 Task: Look for Airbnb properties in Chinju, South Korea from 20th December, 2023 to 25th December, 2023 for 7 adults. Place can be entire room or shared room with 4 bedrooms having 7 beds and 4 bathrooms. Property type can be house. Amenities needed are: wifi, TV, free parkinig on premises, gym, breakfast.
Action: Mouse moved to (428, 112)
Screenshot: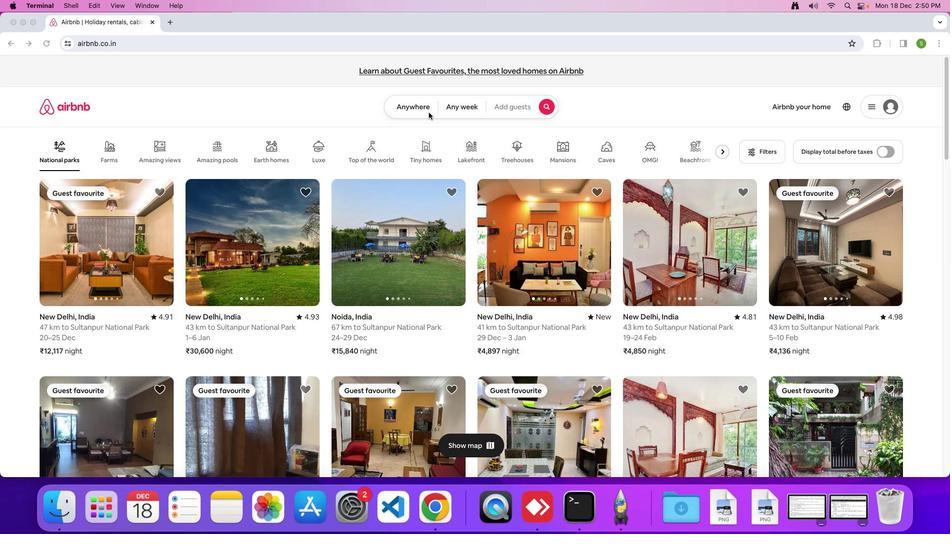 
Action: Mouse pressed left at (428, 112)
Screenshot: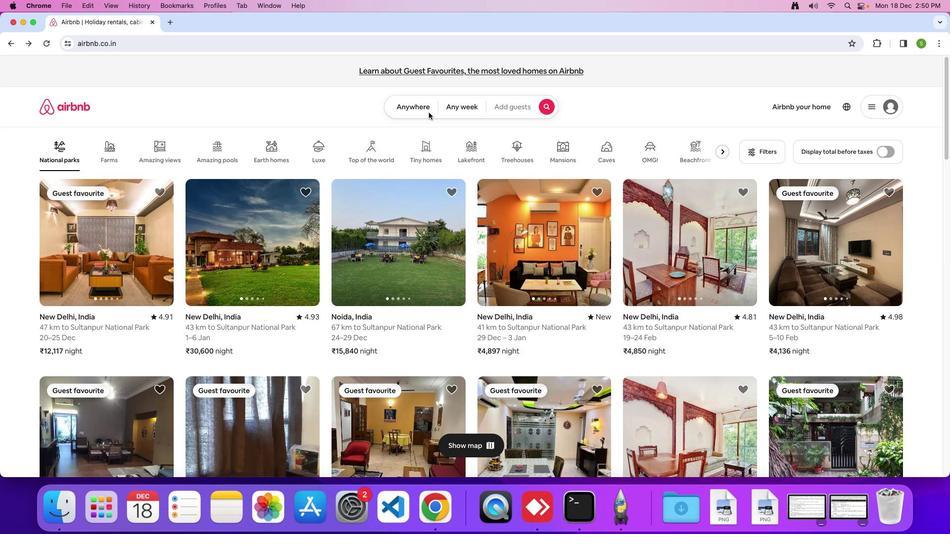 
Action: Mouse moved to (408, 108)
Screenshot: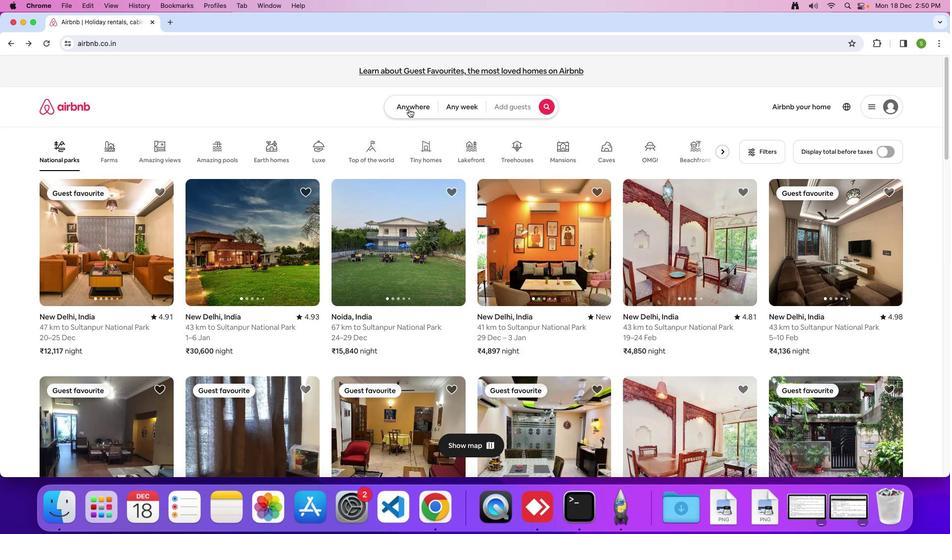 
Action: Mouse pressed left at (408, 108)
Screenshot: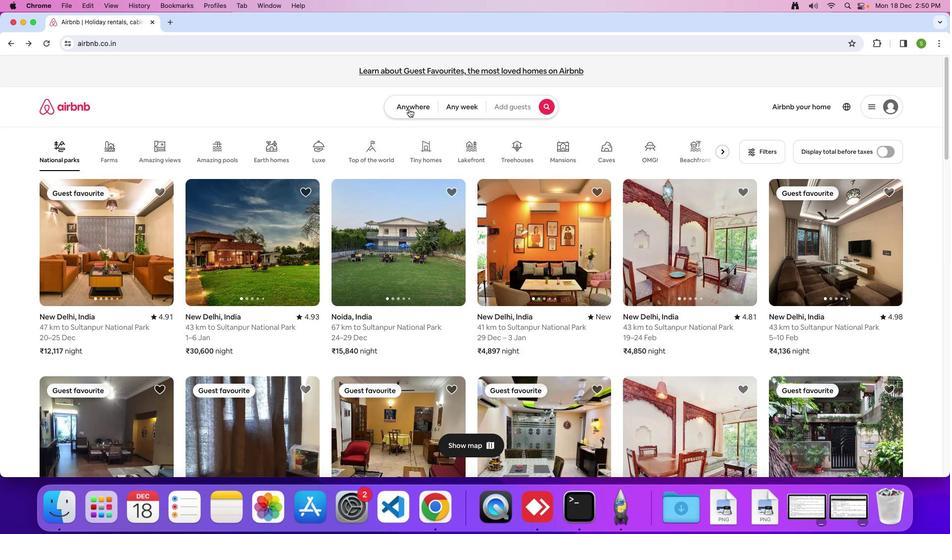 
Action: Mouse moved to (351, 143)
Screenshot: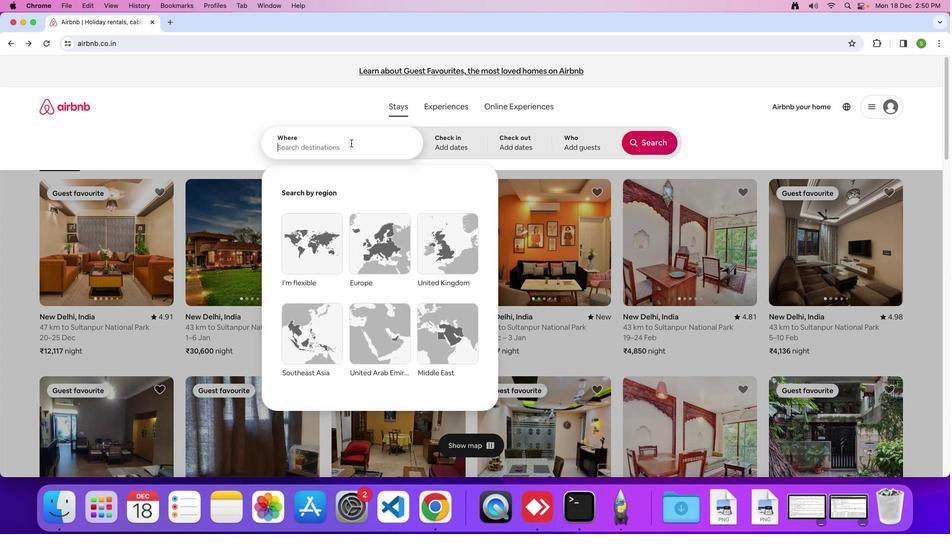 
Action: Mouse pressed left at (351, 143)
Screenshot: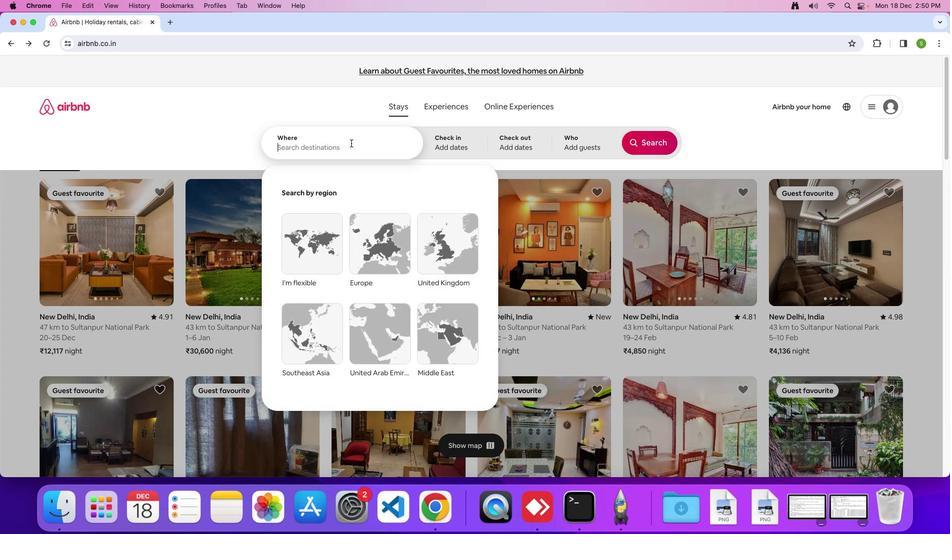 
Action: Key pressed 'C'Key.caps_lock'h''i''n''j''u'','Key.spaceKey.shift'S''o''u''t''h'Key.spaceKey.shift'K''o''r''e''a'Key.enter
Screenshot: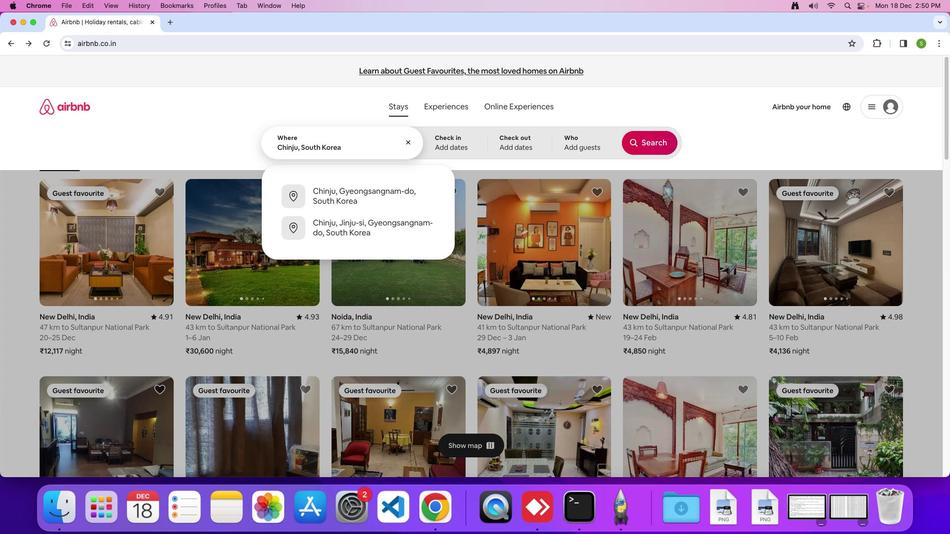 
Action: Mouse moved to (368, 334)
Screenshot: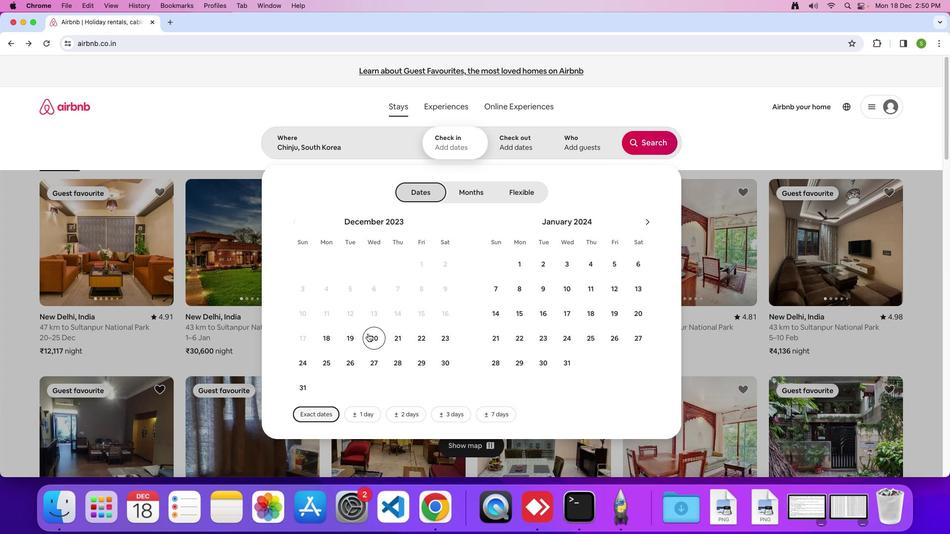 
Action: Mouse pressed left at (368, 334)
Screenshot: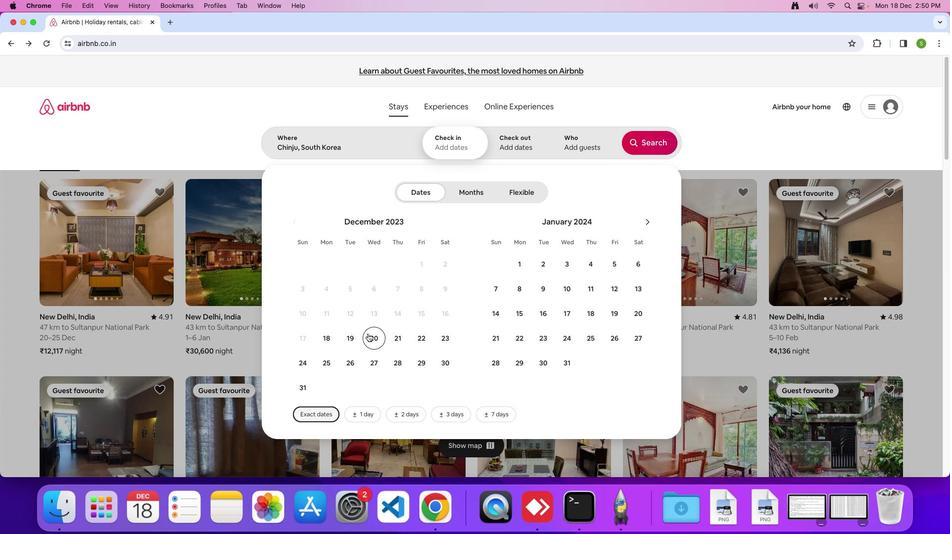
Action: Mouse moved to (327, 367)
Screenshot: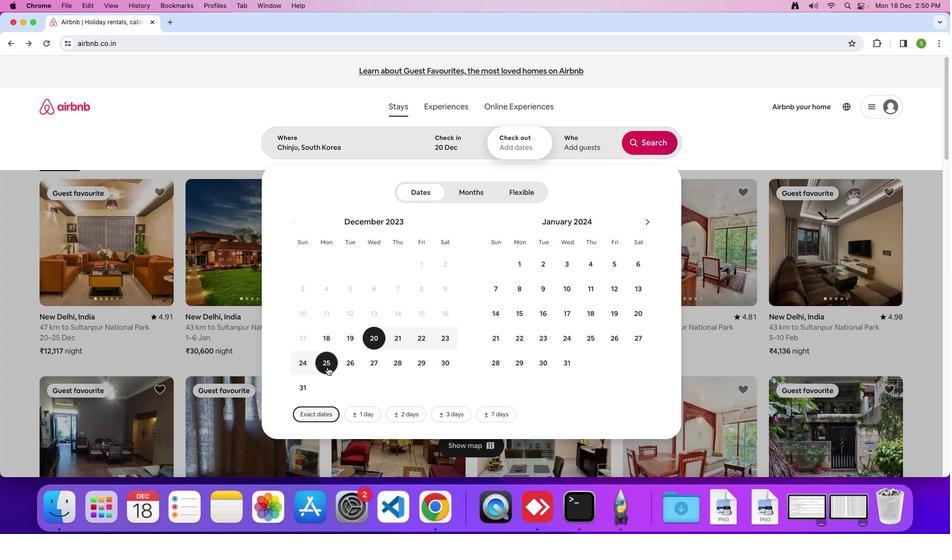 
Action: Mouse pressed left at (327, 367)
Screenshot: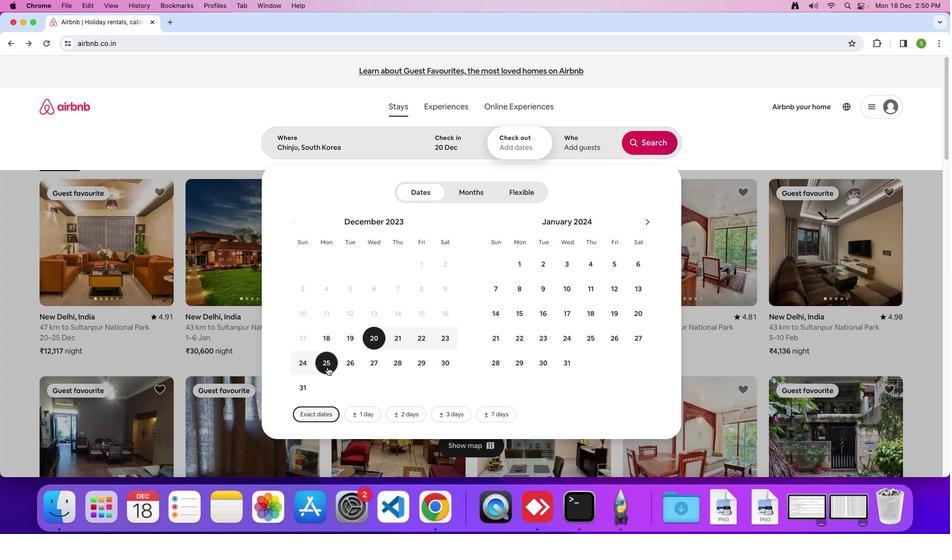 
Action: Mouse moved to (576, 153)
Screenshot: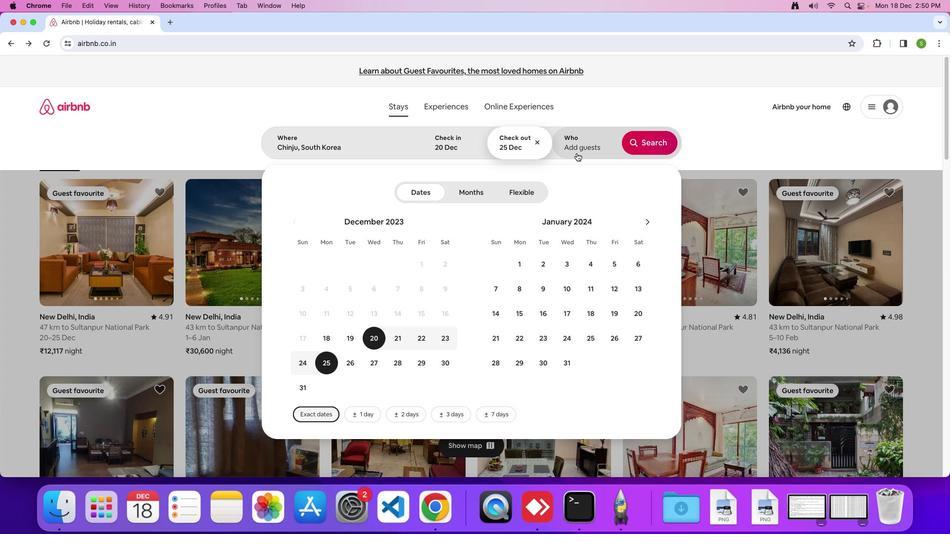 
Action: Mouse pressed left at (576, 153)
Screenshot: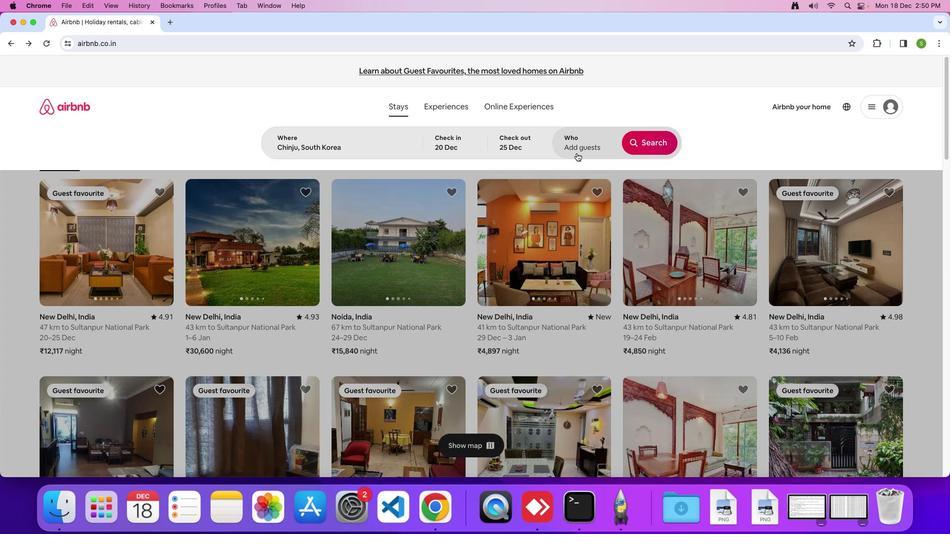 
Action: Mouse moved to (653, 197)
Screenshot: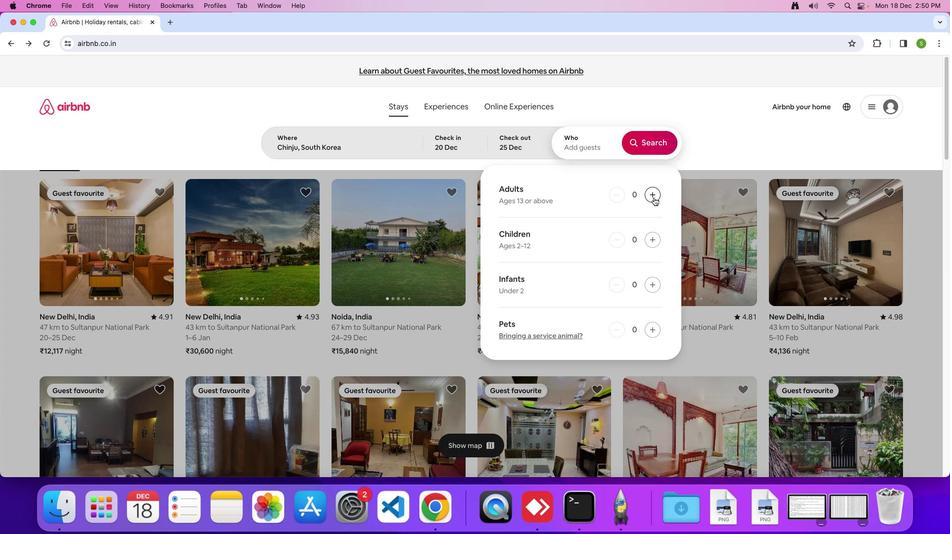 
Action: Mouse pressed left at (653, 197)
Screenshot: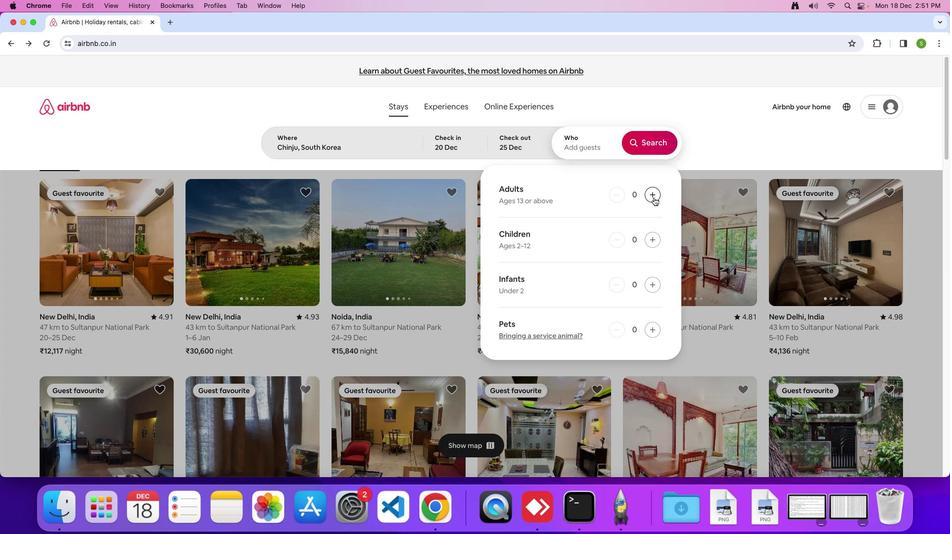 
Action: Mouse moved to (654, 197)
Screenshot: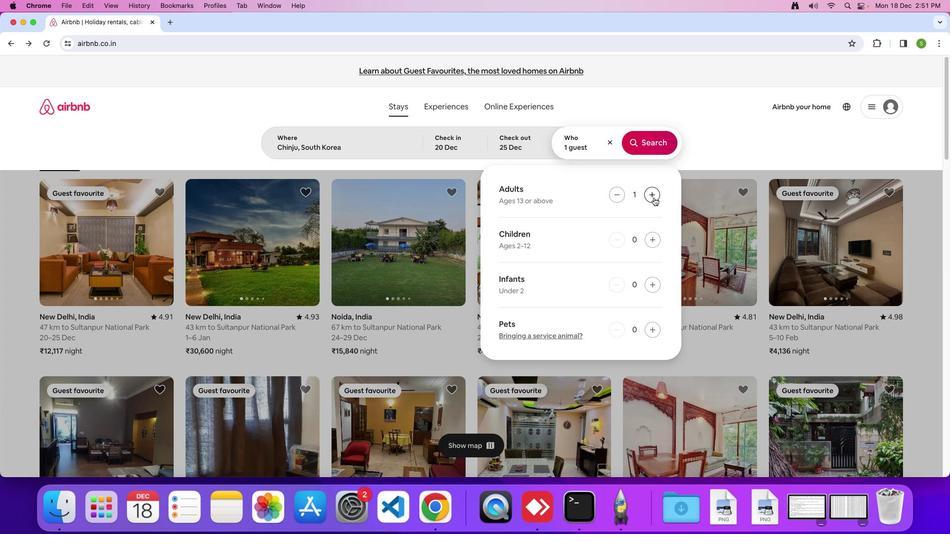 
Action: Mouse pressed left at (654, 197)
Screenshot: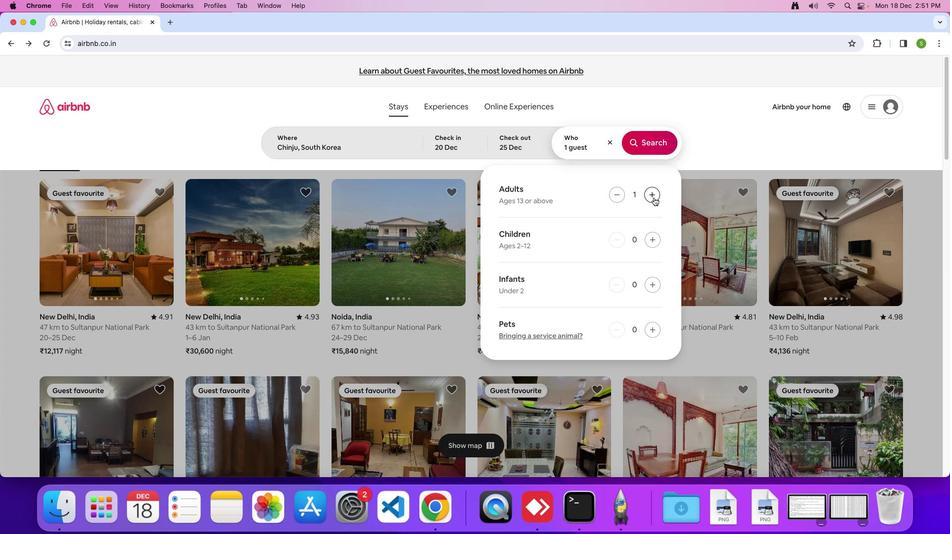 
Action: Mouse pressed left at (654, 197)
Screenshot: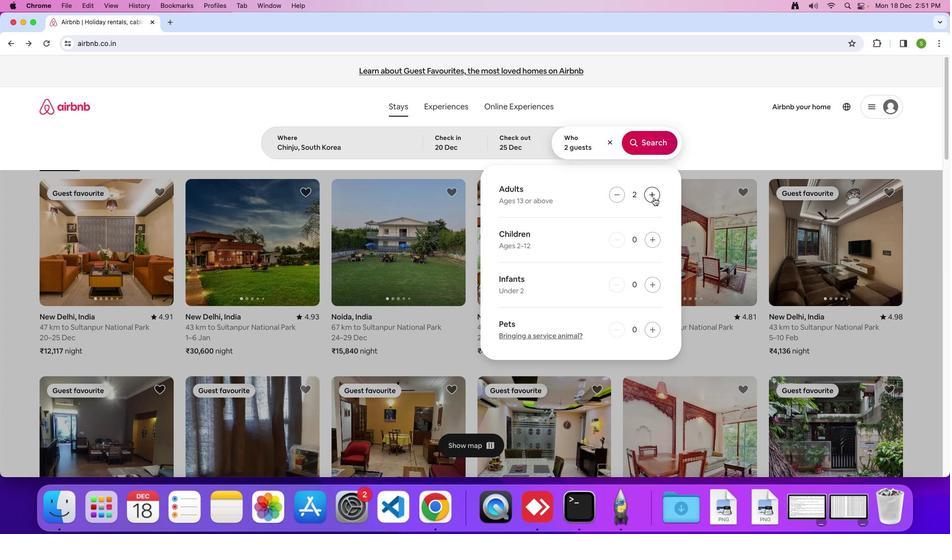 
Action: Mouse pressed left at (654, 197)
Screenshot: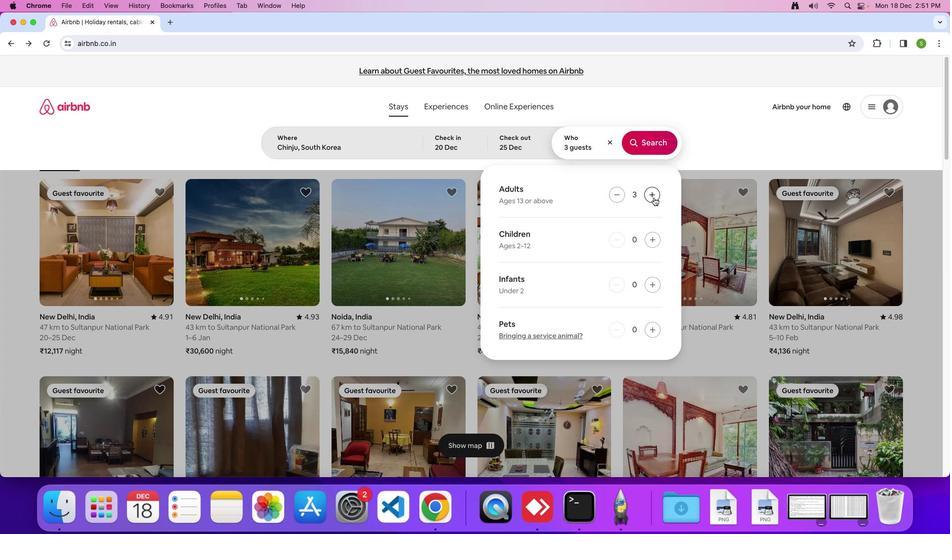 
Action: Mouse pressed left at (654, 197)
Screenshot: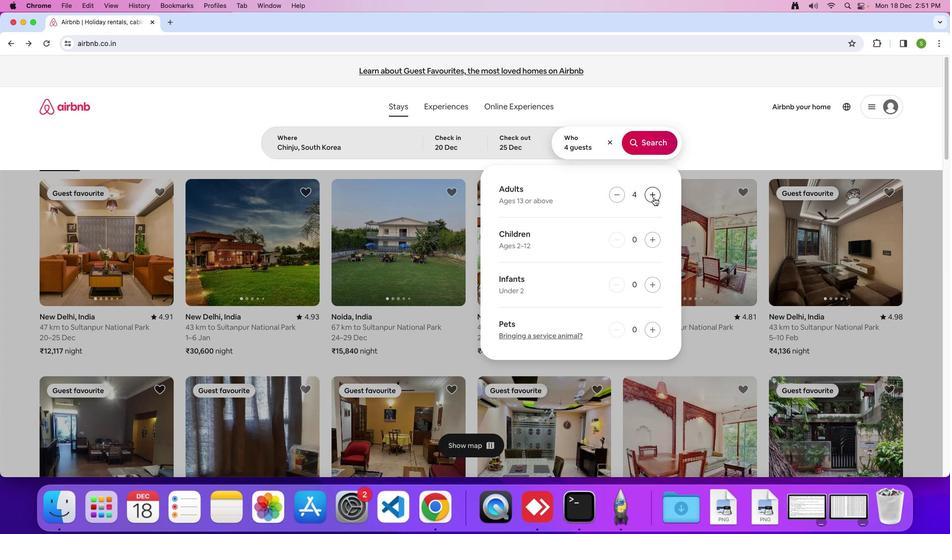 
Action: Mouse pressed left at (654, 197)
Screenshot: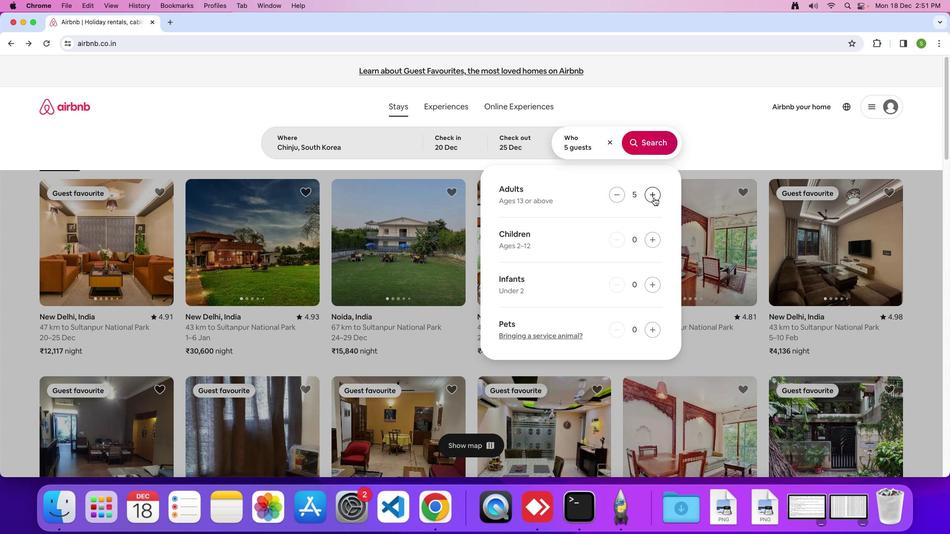 
Action: Mouse pressed left at (654, 197)
Screenshot: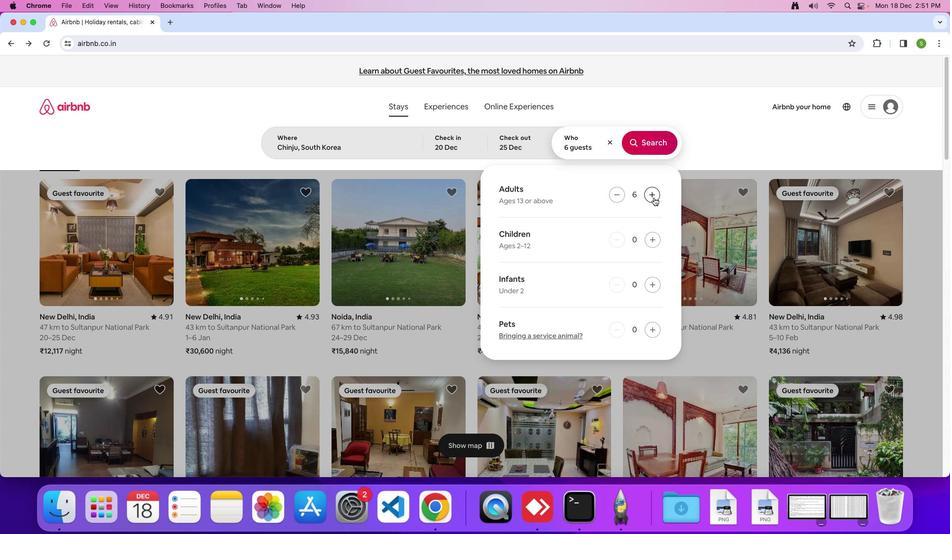 
Action: Mouse moved to (661, 136)
Screenshot: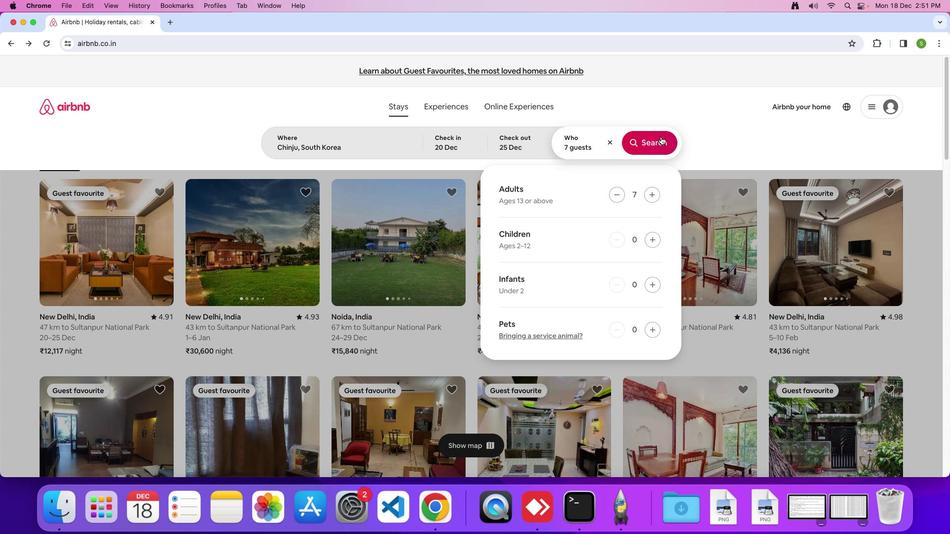 
Action: Mouse pressed left at (661, 136)
Screenshot: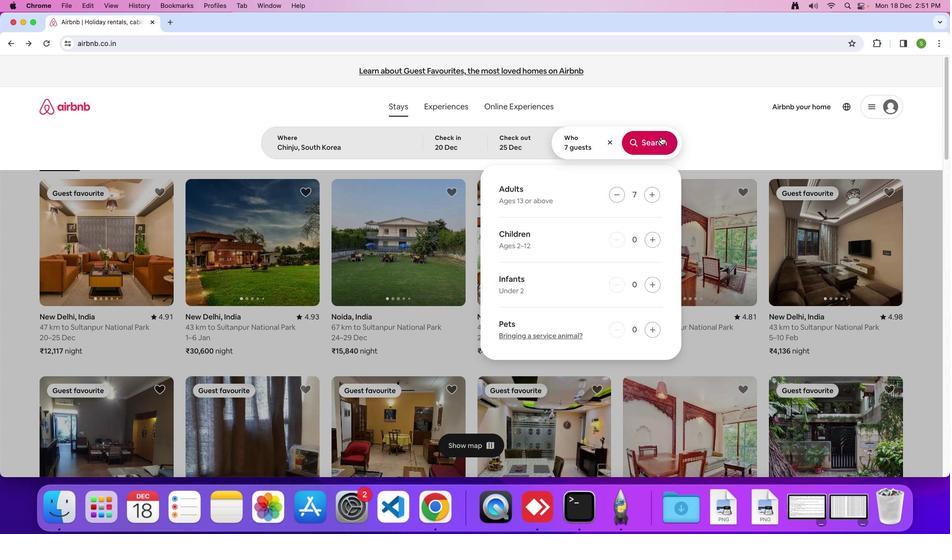 
Action: Mouse moved to (803, 114)
Screenshot: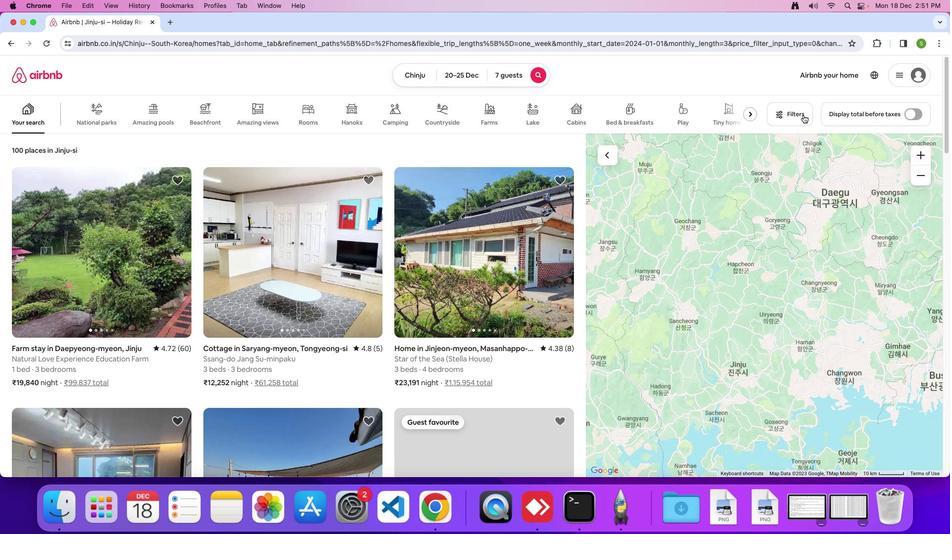 
Action: Mouse pressed left at (803, 114)
Screenshot: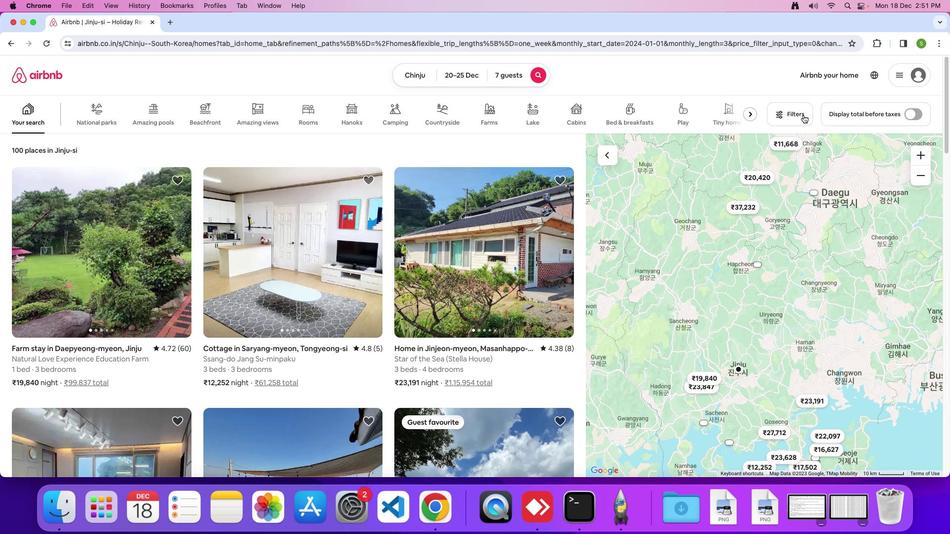 
Action: Mouse moved to (472, 312)
Screenshot: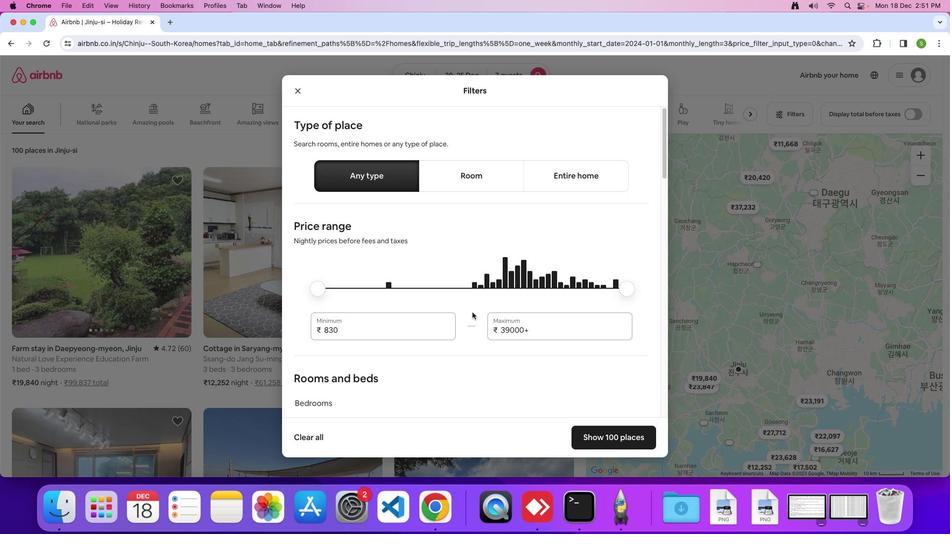 
Action: Mouse scrolled (472, 312) with delta (0, 0)
Screenshot: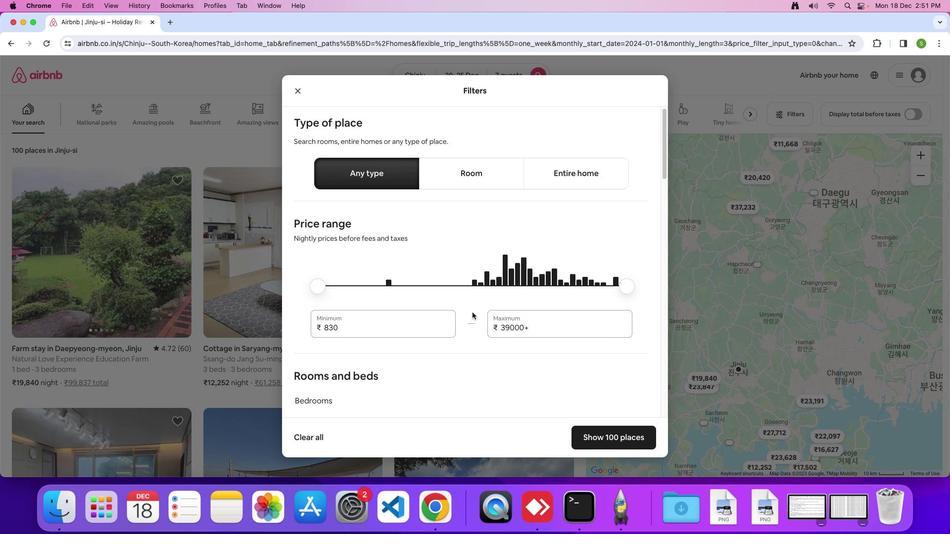 
Action: Mouse scrolled (472, 312) with delta (0, 0)
Screenshot: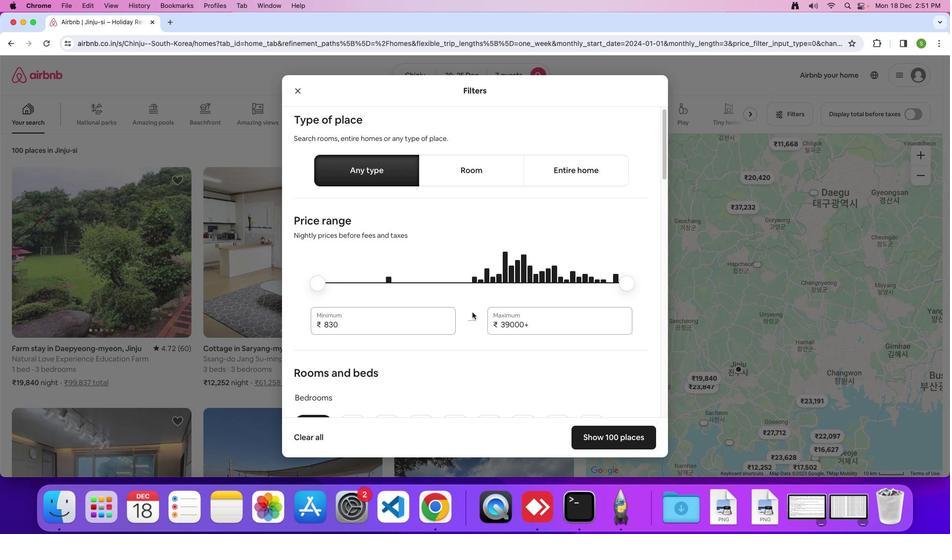 
Action: Mouse scrolled (472, 312) with delta (0, 0)
Screenshot: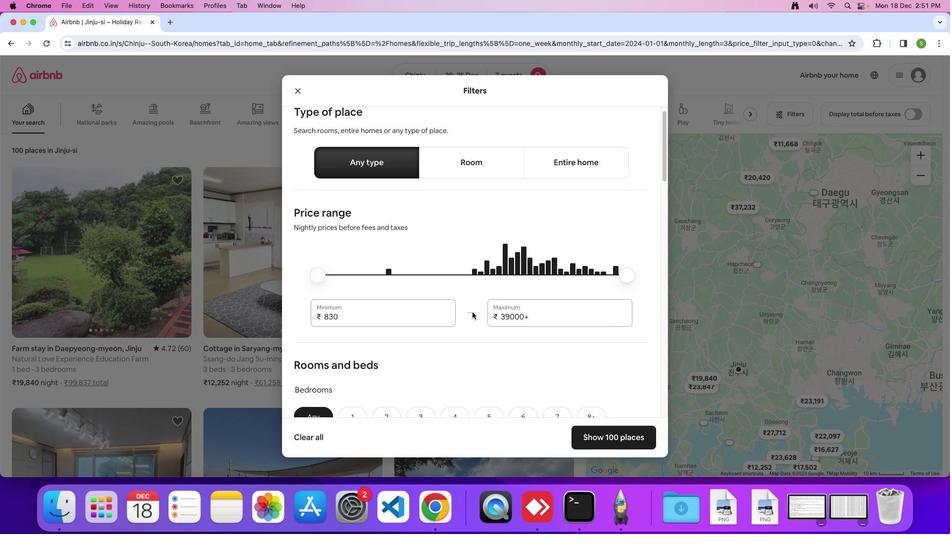
Action: Mouse scrolled (472, 312) with delta (0, 0)
Screenshot: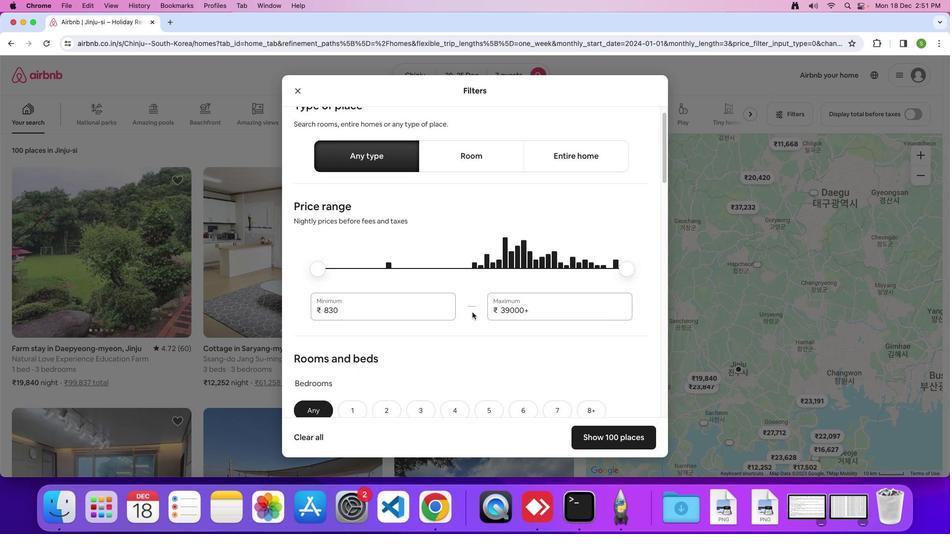 
Action: Mouse scrolled (472, 312) with delta (0, 0)
Screenshot: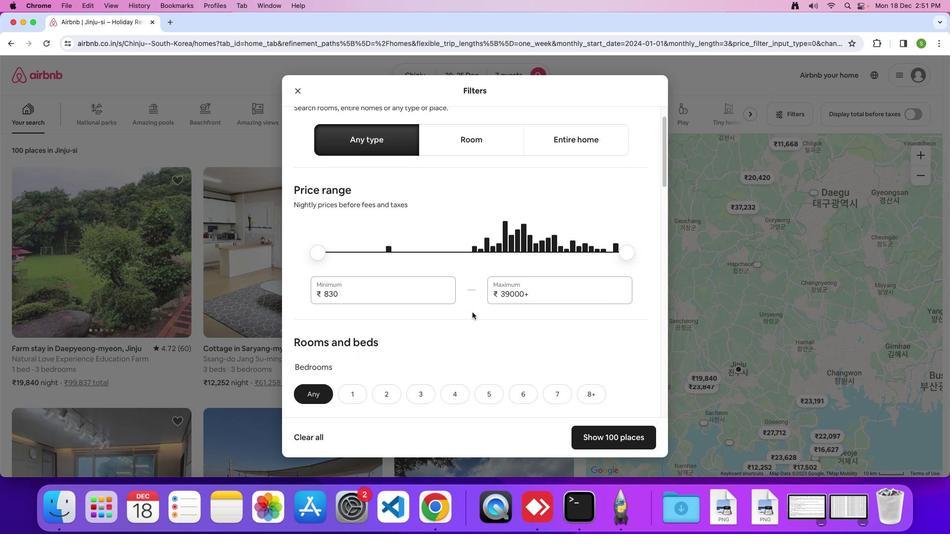 
Action: Mouse scrolled (472, 312) with delta (0, 0)
Screenshot: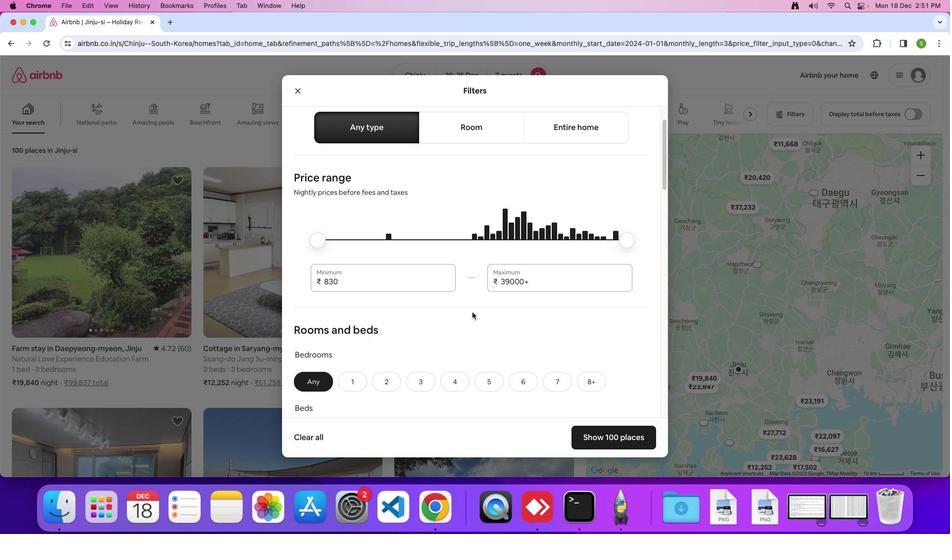 
Action: Mouse scrolled (472, 312) with delta (0, 0)
Screenshot: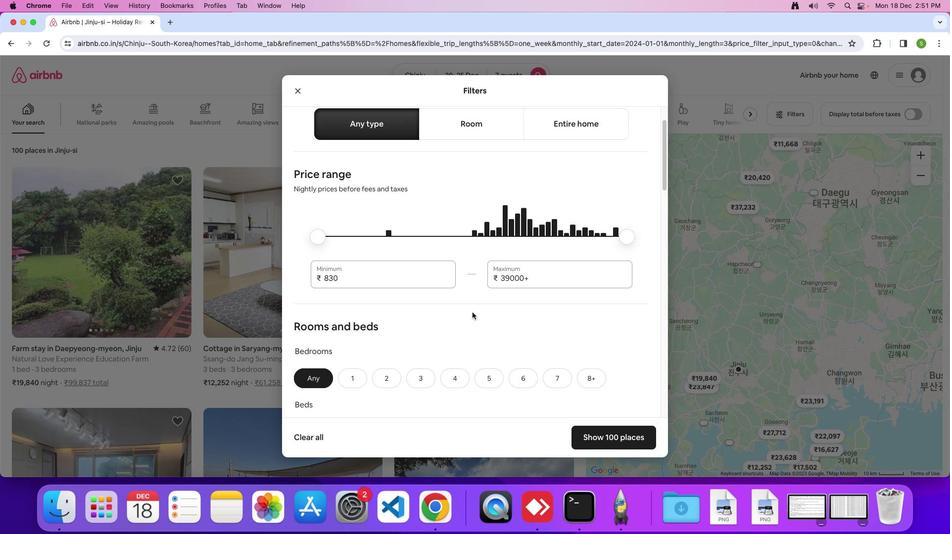 
Action: Mouse scrolled (472, 312) with delta (0, 0)
Screenshot: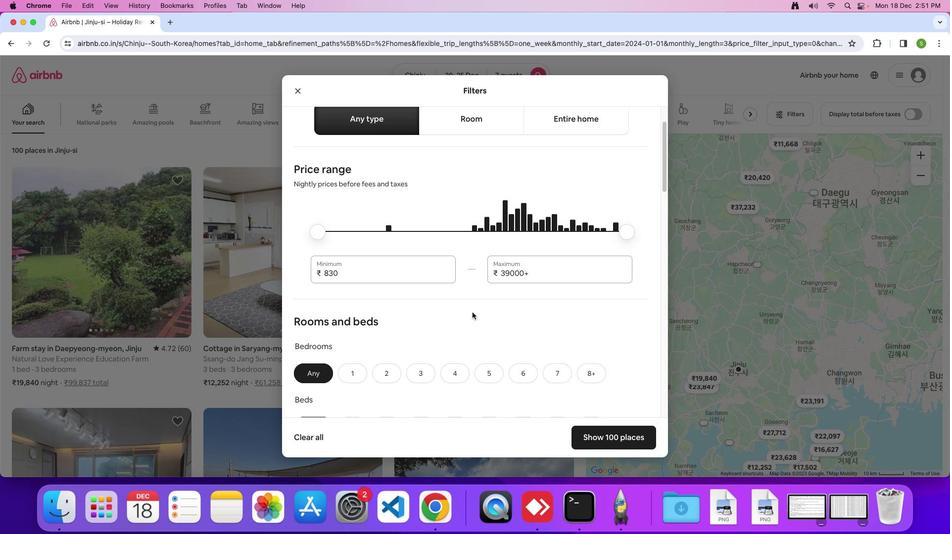 
Action: Mouse scrolled (472, 312) with delta (0, 0)
Screenshot: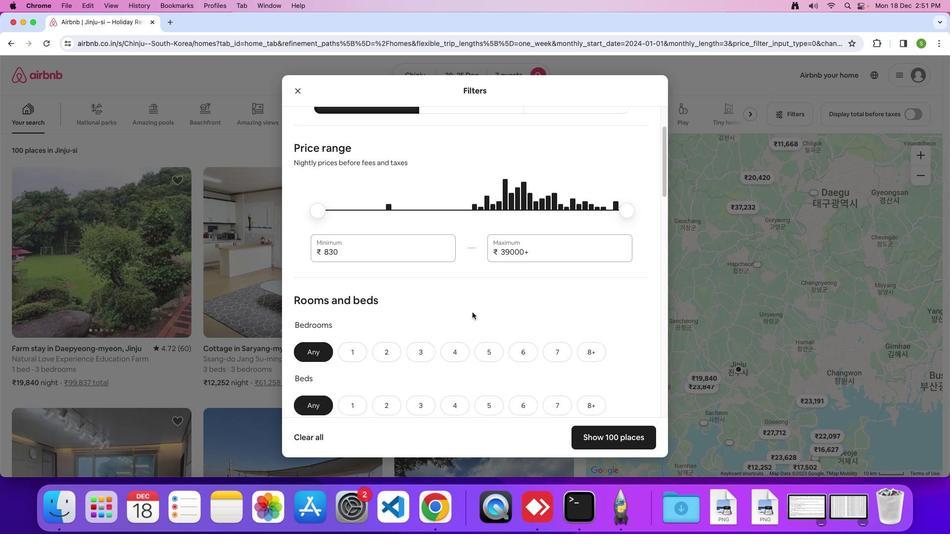 
Action: Mouse scrolled (472, 312) with delta (0, 0)
Screenshot: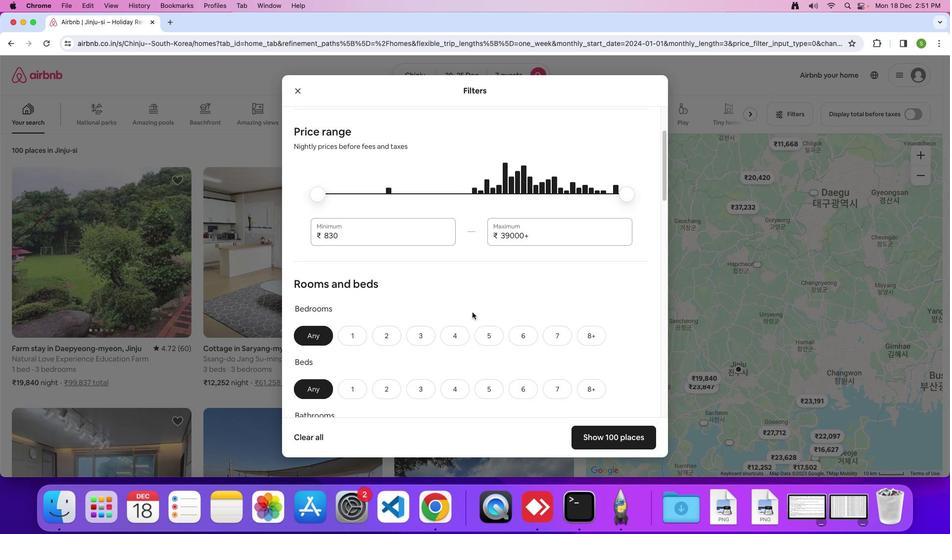 
Action: Mouse scrolled (472, 312) with delta (0, 0)
Screenshot: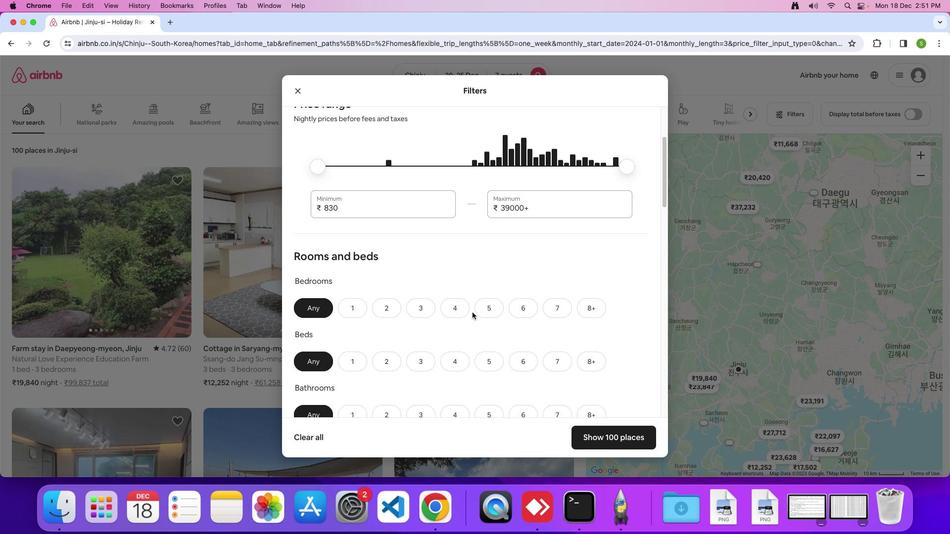 
Action: Mouse scrolled (472, 312) with delta (0, 0)
Screenshot: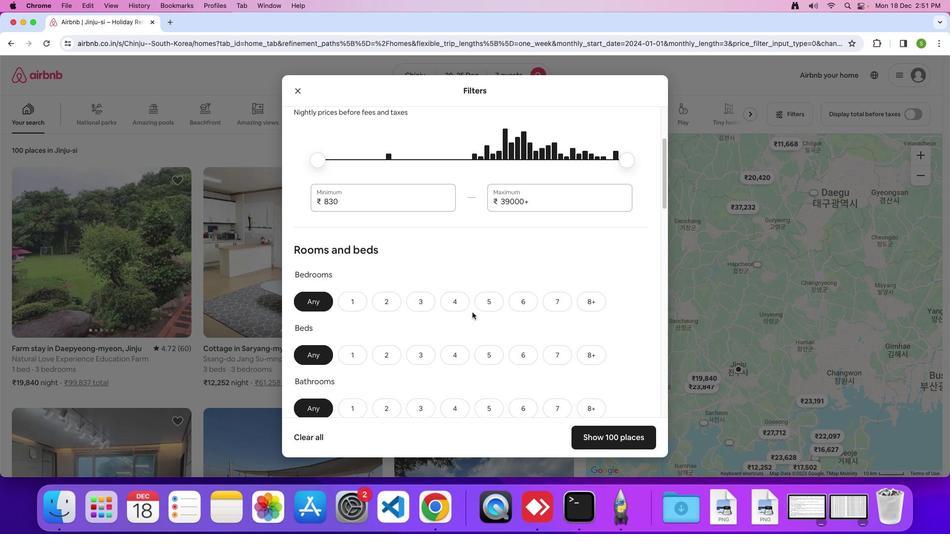 
Action: Mouse scrolled (472, 312) with delta (0, 0)
Screenshot: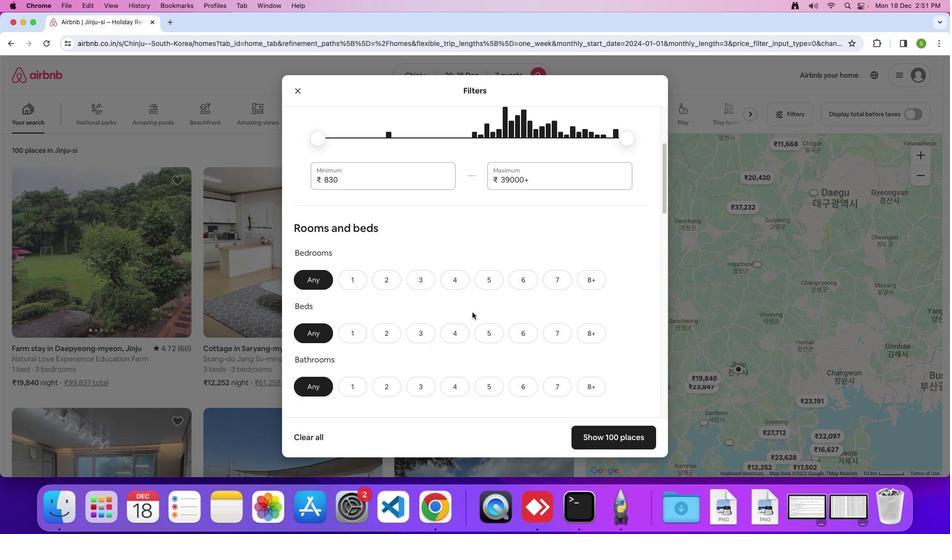 
Action: Mouse scrolled (472, 312) with delta (0, 0)
Screenshot: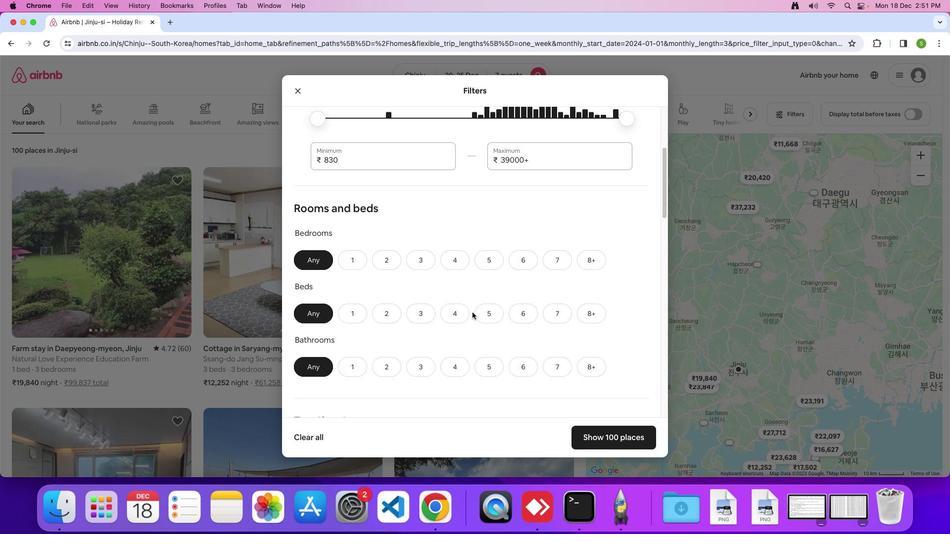 
Action: Mouse scrolled (472, 312) with delta (0, 0)
Screenshot: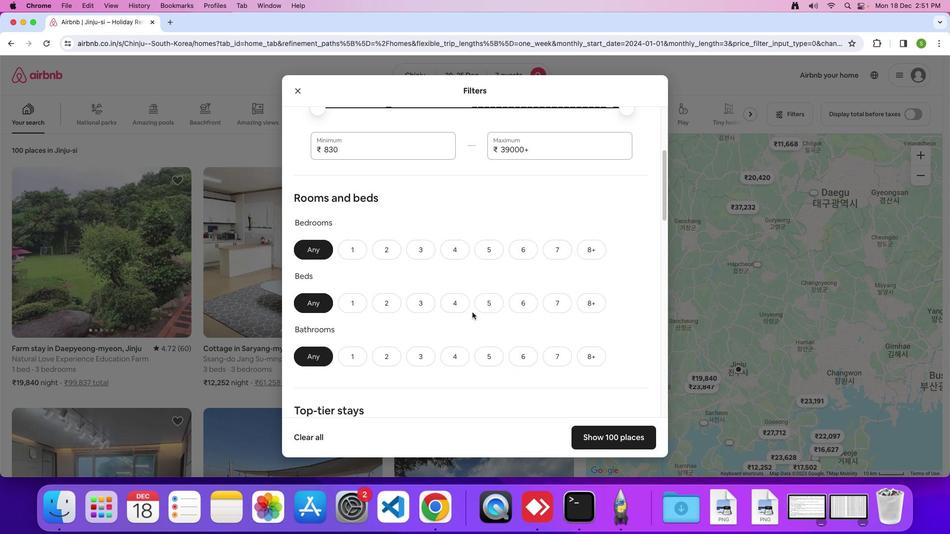 
Action: Mouse scrolled (472, 312) with delta (0, 0)
Screenshot: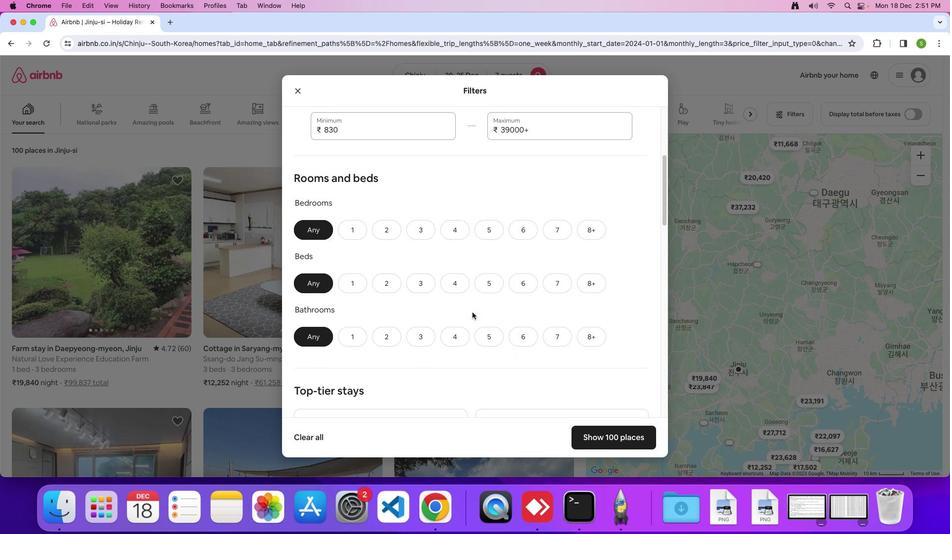 
Action: Mouse moved to (463, 221)
Screenshot: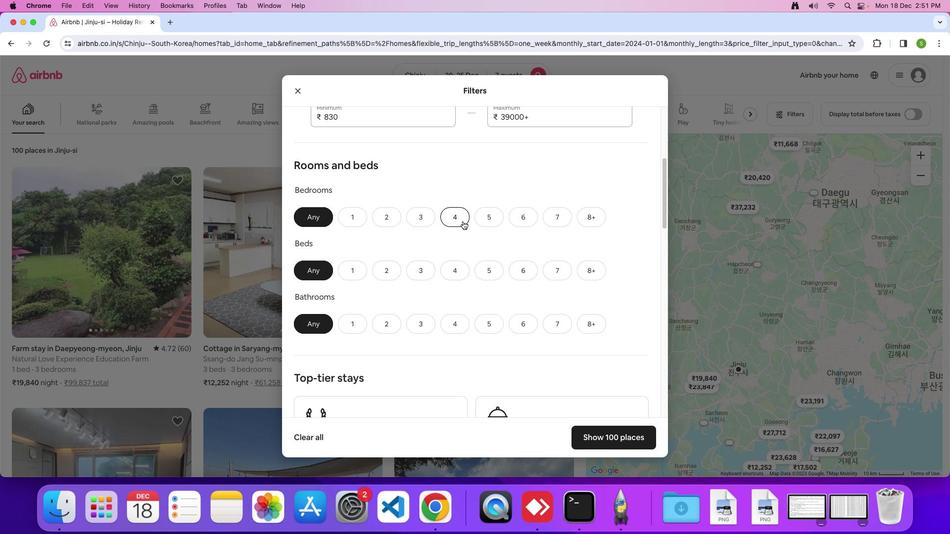
Action: Mouse pressed left at (463, 221)
Screenshot: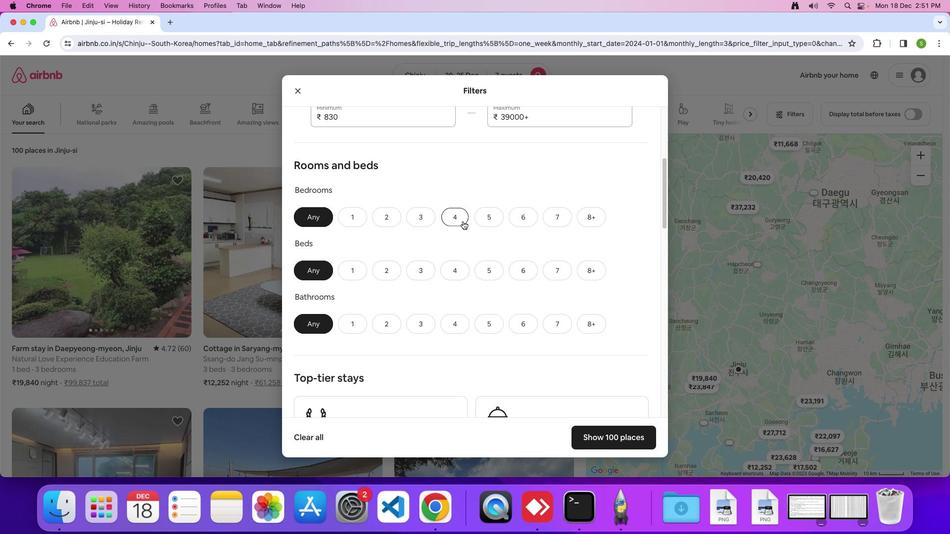 
Action: Mouse moved to (564, 274)
Screenshot: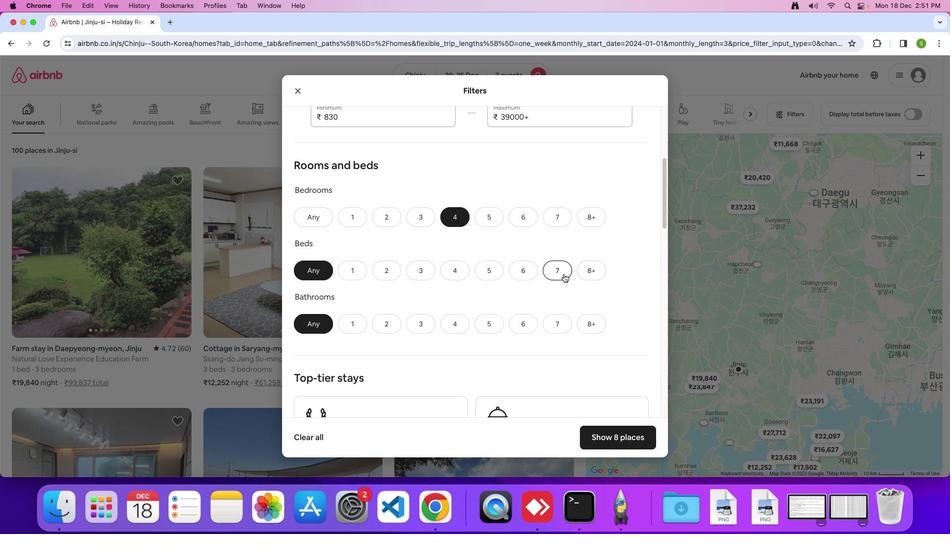 
Action: Mouse pressed left at (564, 274)
Screenshot: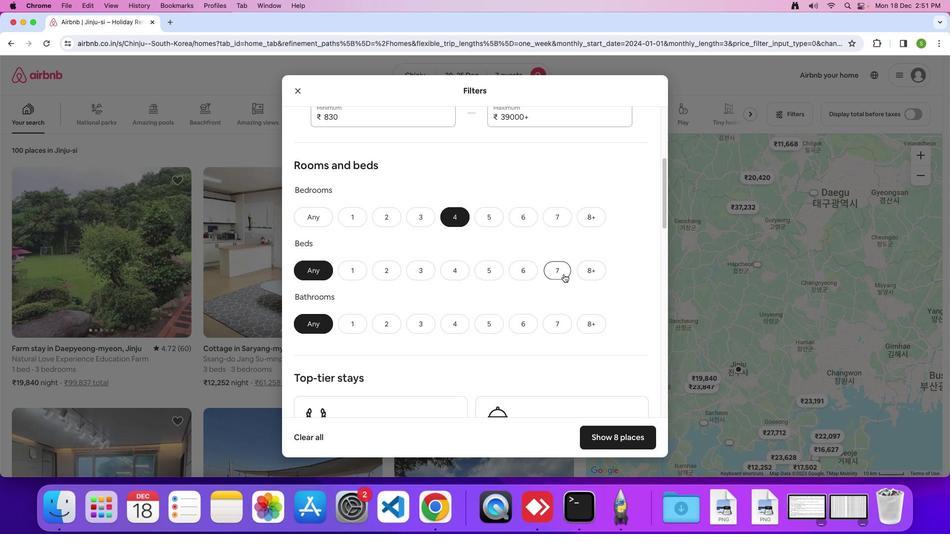 
Action: Mouse moved to (449, 323)
Screenshot: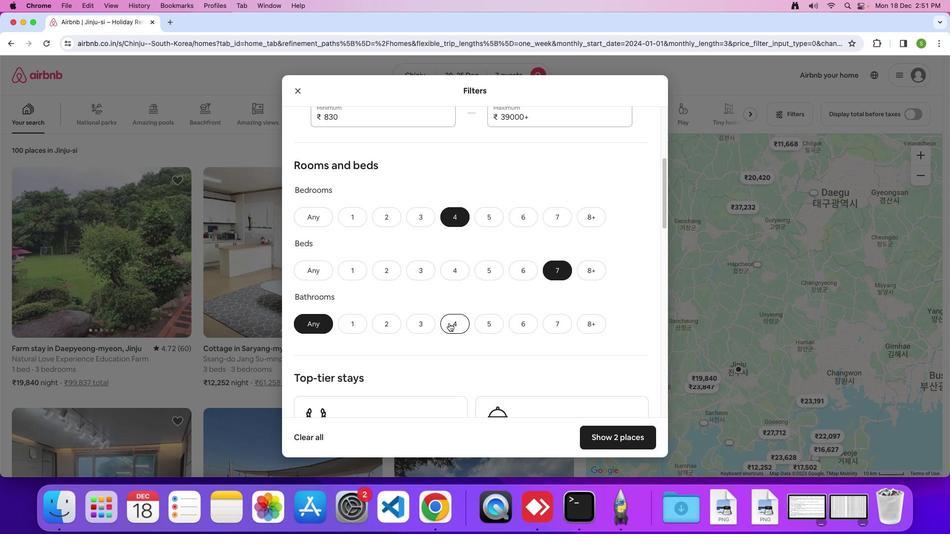 
Action: Mouse pressed left at (449, 323)
Screenshot: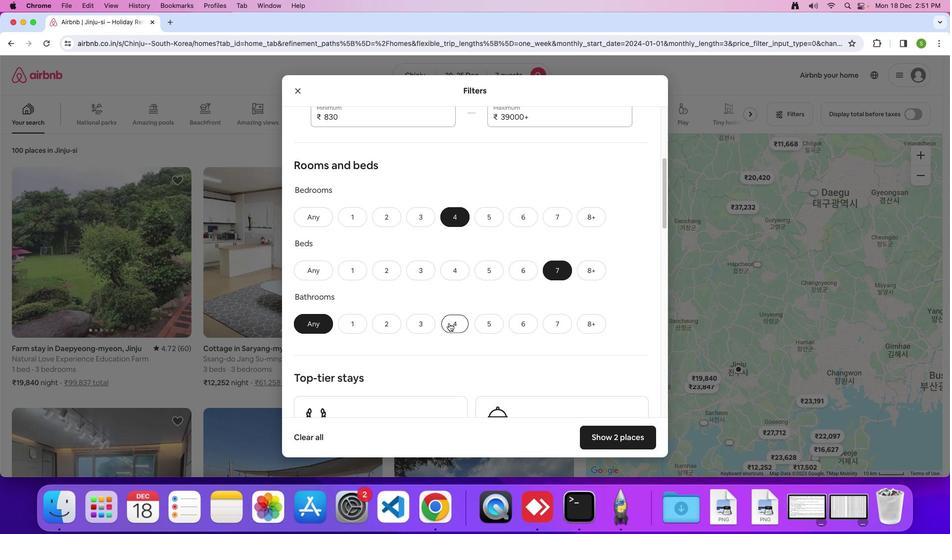 
Action: Mouse moved to (497, 300)
Screenshot: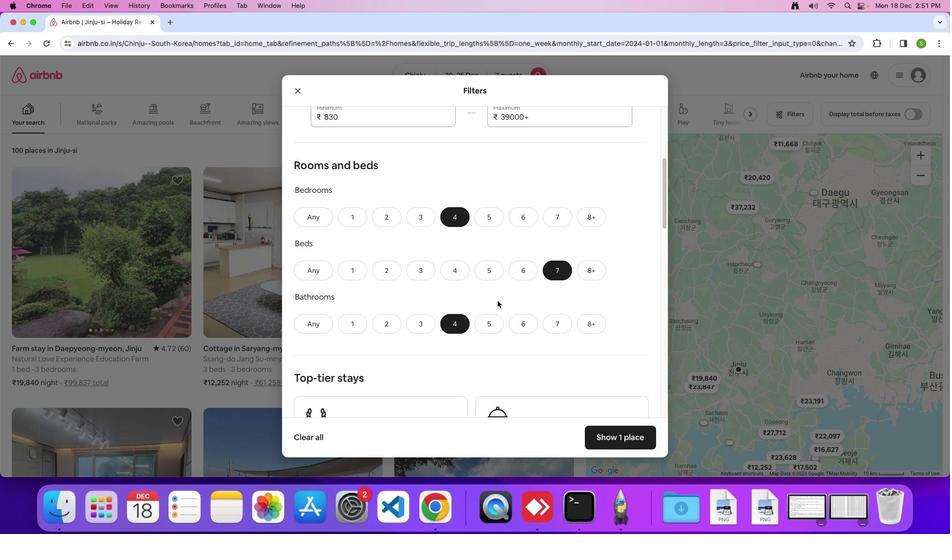 
Action: Mouse scrolled (497, 300) with delta (0, 0)
Screenshot: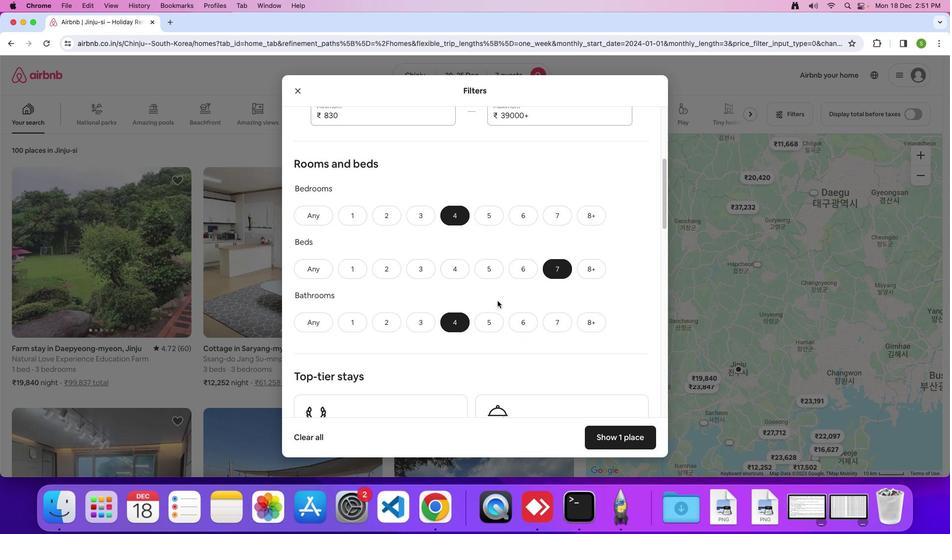 
Action: Mouse scrolled (497, 300) with delta (0, 0)
Screenshot: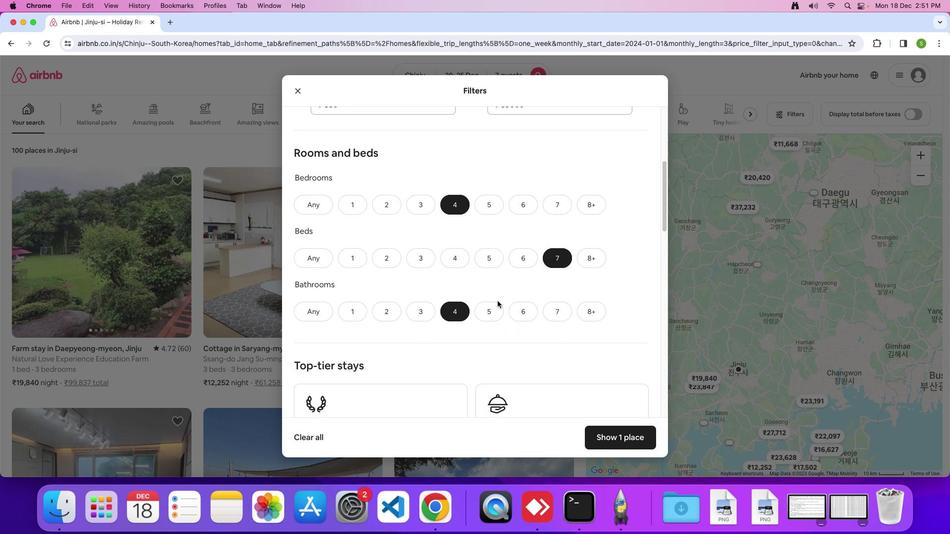 
Action: Mouse scrolled (497, 300) with delta (0, 0)
Screenshot: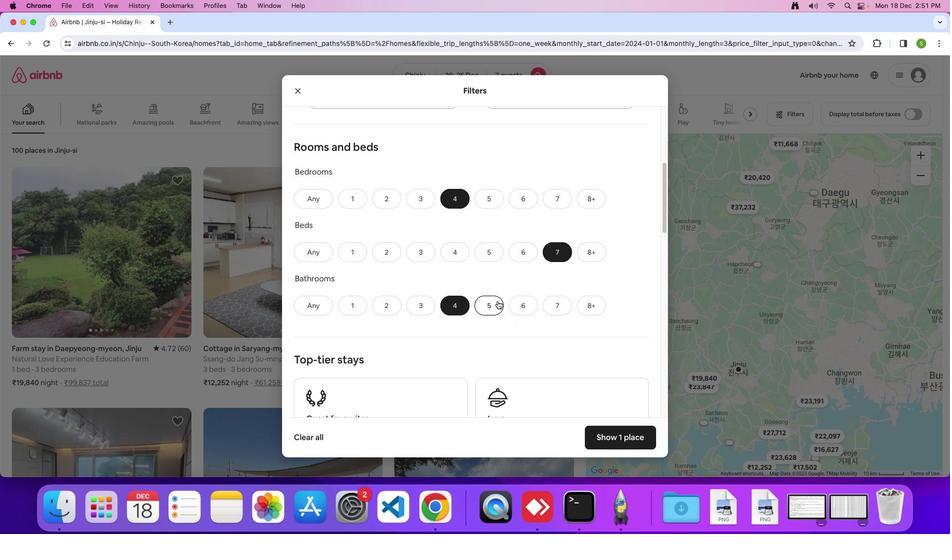 
Action: Mouse scrolled (497, 300) with delta (0, 0)
Screenshot: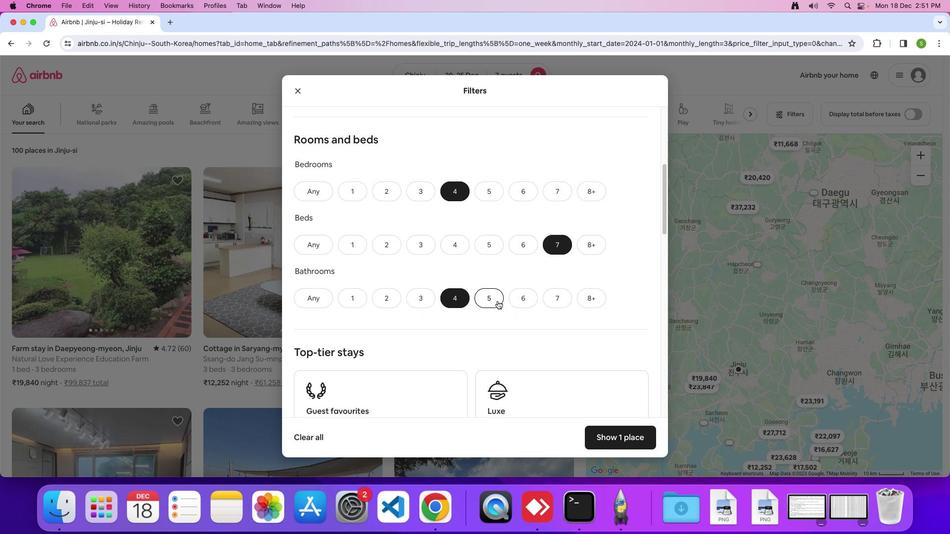 
Action: Mouse scrolled (497, 300) with delta (0, 0)
Screenshot: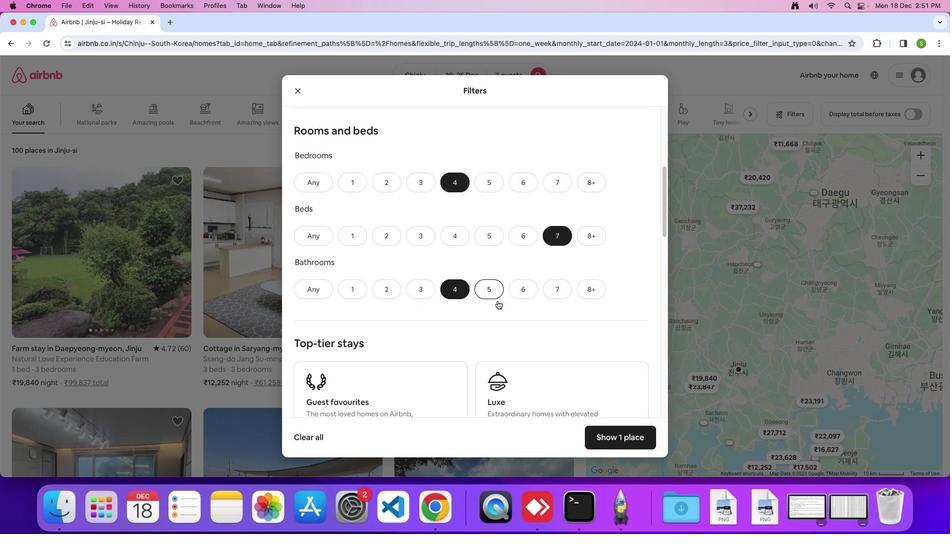 
Action: Mouse scrolled (497, 300) with delta (0, 0)
Screenshot: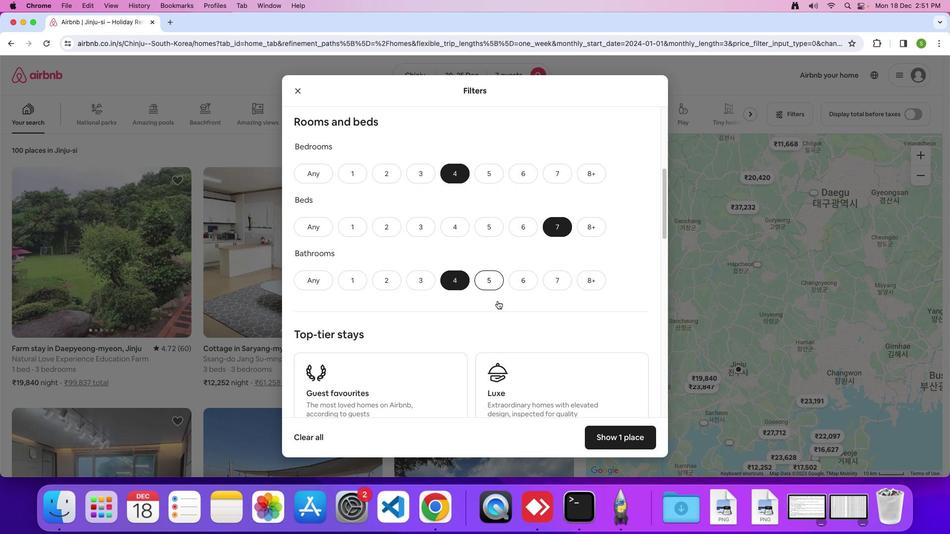 
Action: Mouse scrolled (497, 300) with delta (0, 0)
Screenshot: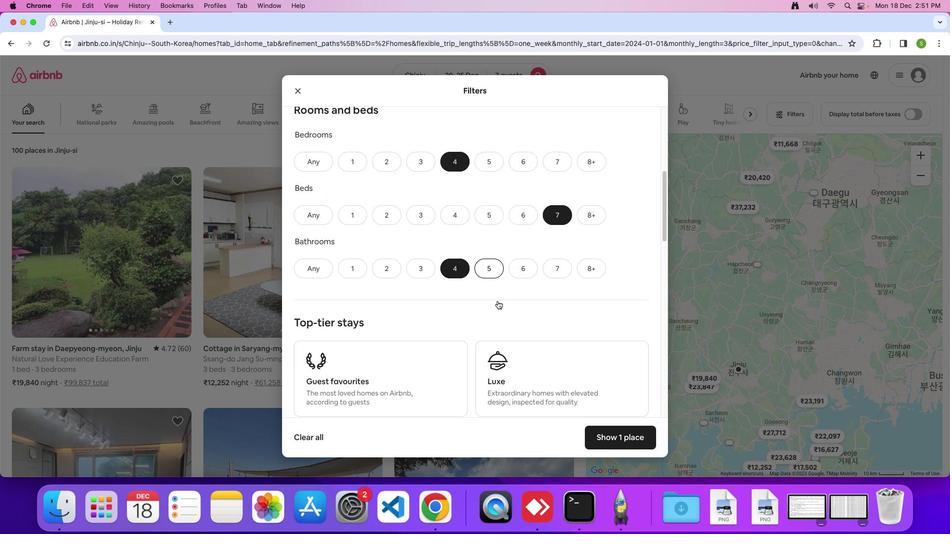 
Action: Mouse scrolled (497, 300) with delta (0, 0)
Screenshot: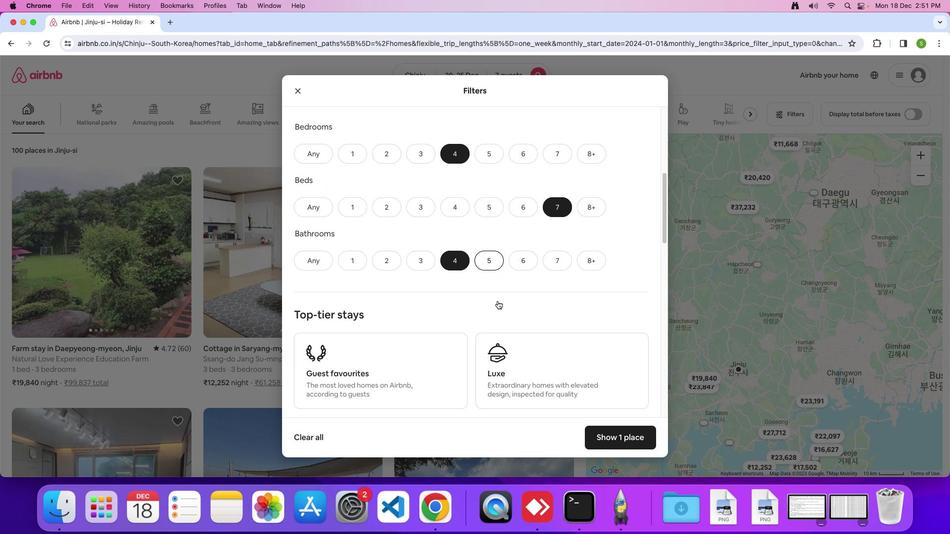 
Action: Mouse scrolled (497, 300) with delta (0, 0)
Screenshot: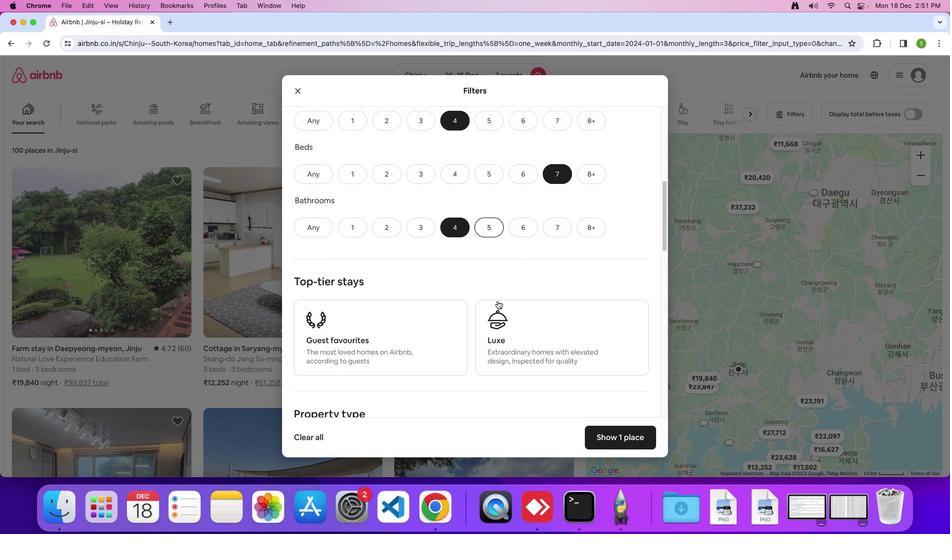 
Action: Mouse scrolled (497, 300) with delta (0, 0)
Screenshot: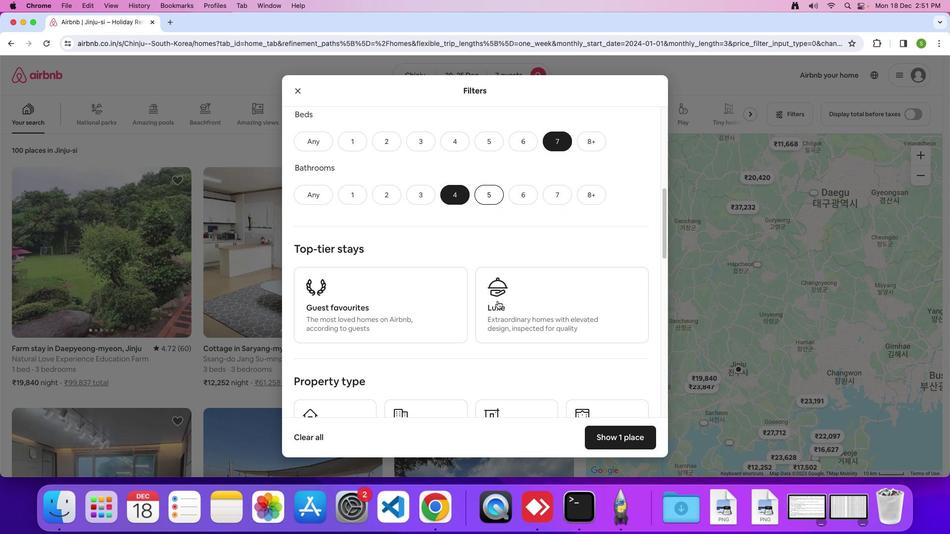 
Action: Mouse scrolled (497, 300) with delta (0, 0)
Screenshot: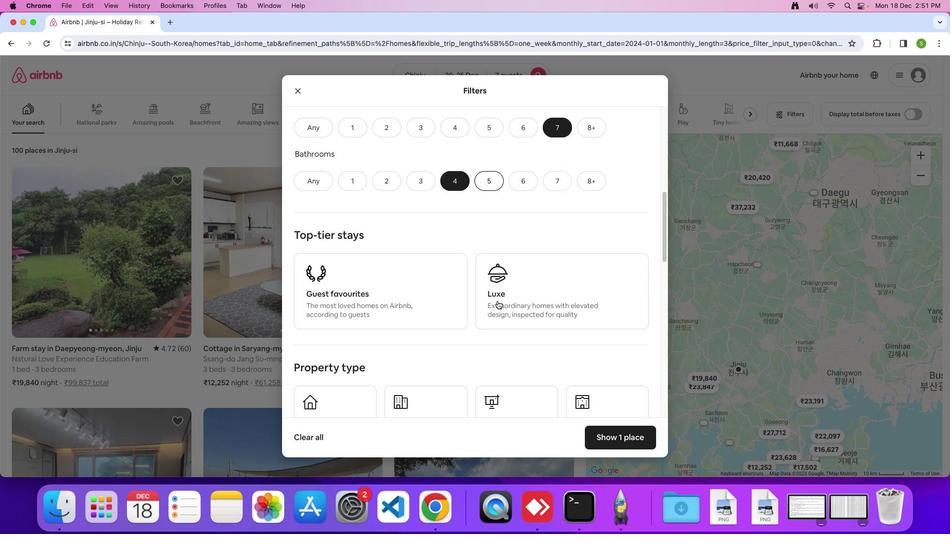 
Action: Mouse scrolled (497, 300) with delta (0, -1)
Screenshot: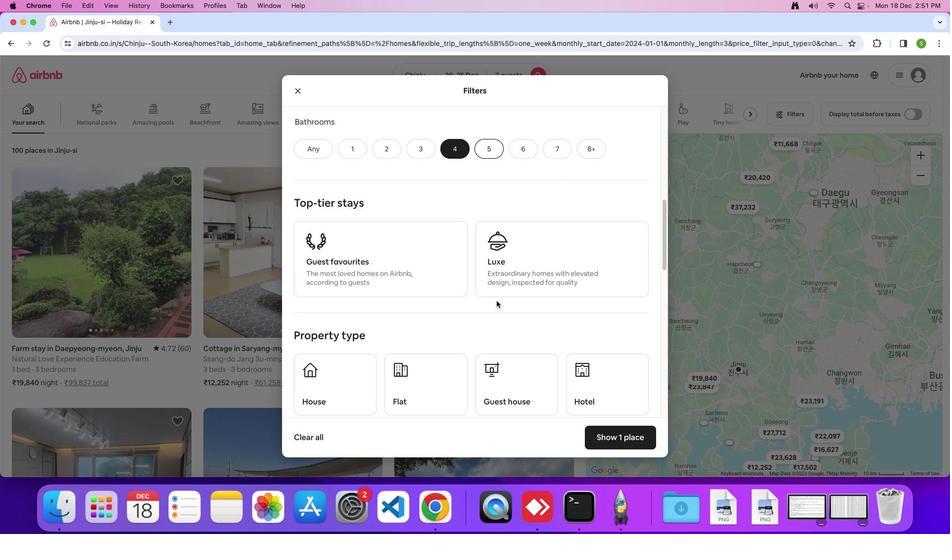 
Action: Mouse moved to (495, 300)
Screenshot: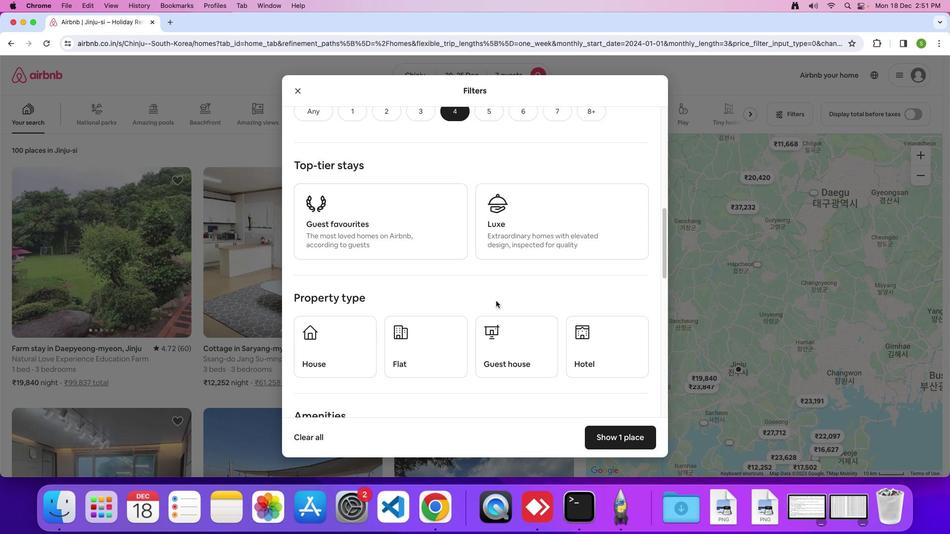 
Action: Mouse scrolled (495, 300) with delta (0, 0)
Screenshot: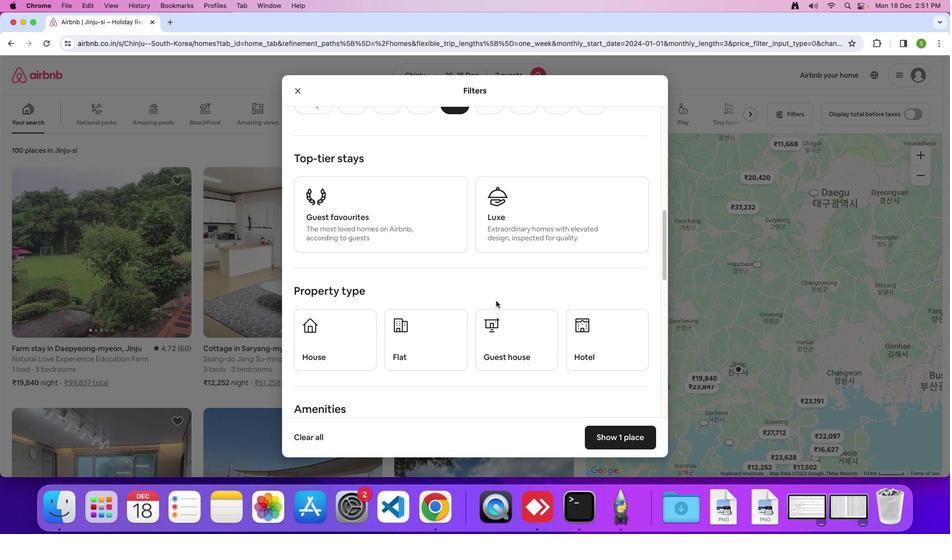 
Action: Mouse scrolled (495, 300) with delta (0, 0)
Screenshot: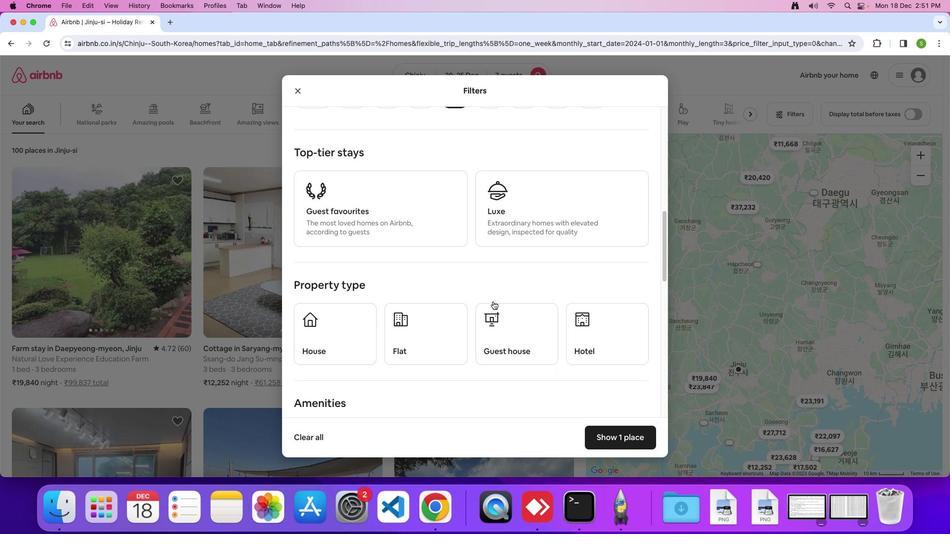 
Action: Mouse moved to (495, 300)
Screenshot: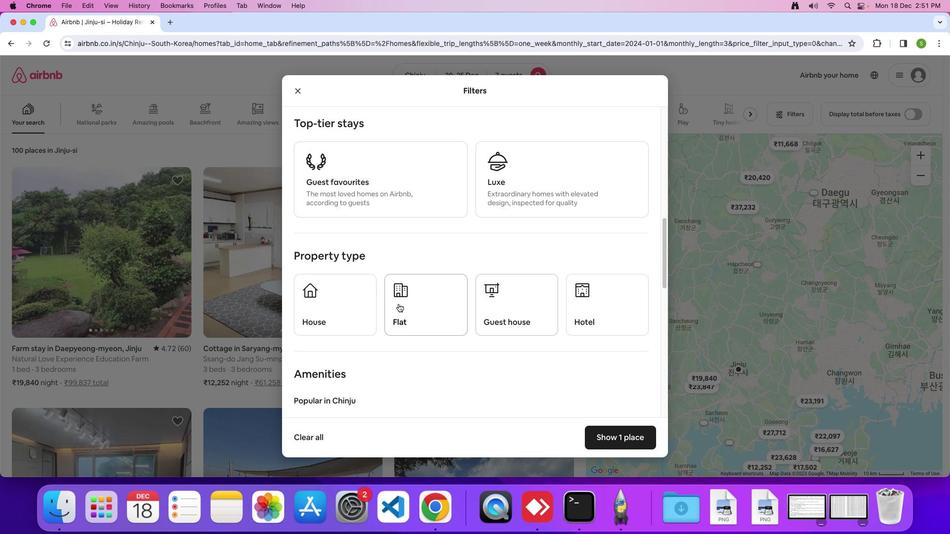 
Action: Mouse scrolled (495, 300) with delta (0, 0)
Screenshot: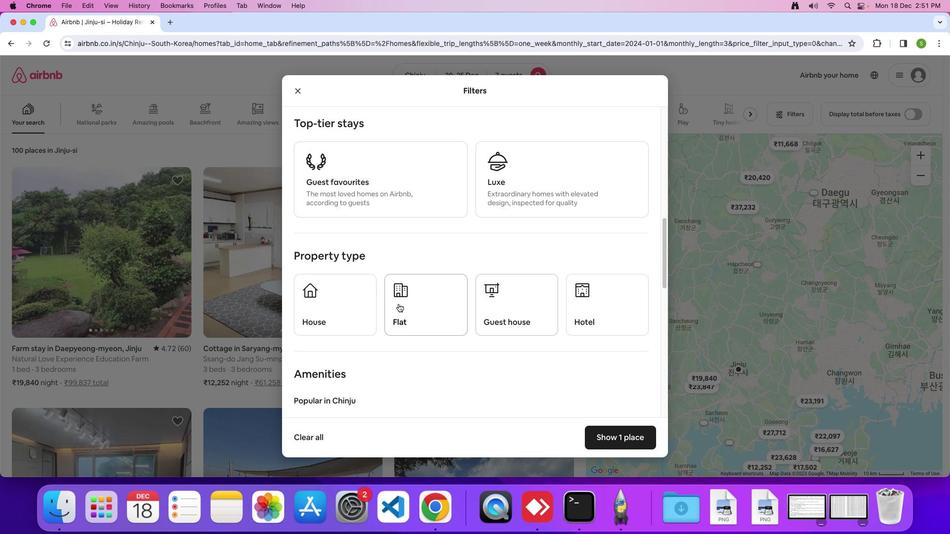
Action: Mouse moved to (318, 303)
Screenshot: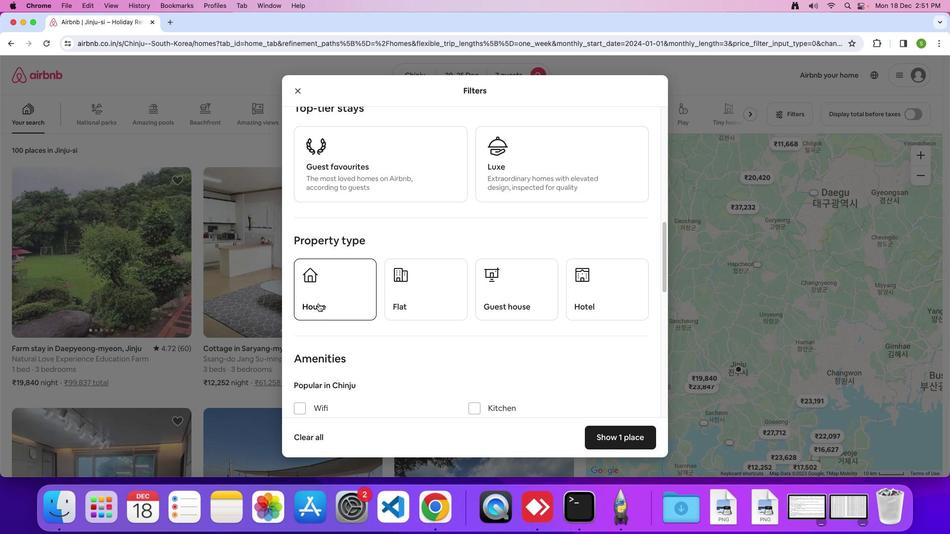 
Action: Mouse pressed left at (318, 303)
Screenshot: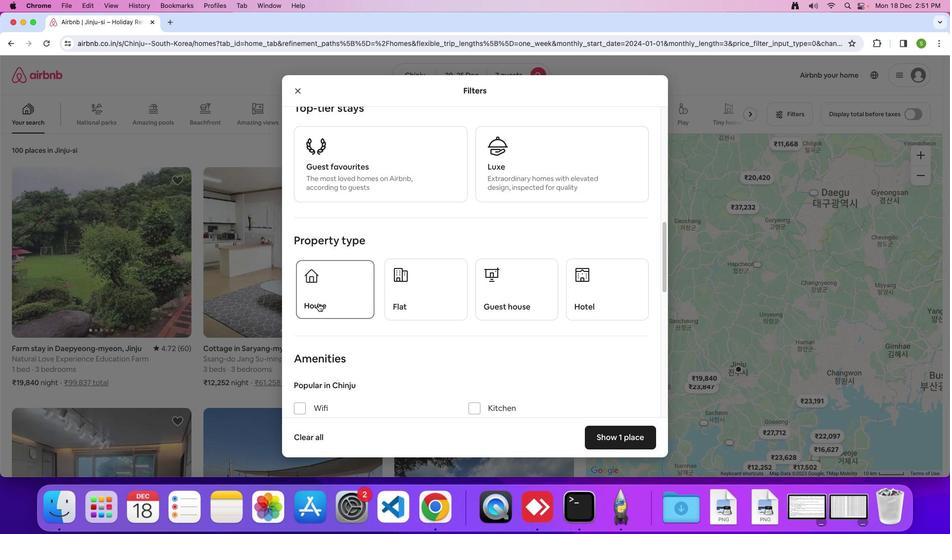 
Action: Mouse moved to (440, 308)
Screenshot: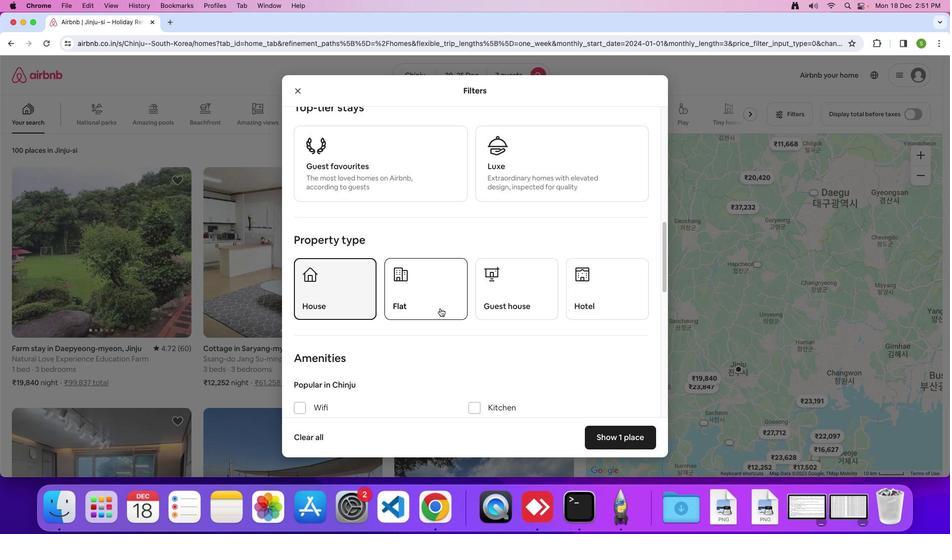 
Action: Mouse scrolled (440, 308) with delta (0, 0)
Screenshot: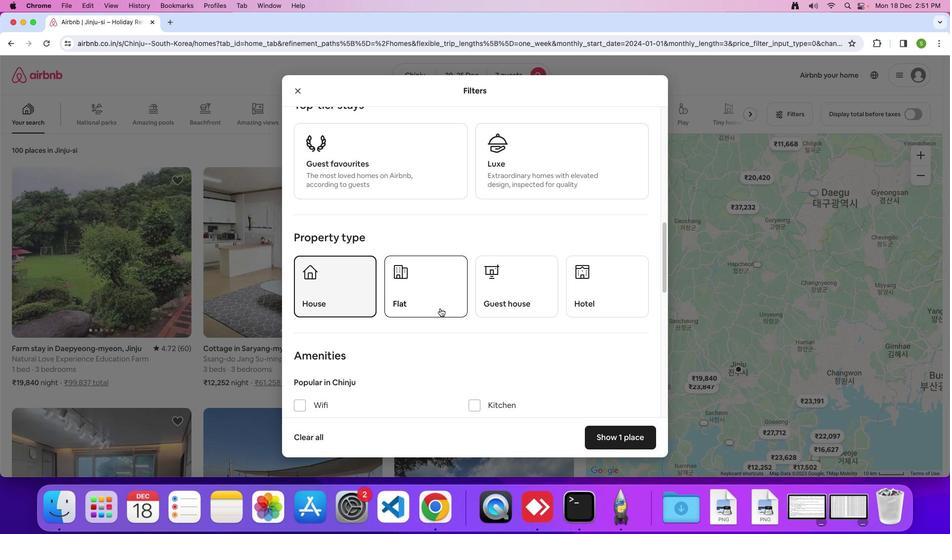
Action: Mouse scrolled (440, 308) with delta (0, 0)
Screenshot: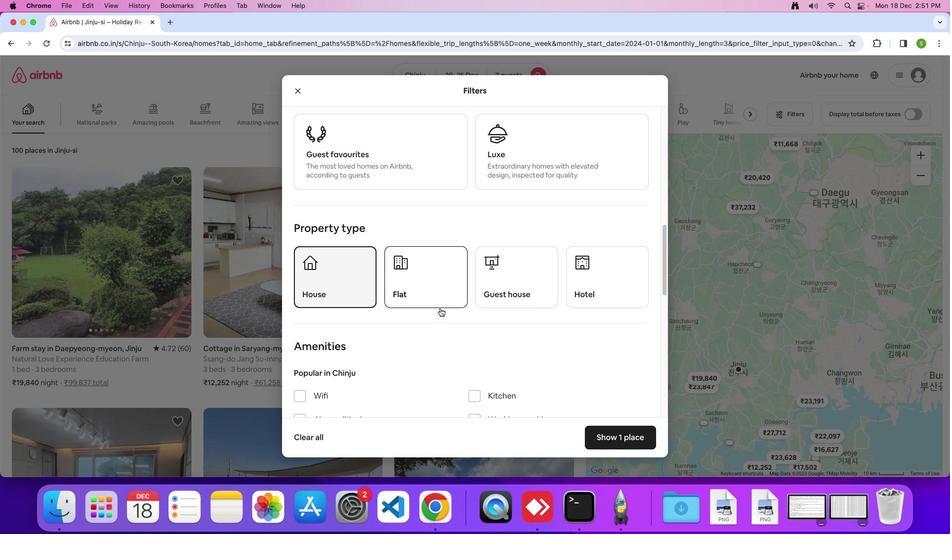 
Action: Mouse scrolled (440, 308) with delta (0, 0)
Screenshot: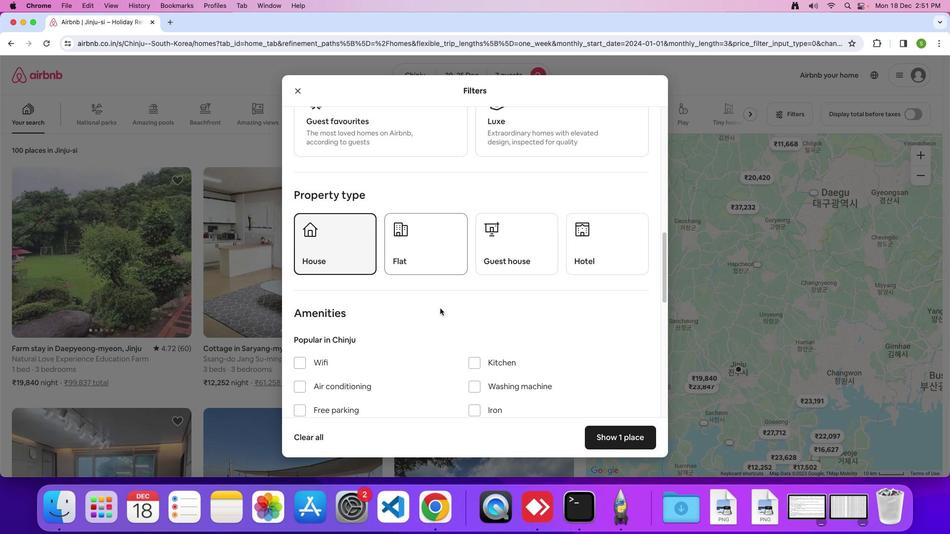 
Action: Mouse moved to (440, 308)
Screenshot: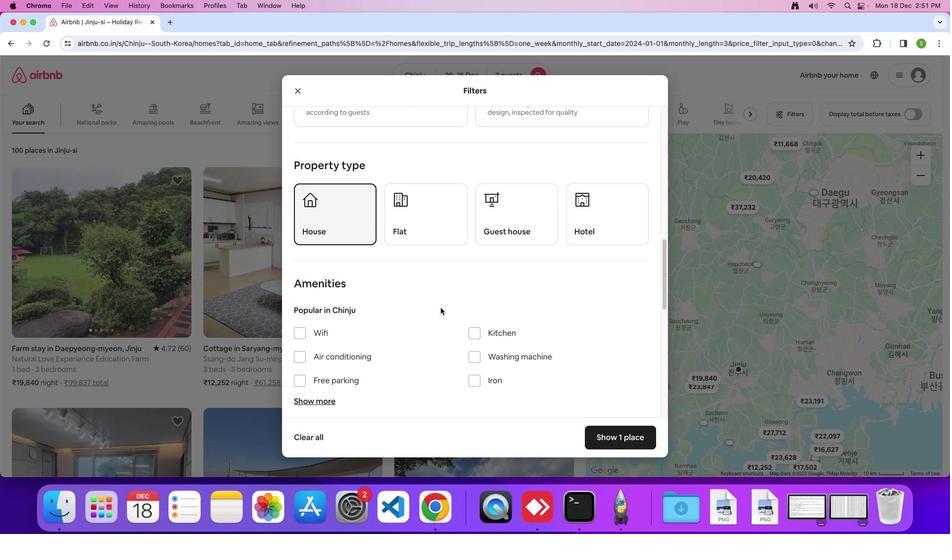 
Action: Mouse scrolled (440, 308) with delta (0, 0)
Screenshot: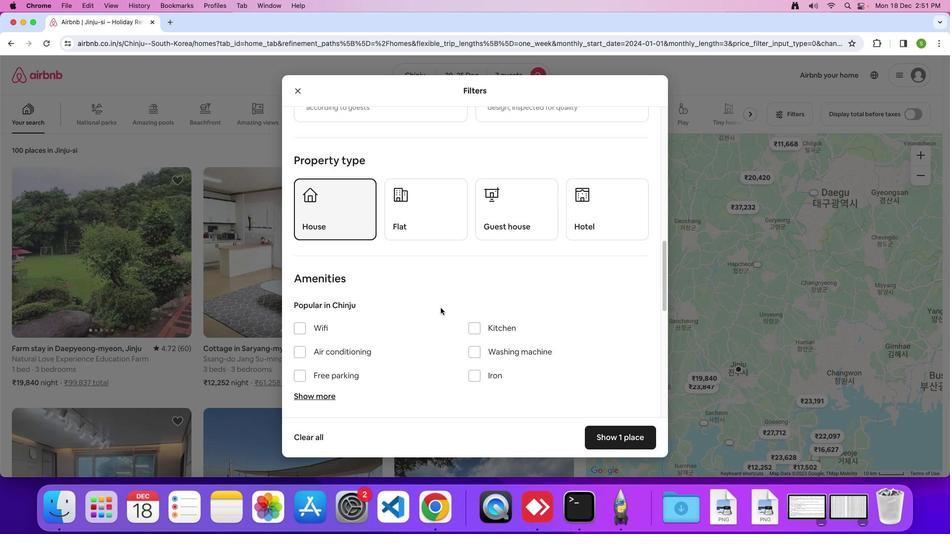 
Action: Mouse scrolled (440, 308) with delta (0, 0)
Screenshot: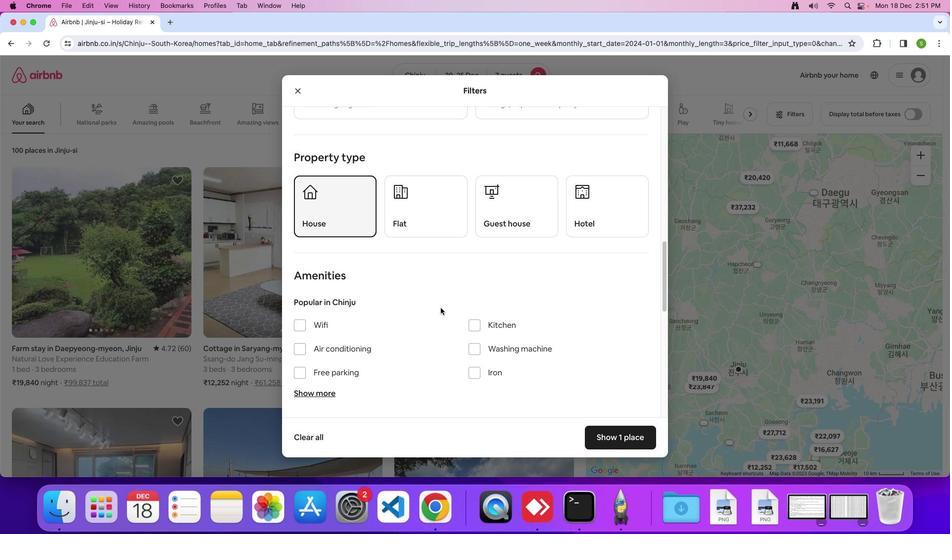 
Action: Mouse scrolled (440, 308) with delta (0, -1)
Screenshot: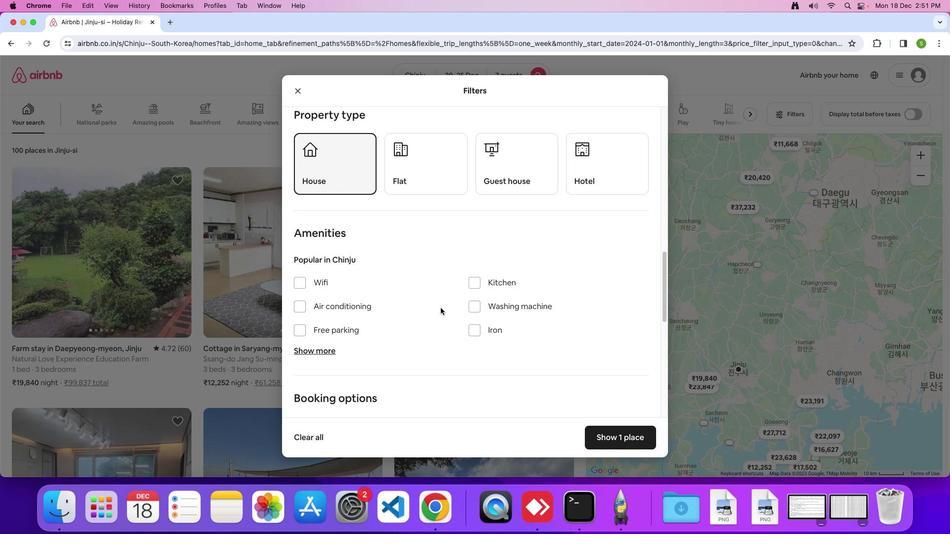 
Action: Mouse moved to (297, 245)
Screenshot: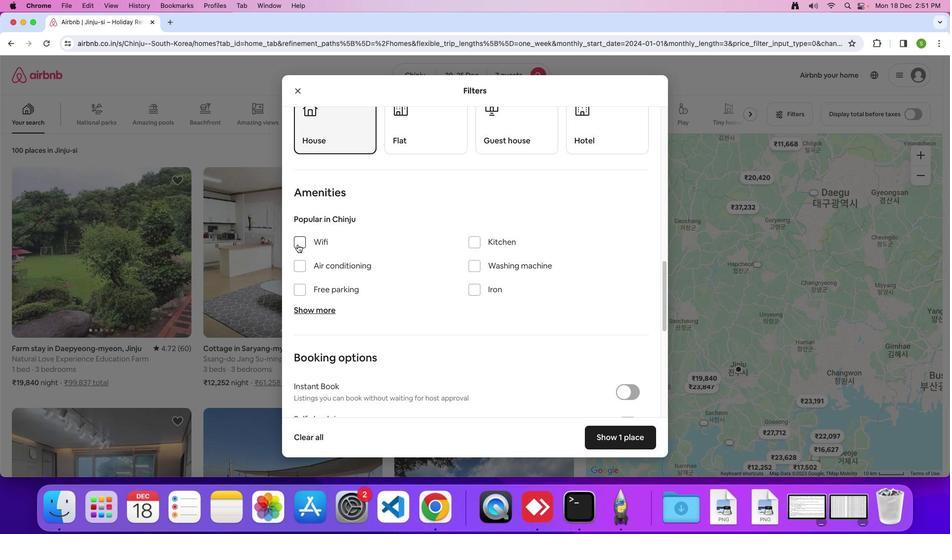 
Action: Mouse pressed left at (297, 245)
Screenshot: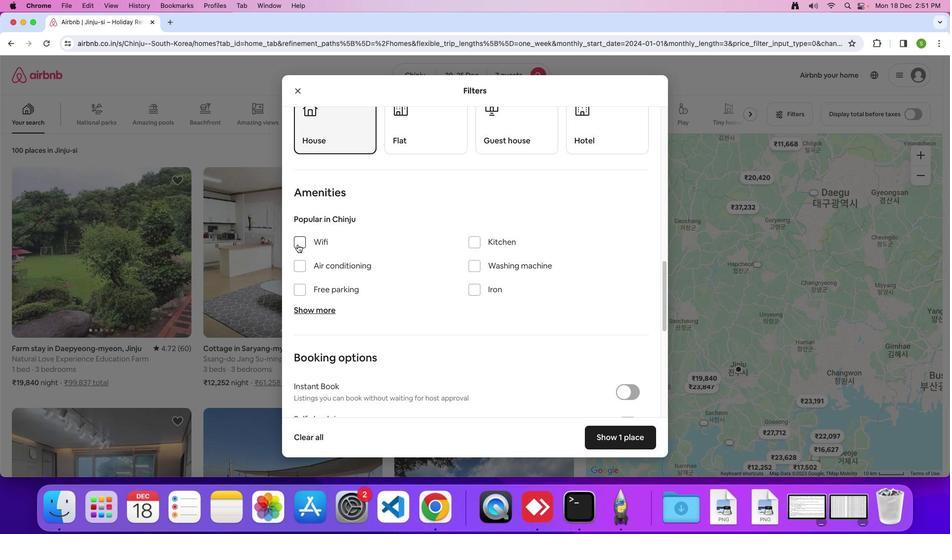 
Action: Mouse moved to (329, 312)
Screenshot: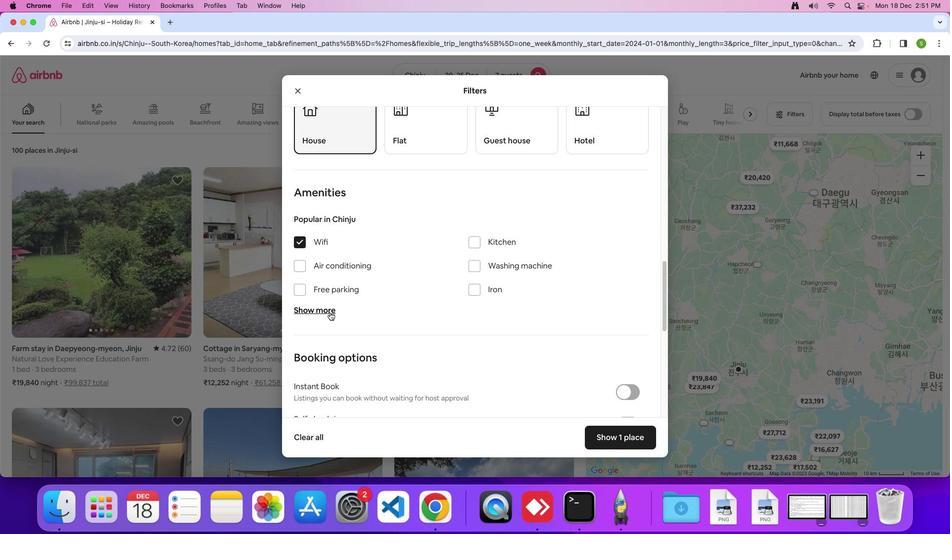 
Action: Mouse pressed left at (329, 312)
Screenshot: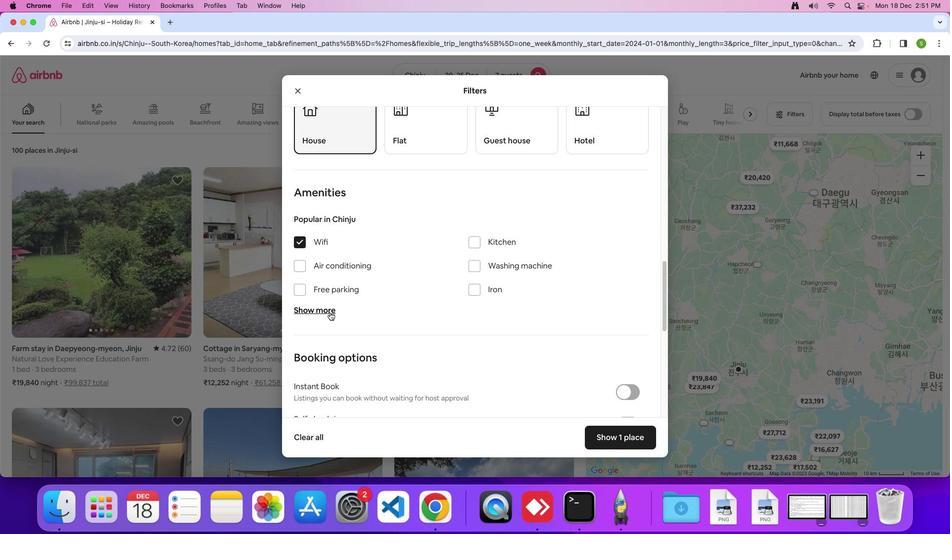 
Action: Mouse moved to (299, 290)
Screenshot: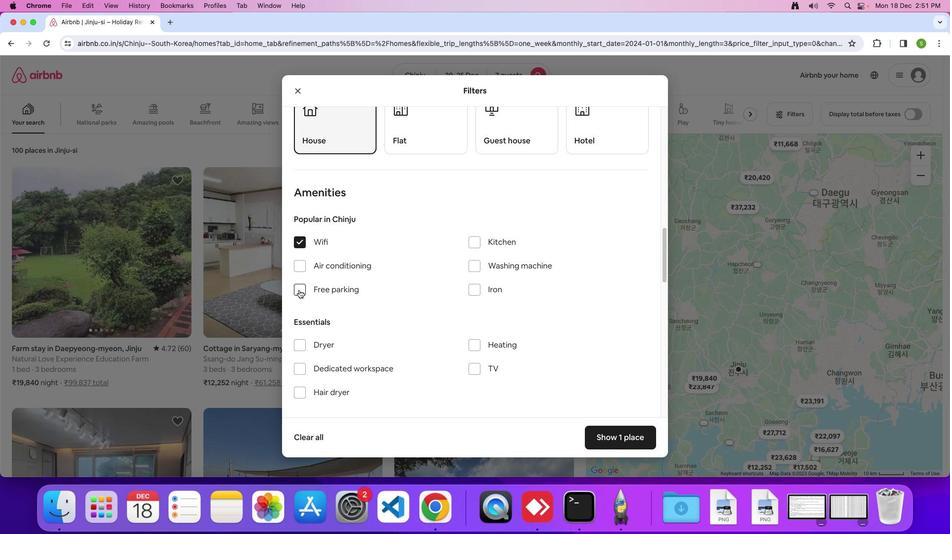 
Action: Mouse pressed left at (299, 290)
Screenshot: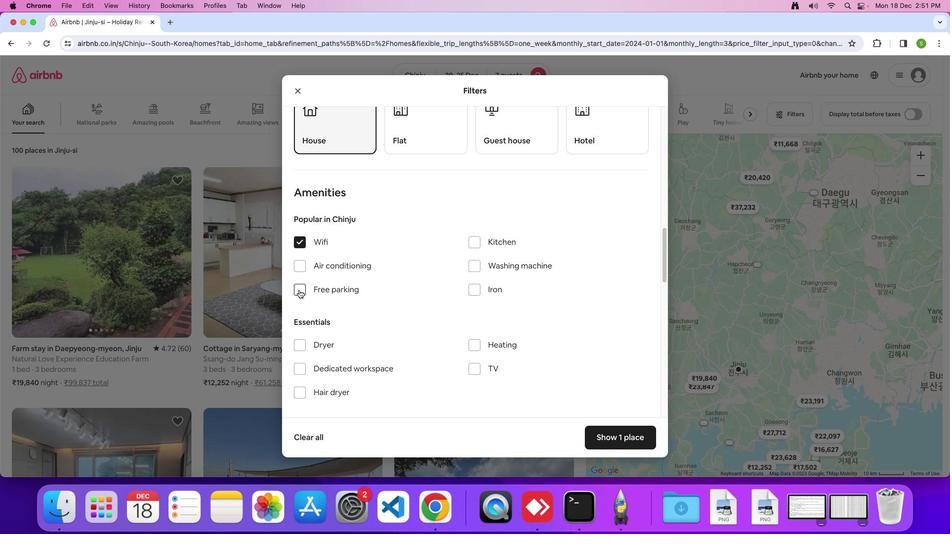 
Action: Mouse moved to (435, 313)
Screenshot: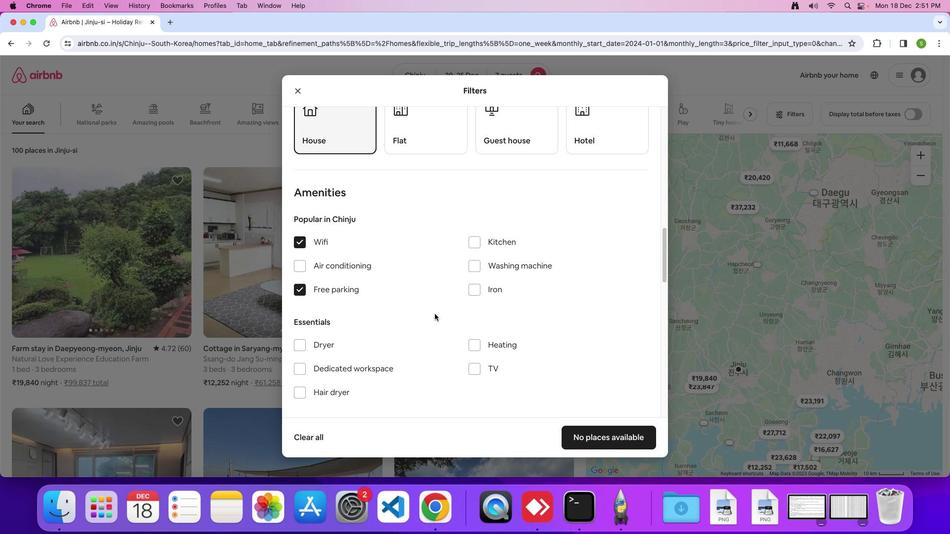 
Action: Mouse scrolled (435, 313) with delta (0, 0)
Screenshot: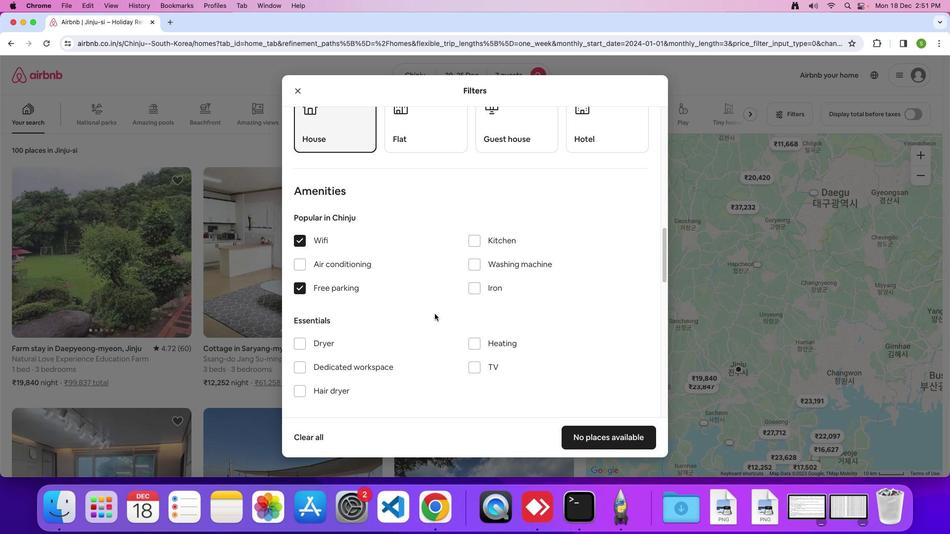 
Action: Mouse scrolled (435, 313) with delta (0, 0)
Screenshot: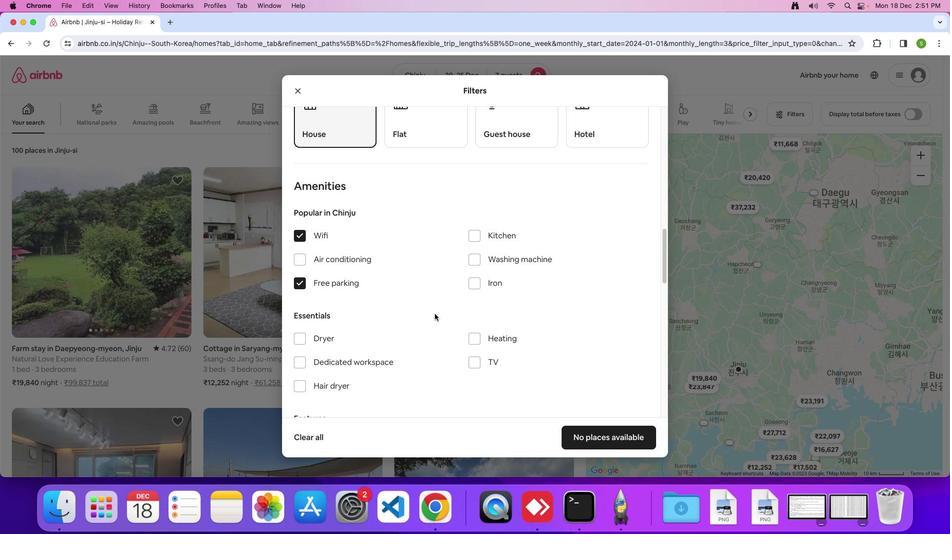 
Action: Mouse scrolled (435, 313) with delta (0, 0)
Screenshot: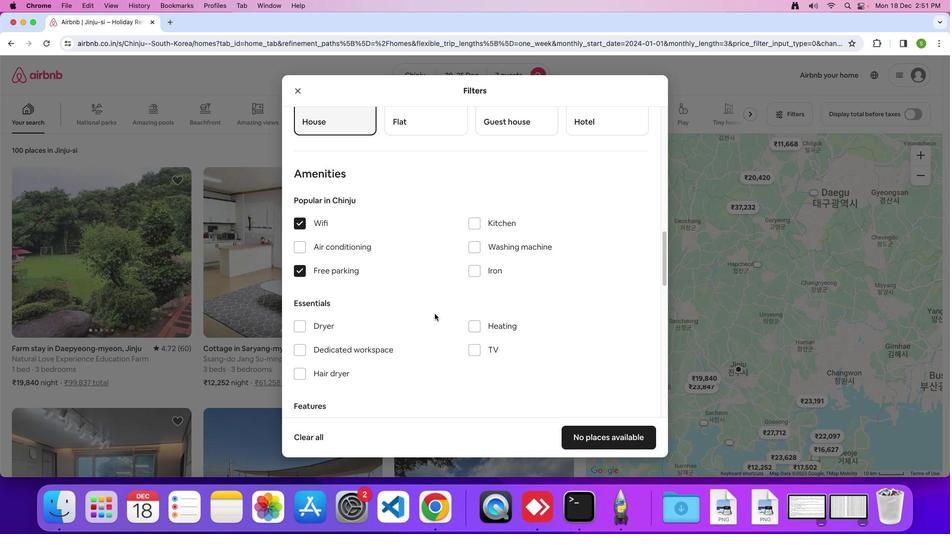 
Action: Mouse scrolled (435, 313) with delta (0, 0)
Screenshot: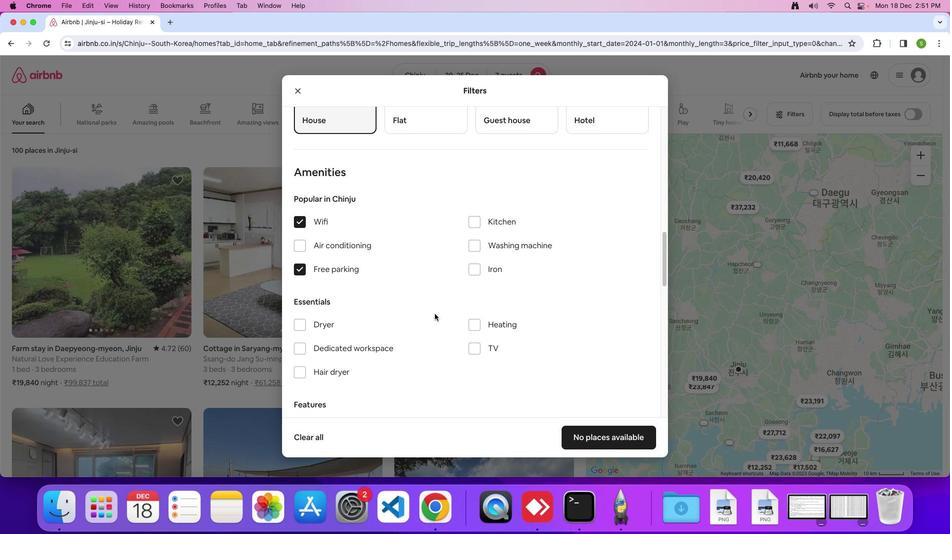 
Action: Mouse moved to (435, 313)
Screenshot: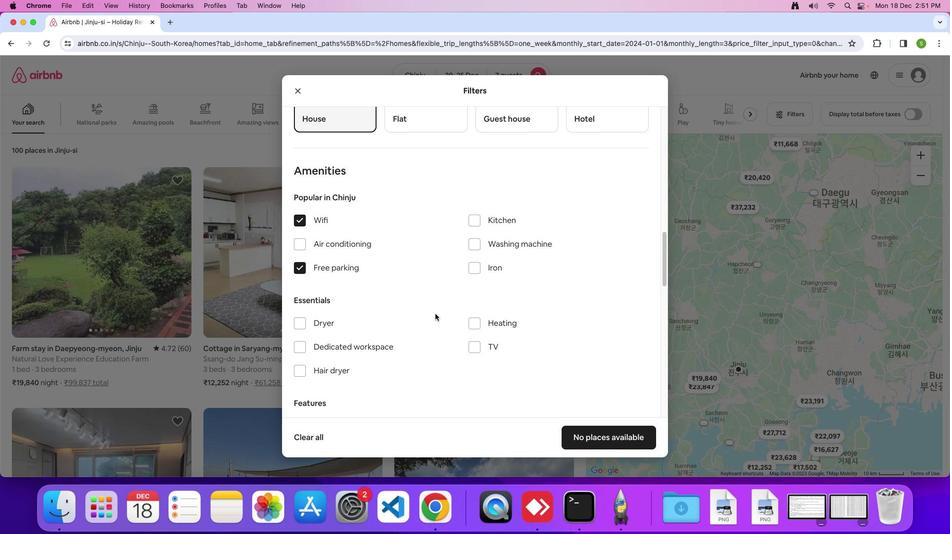 
Action: Mouse scrolled (435, 313) with delta (0, 0)
Screenshot: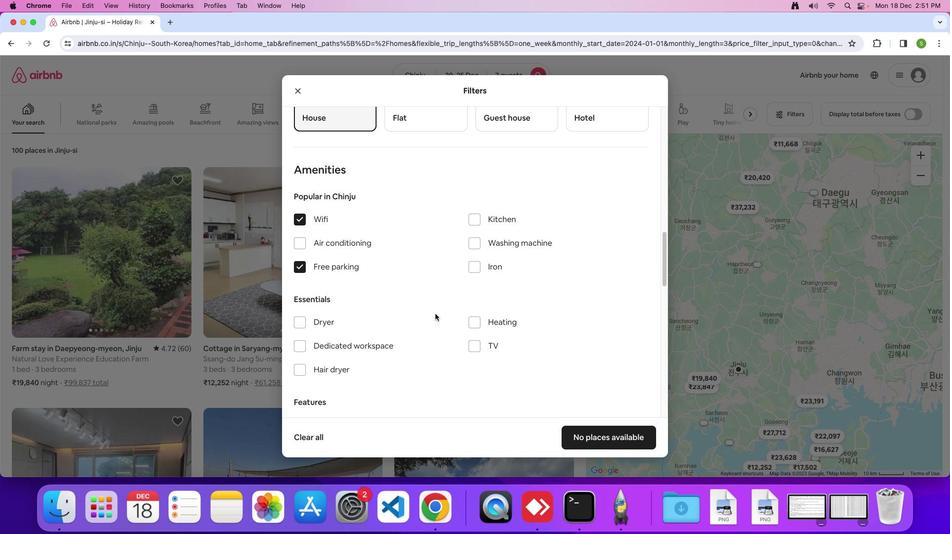 
Action: Mouse scrolled (435, 313) with delta (0, 0)
Screenshot: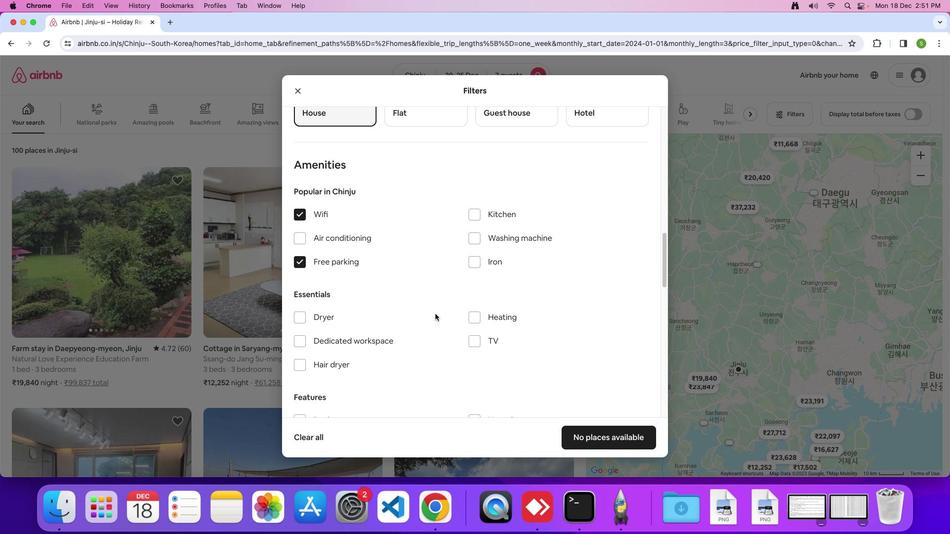 
Action: Mouse scrolled (435, 313) with delta (0, 0)
Screenshot: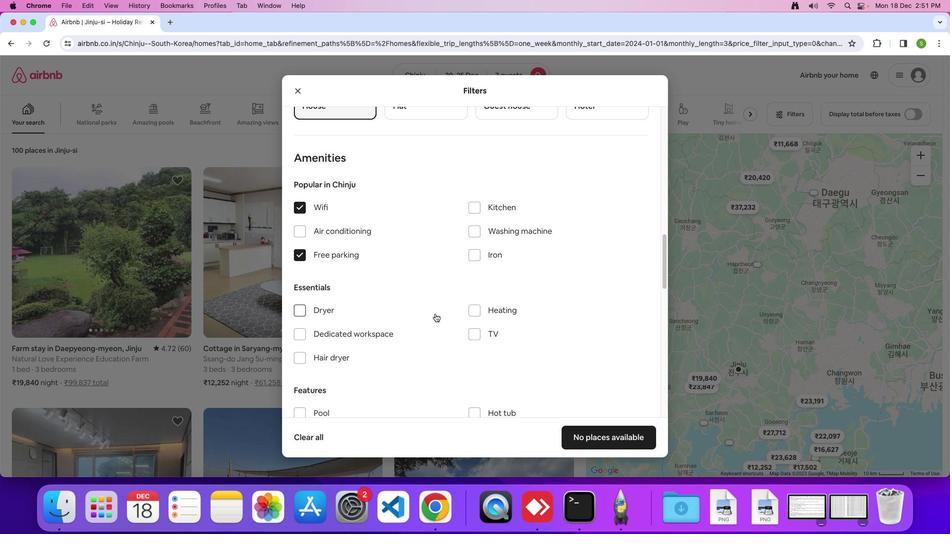 
Action: Mouse scrolled (435, 313) with delta (0, 0)
Screenshot: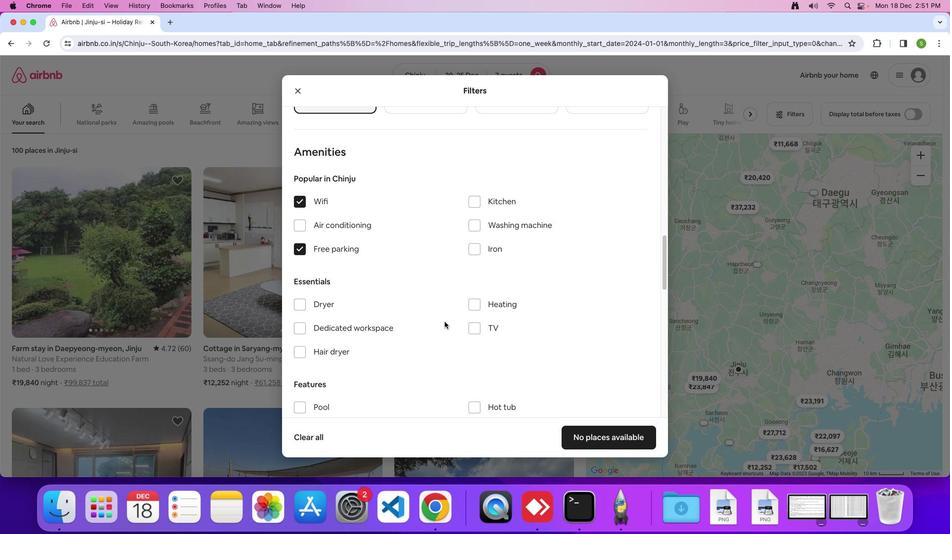 
Action: Mouse moved to (472, 324)
Screenshot: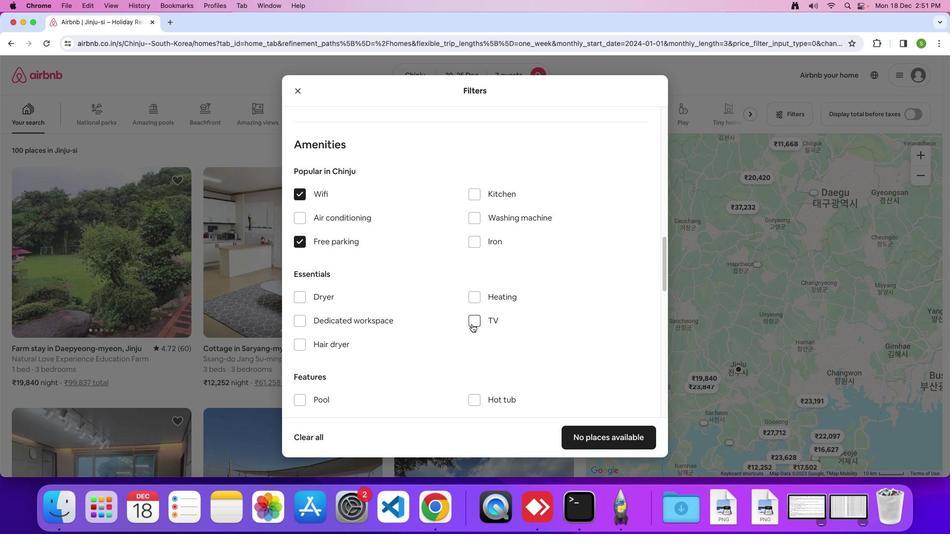 
Action: Mouse pressed left at (472, 324)
Screenshot: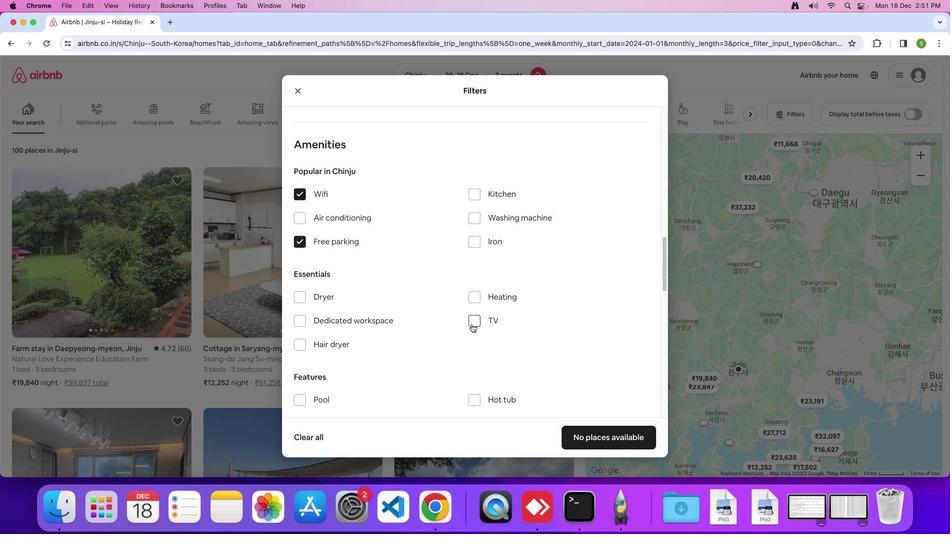 
Action: Mouse moved to (440, 325)
Screenshot: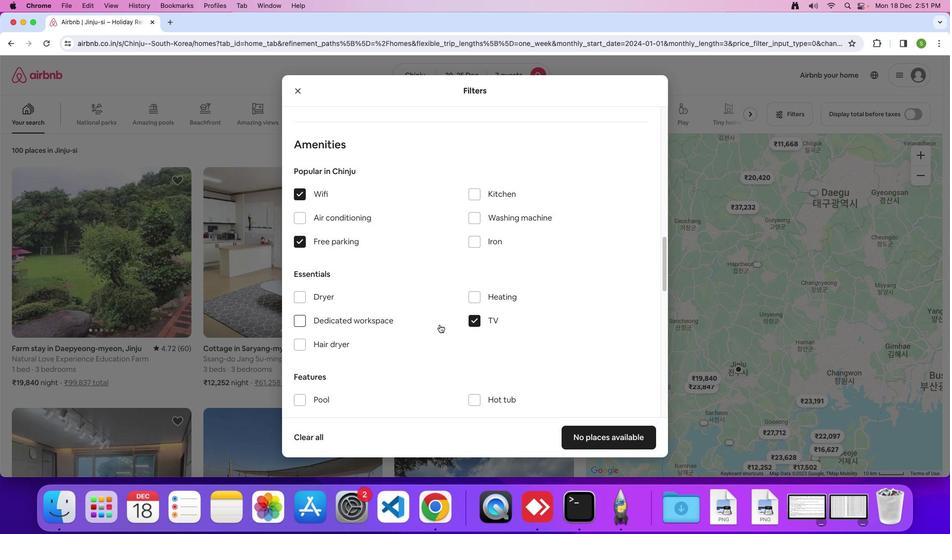 
Action: Mouse scrolled (440, 325) with delta (0, 0)
Screenshot: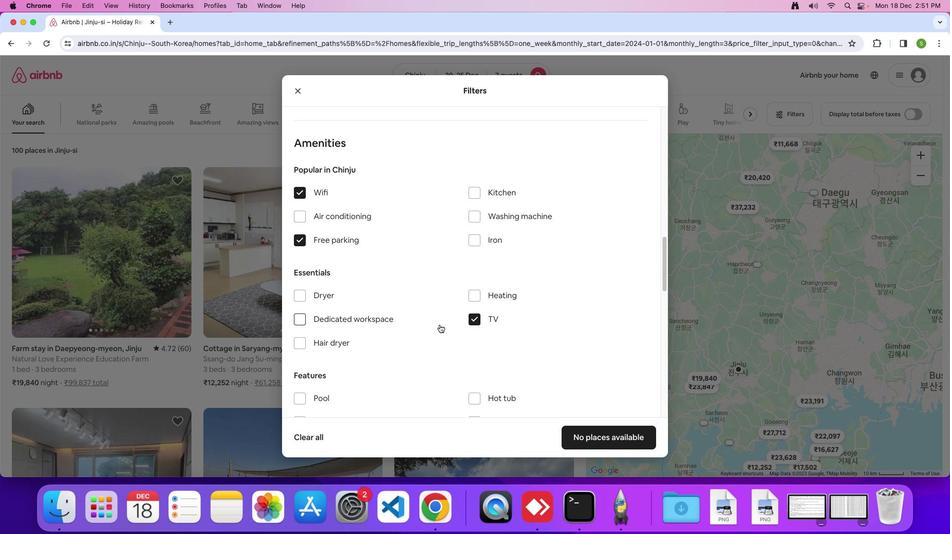 
Action: Mouse scrolled (440, 325) with delta (0, 0)
Screenshot: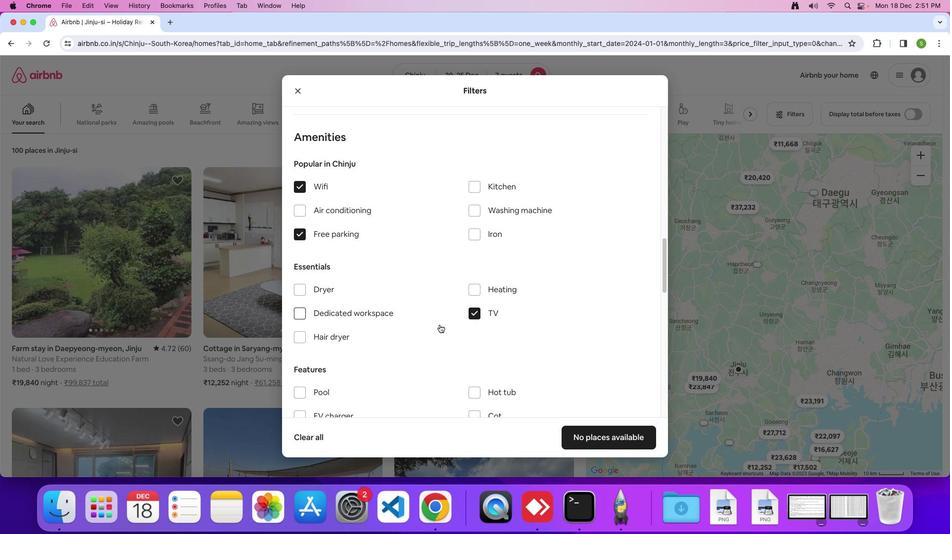 
Action: Mouse scrolled (440, 325) with delta (0, 0)
Screenshot: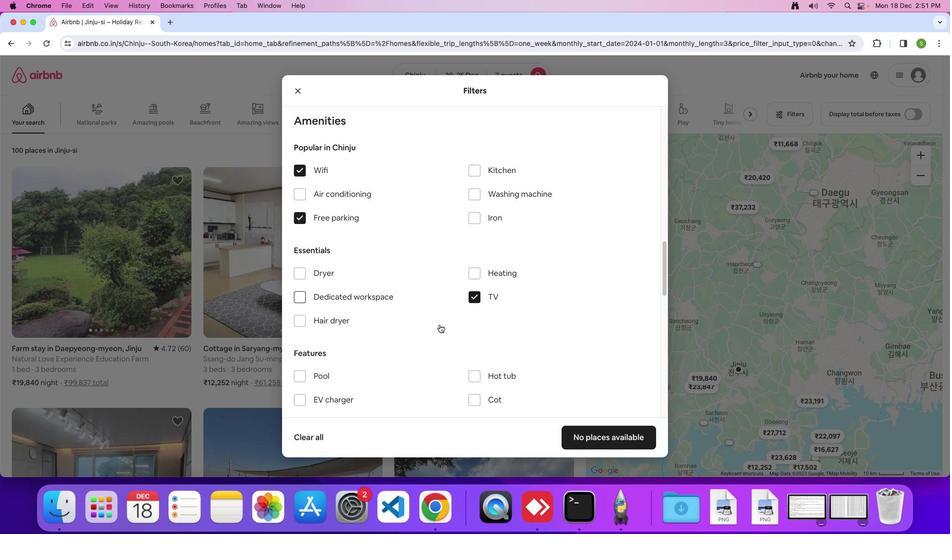 
Action: Mouse scrolled (440, 325) with delta (0, 0)
Screenshot: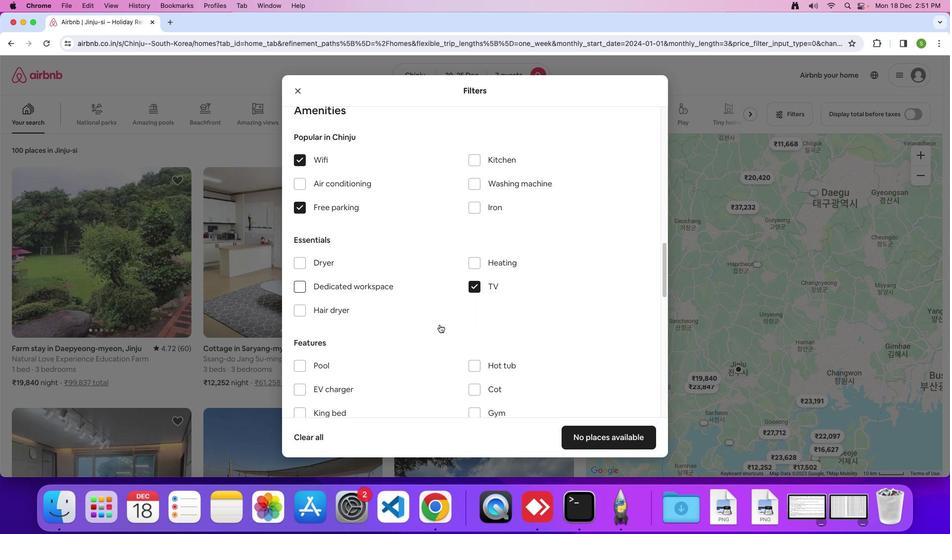 
Action: Mouse scrolled (440, 325) with delta (0, 0)
Screenshot: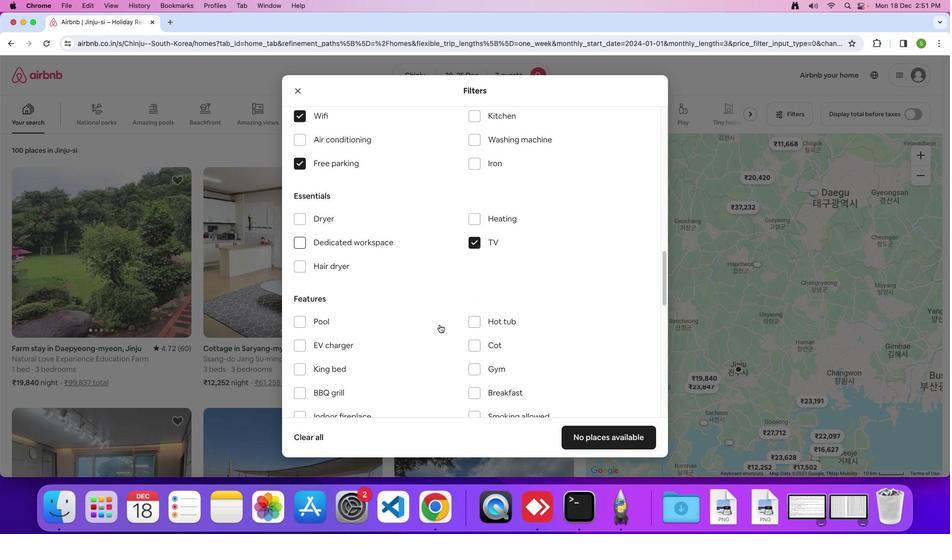 
Action: Mouse scrolled (440, 325) with delta (0, 0)
Screenshot: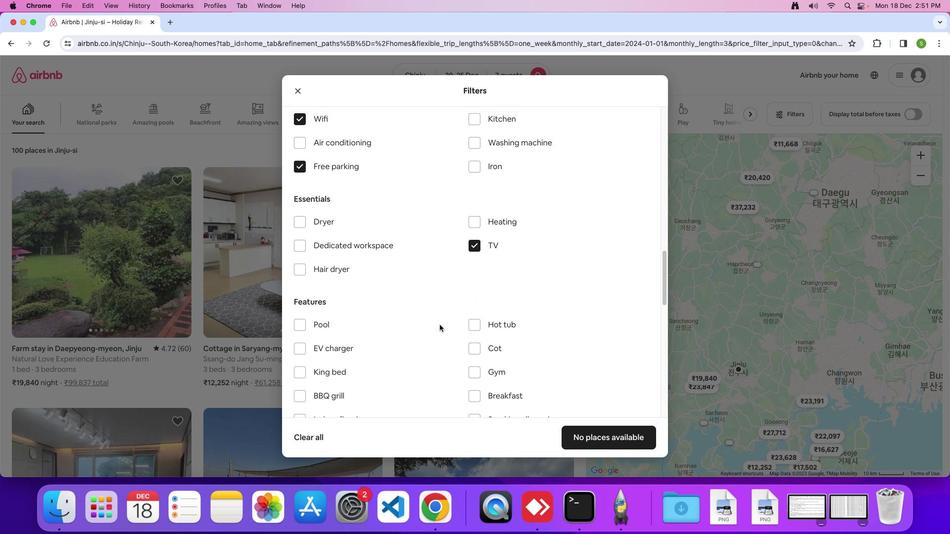 
Action: Mouse scrolled (440, 325) with delta (0, 0)
Screenshot: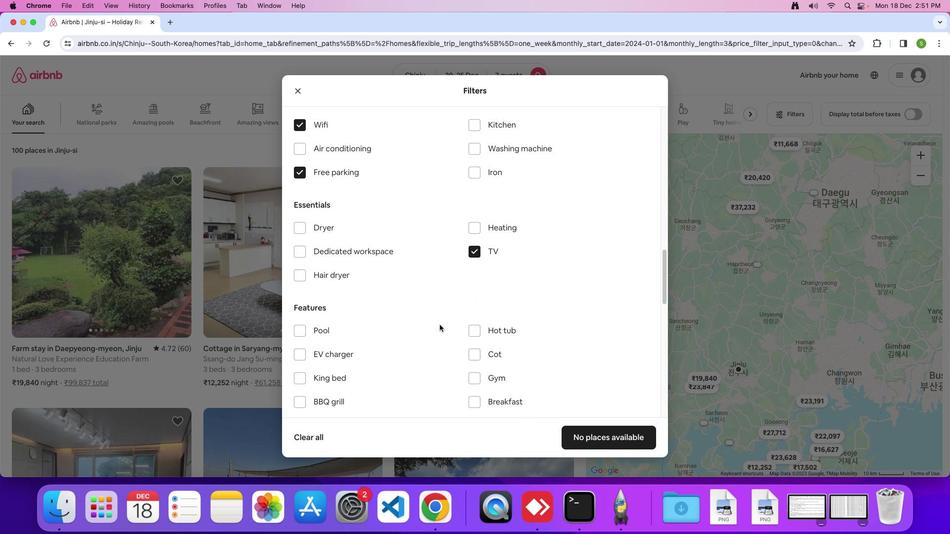 
Action: Mouse moved to (378, 347)
Screenshot: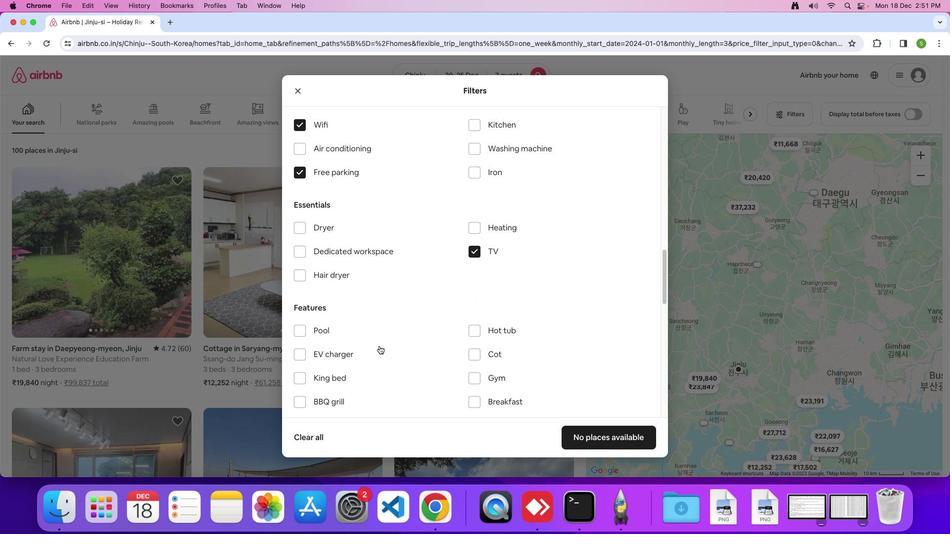 
Action: Mouse scrolled (378, 347) with delta (0, 0)
Screenshot: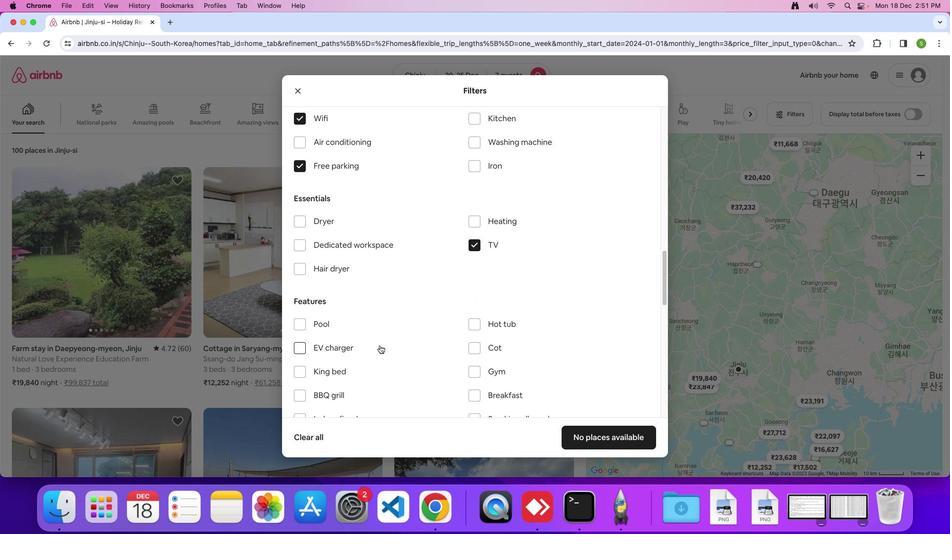 
Action: Mouse moved to (378, 346)
Screenshot: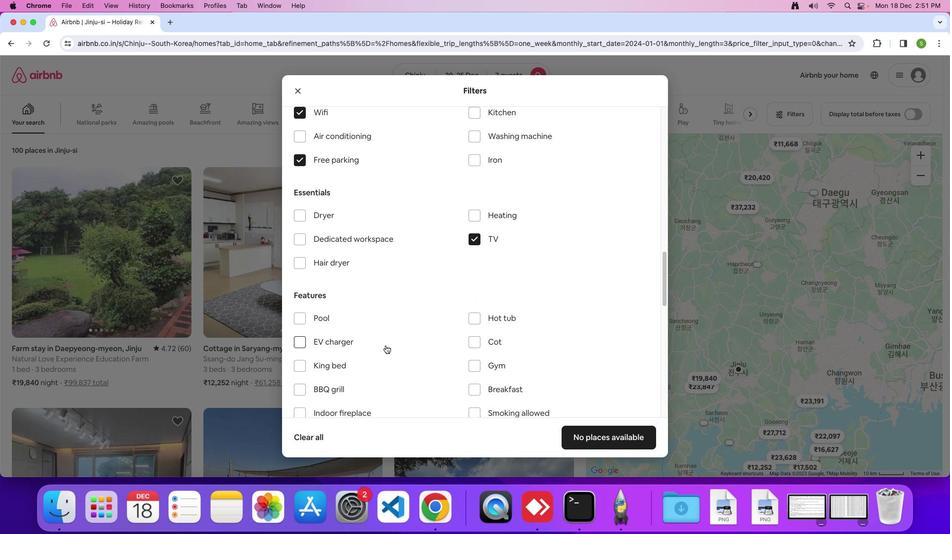 
Action: Mouse scrolled (378, 346) with delta (0, 0)
Screenshot: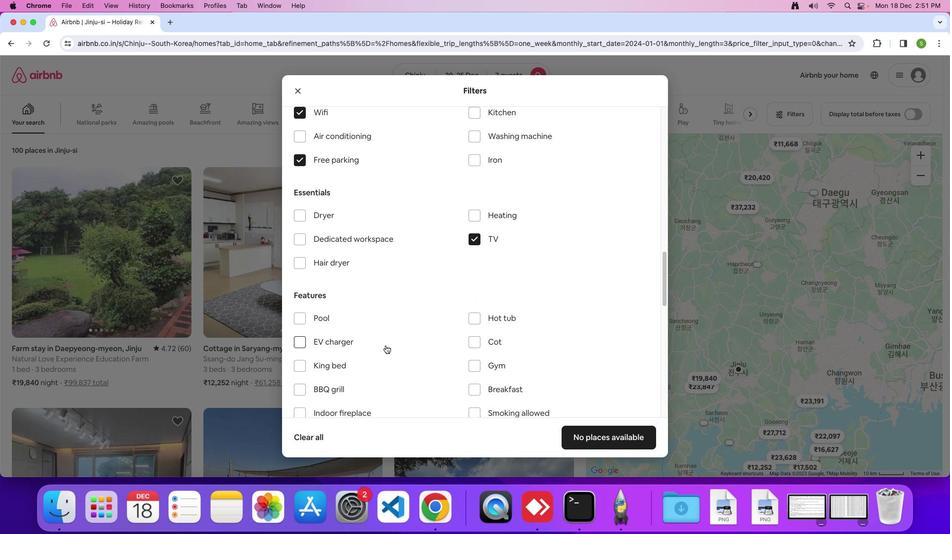 
Action: Mouse moved to (471, 361)
Screenshot: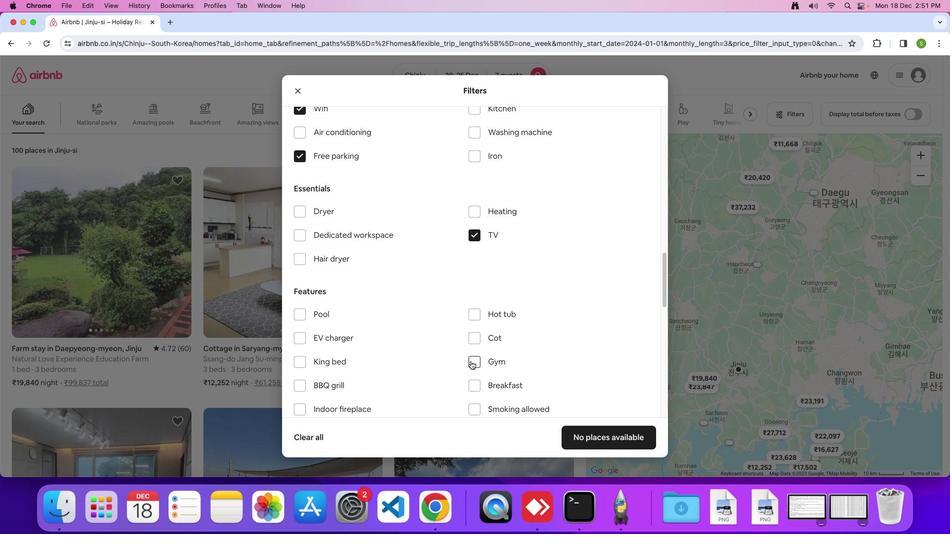 
Action: Mouse pressed left at (471, 361)
Screenshot: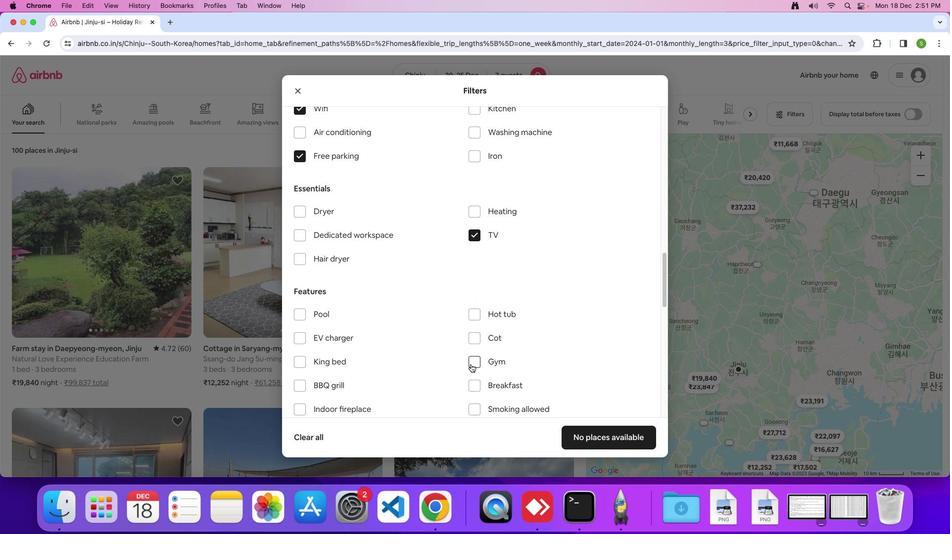
Action: Mouse moved to (471, 385)
Screenshot: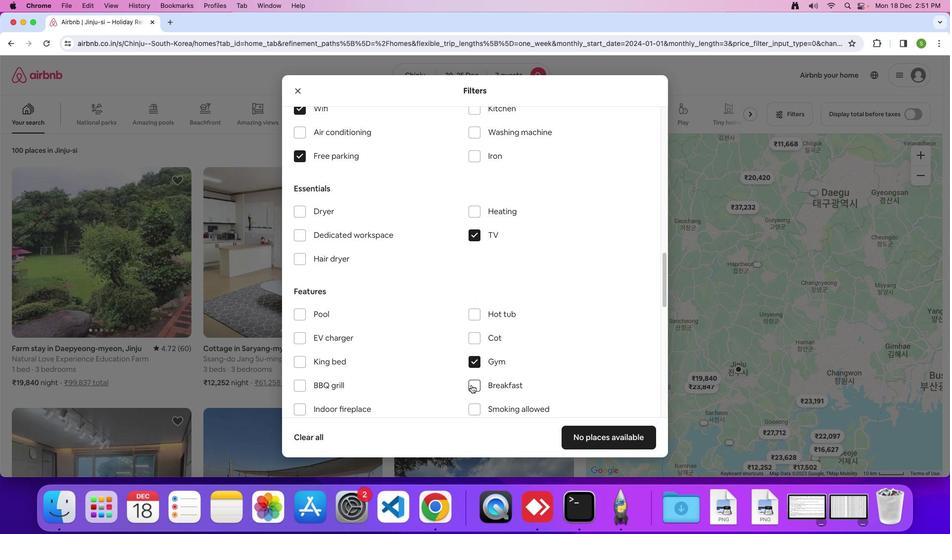 
Action: Mouse pressed left at (471, 385)
Screenshot: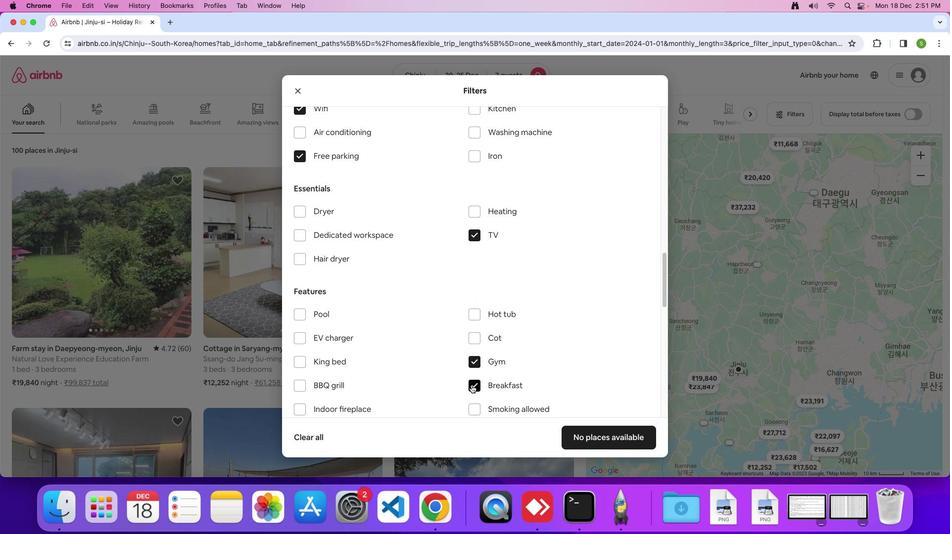 
Action: Mouse moved to (436, 358)
Screenshot: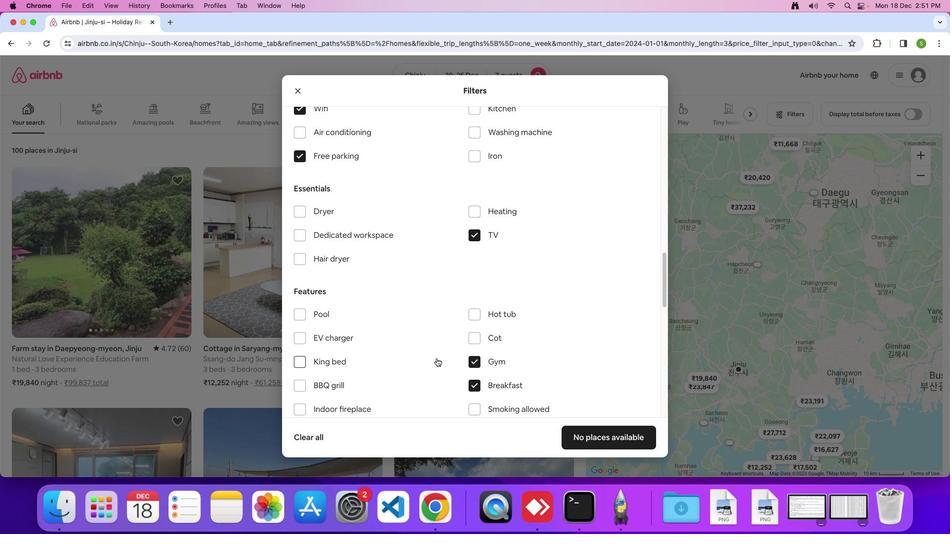 
Action: Mouse scrolled (436, 358) with delta (0, 0)
Screenshot: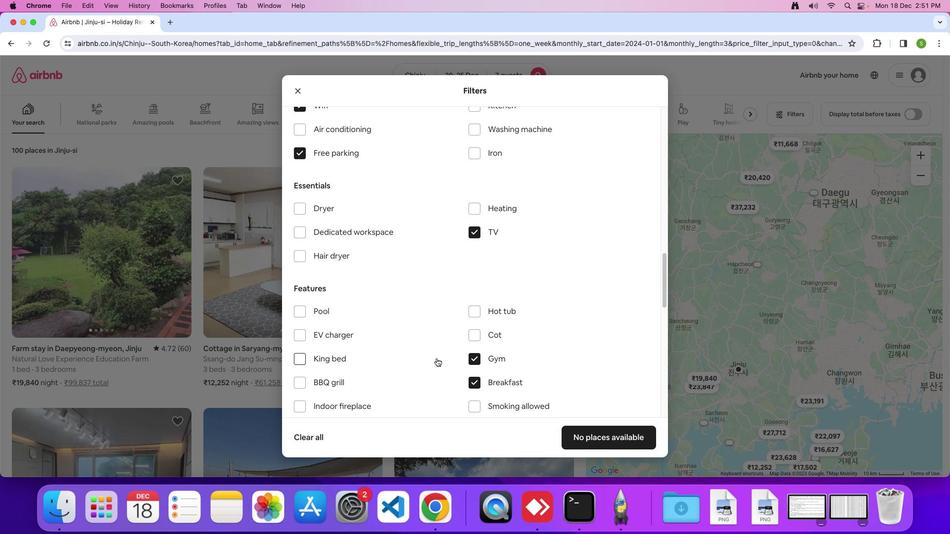 
Action: Mouse scrolled (436, 358) with delta (0, 0)
Screenshot: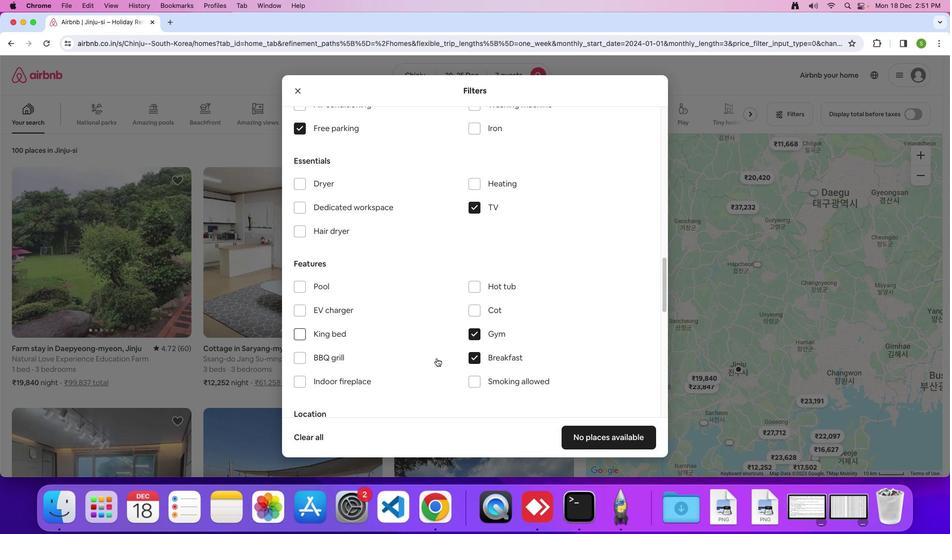 
Action: Mouse scrolled (436, 358) with delta (0, 0)
Screenshot: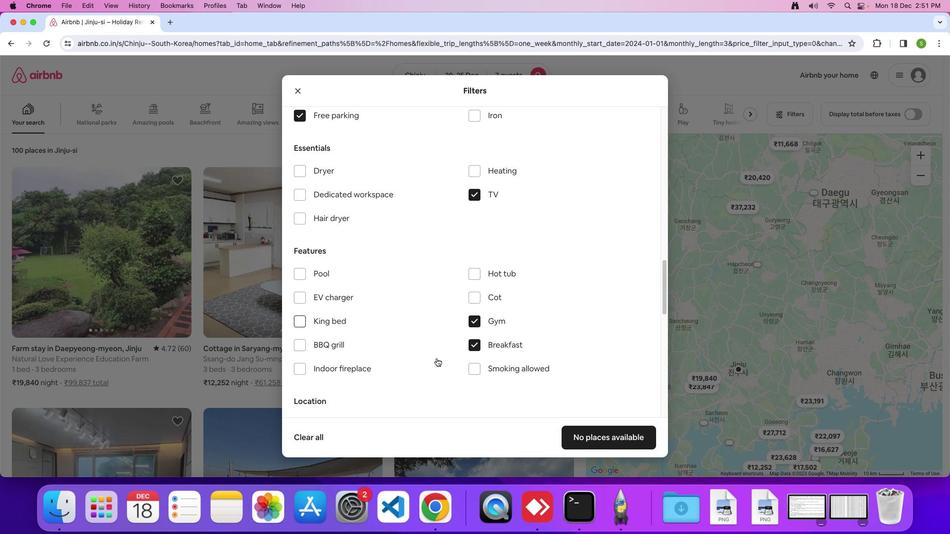 
Action: Mouse moved to (436, 357)
Screenshot: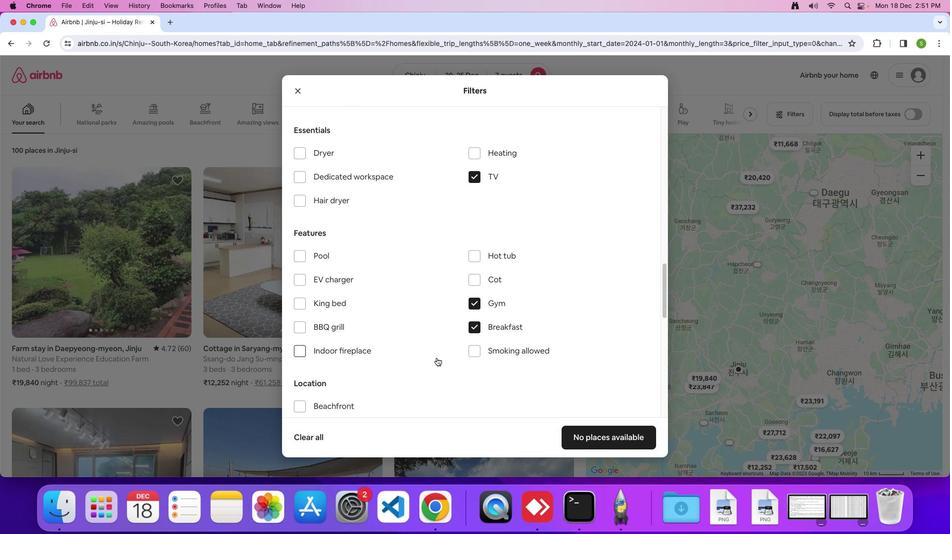 
Action: Mouse scrolled (436, 357) with delta (0, 0)
Screenshot: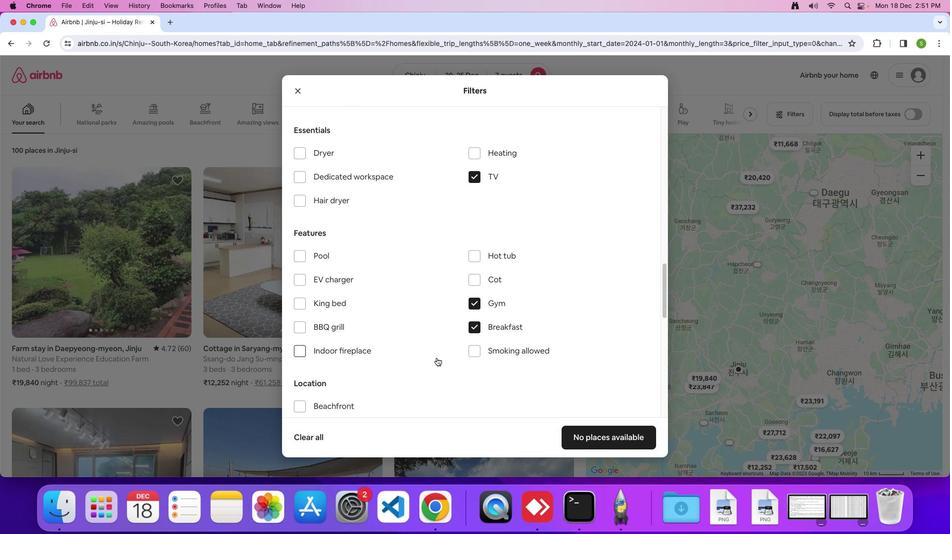 
Action: Mouse moved to (436, 357)
Screenshot: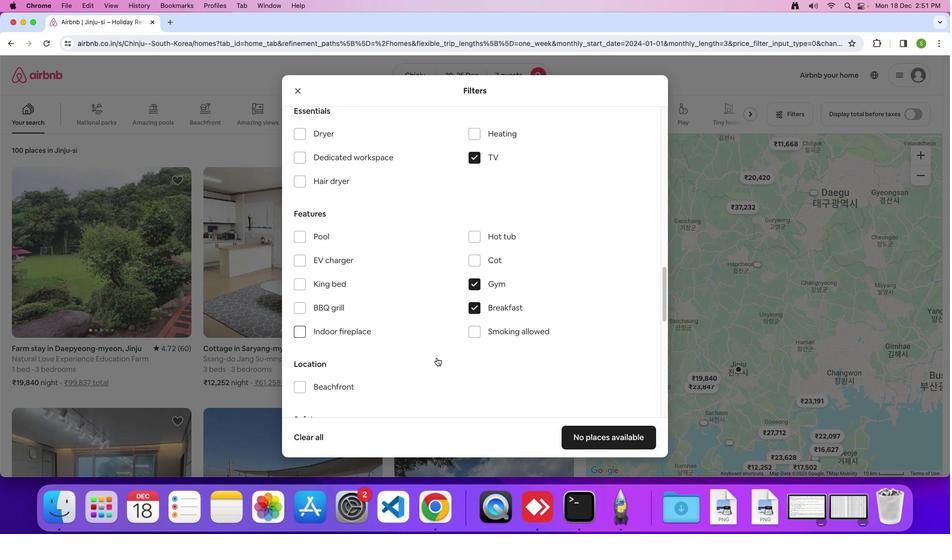 
Action: Mouse scrolled (436, 357) with delta (0, 0)
Screenshot: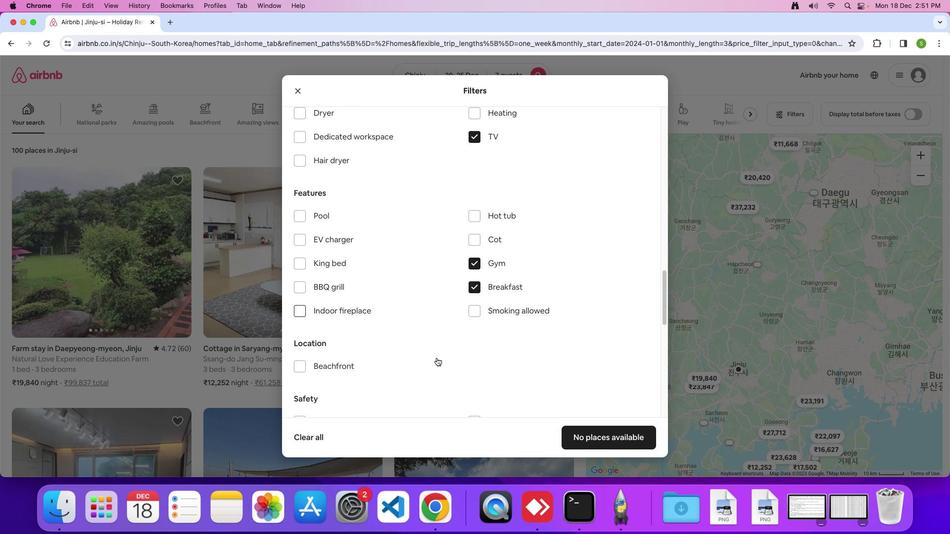 
Action: Mouse scrolled (436, 357) with delta (0, -1)
Screenshot: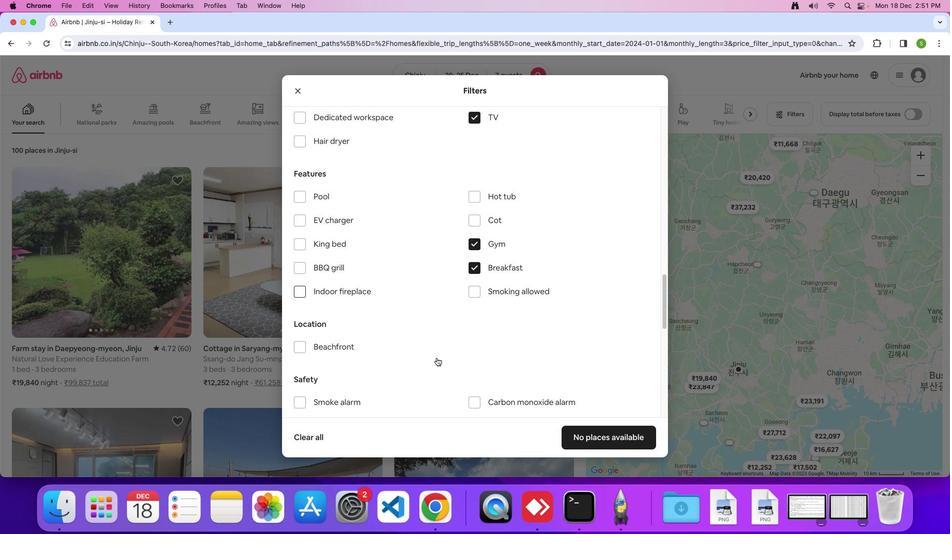 
Action: Mouse scrolled (436, 357) with delta (0, 0)
Screenshot: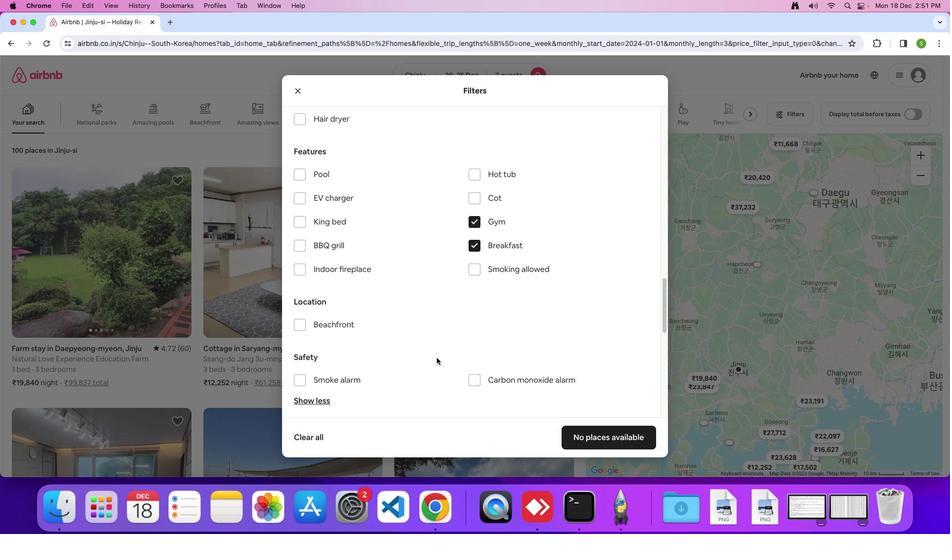
Action: Mouse scrolled (436, 357) with delta (0, 0)
Screenshot: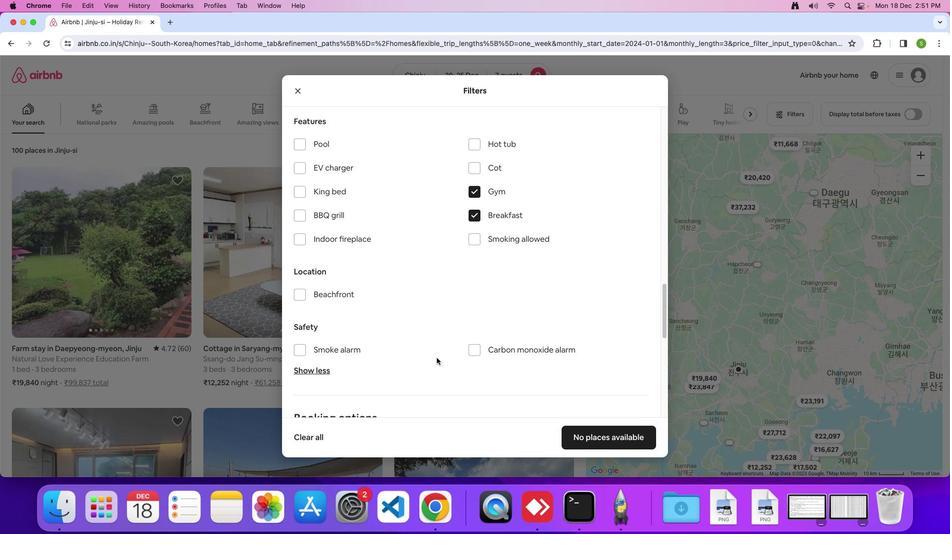 
Action: Mouse scrolled (436, 357) with delta (0, -1)
Screenshot: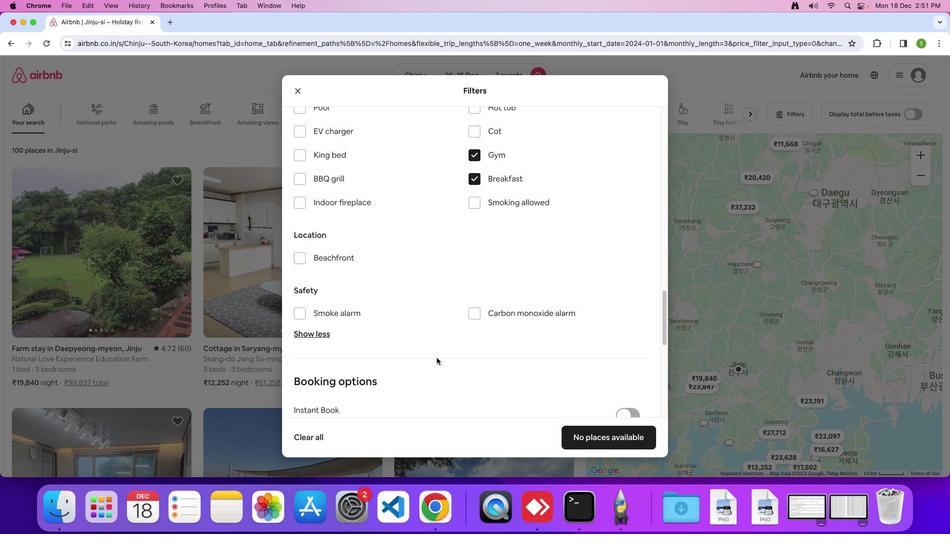
Action: Mouse scrolled (436, 357) with delta (0, 0)
Screenshot: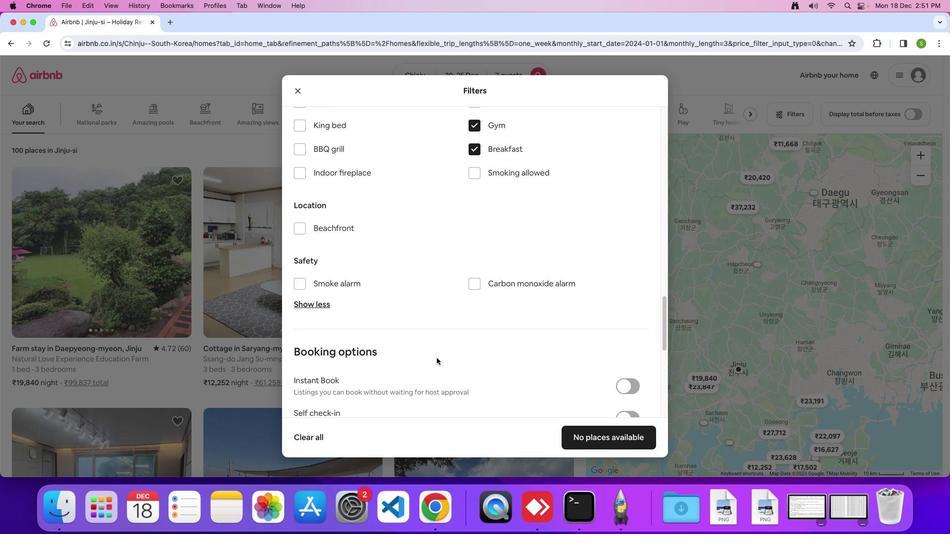 
Action: Mouse scrolled (436, 357) with delta (0, 0)
Screenshot: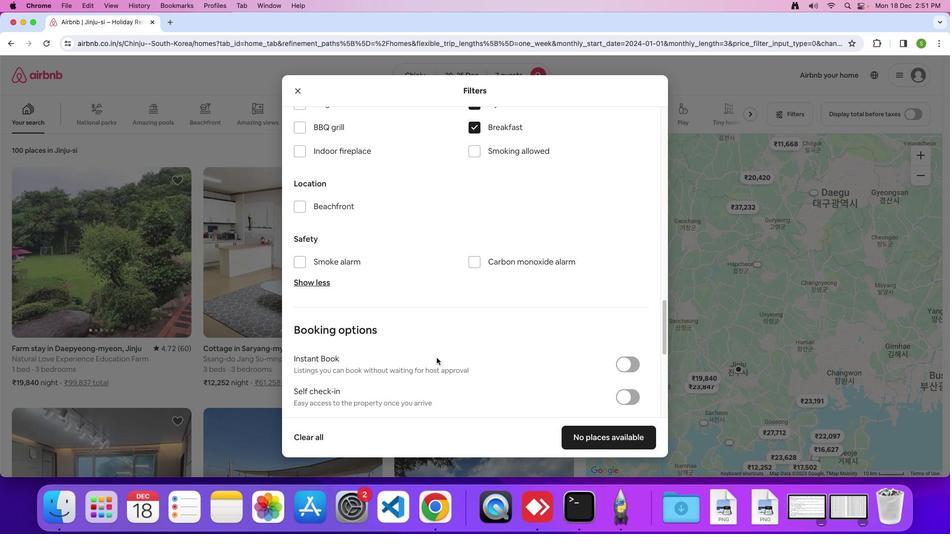 
Action: Mouse scrolled (436, 357) with delta (0, -1)
Screenshot: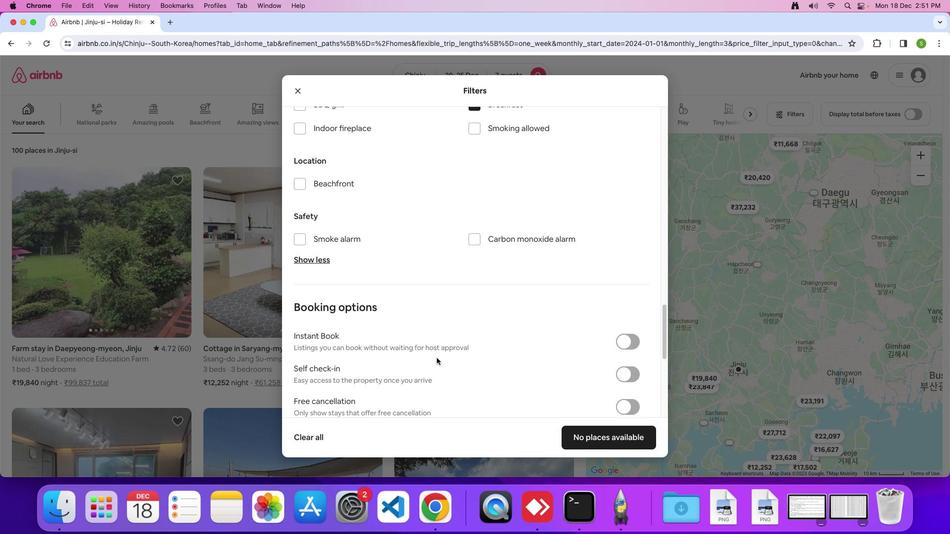 
Action: Mouse scrolled (436, 357) with delta (0, 0)
Screenshot: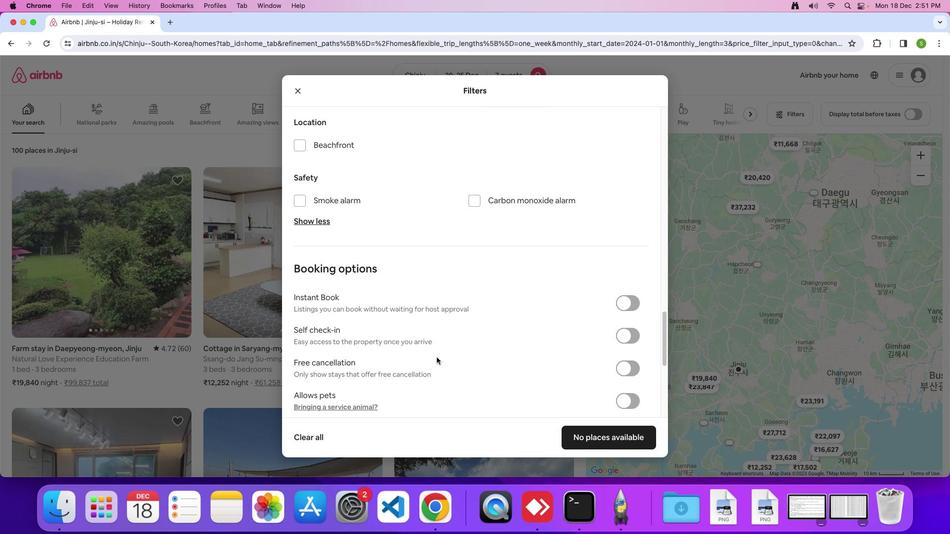 
Action: Mouse scrolled (436, 357) with delta (0, 0)
Screenshot: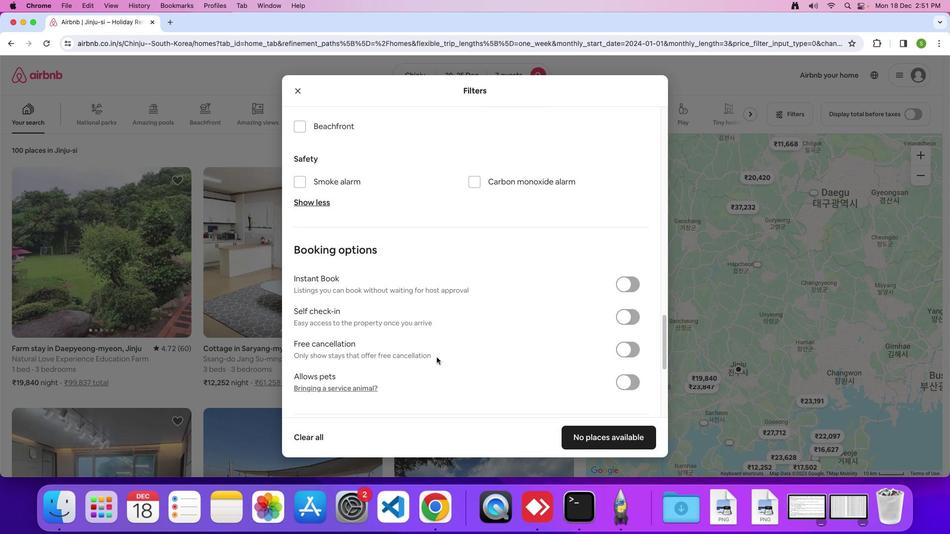 
Action: Mouse moved to (436, 357)
Screenshot: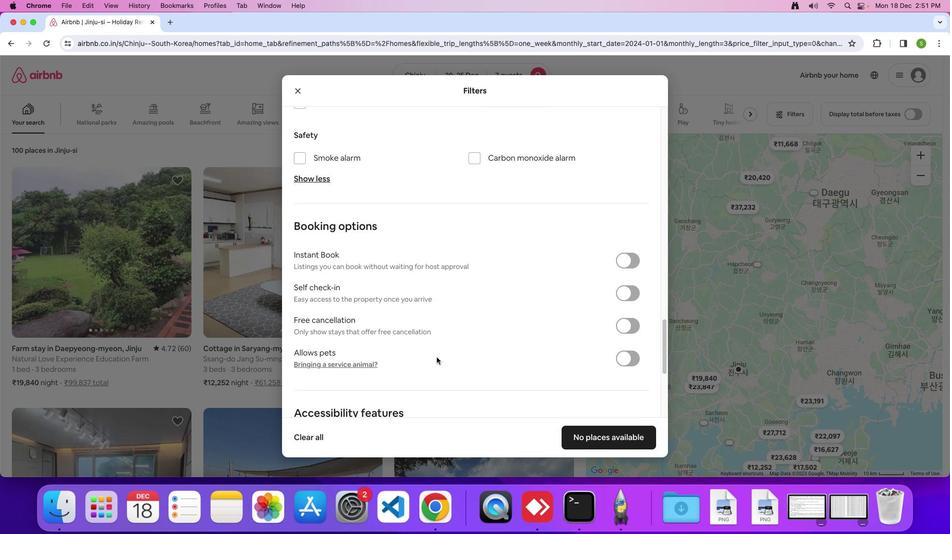 
Action: Mouse scrolled (436, 357) with delta (0, -1)
Screenshot: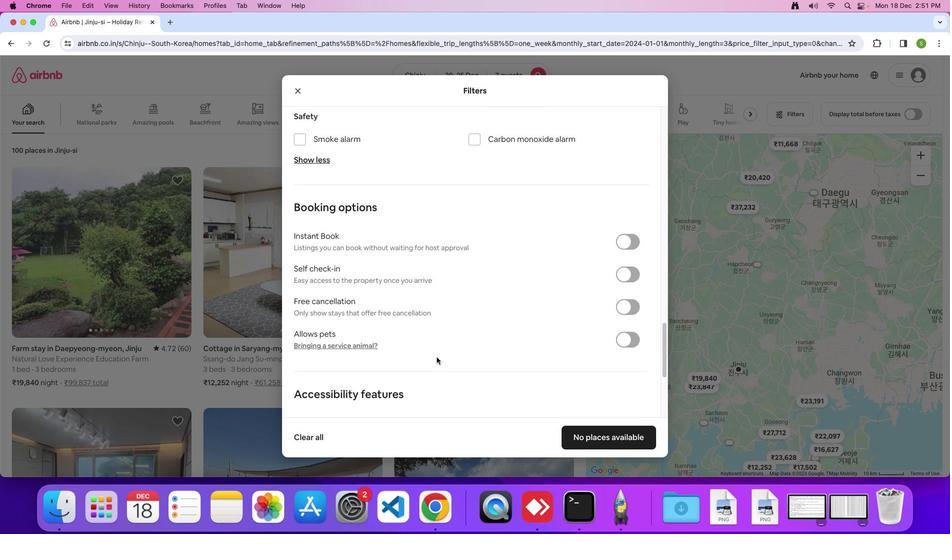 
Action: Mouse scrolled (436, 357) with delta (0, 0)
Screenshot: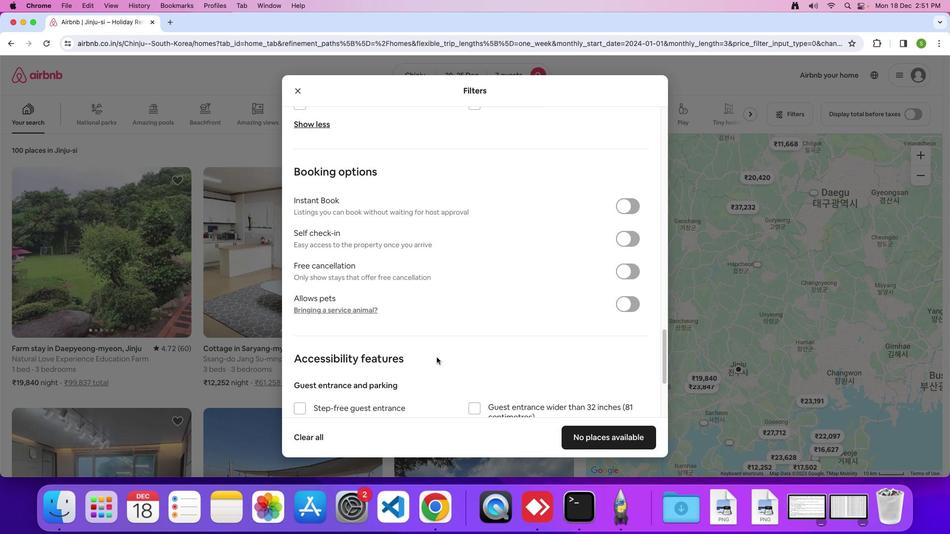 
Action: Mouse scrolled (436, 357) with delta (0, 0)
Screenshot: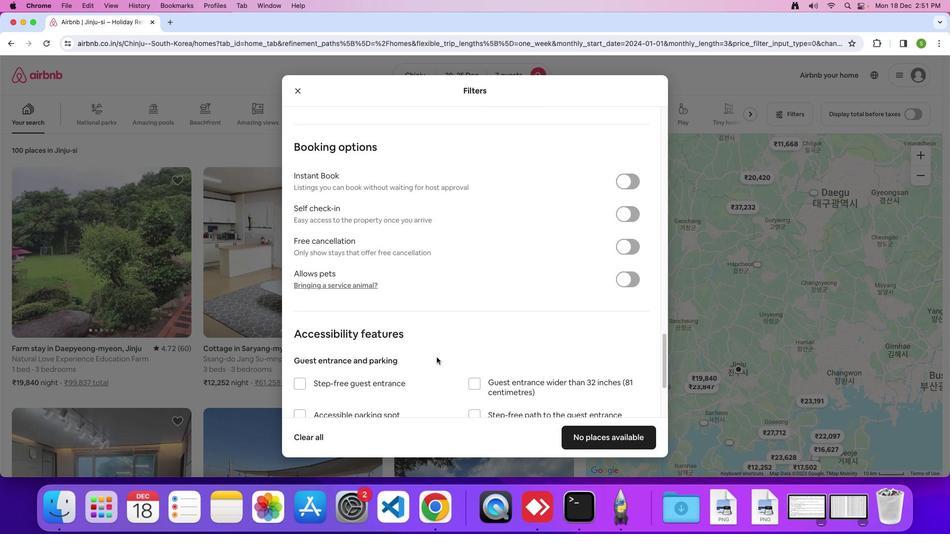 
Action: Mouse scrolled (436, 357) with delta (0, -1)
Screenshot: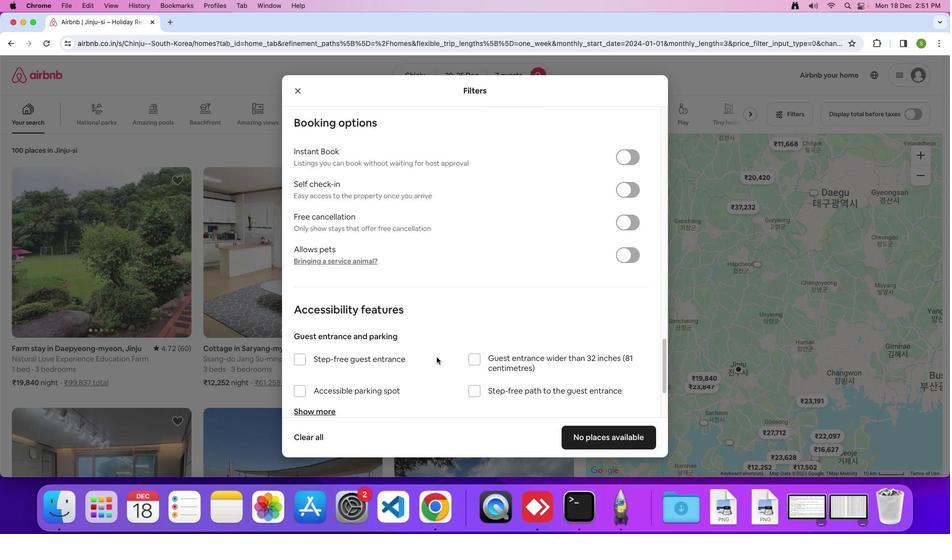 
Action: Mouse scrolled (436, 357) with delta (0, 0)
Screenshot: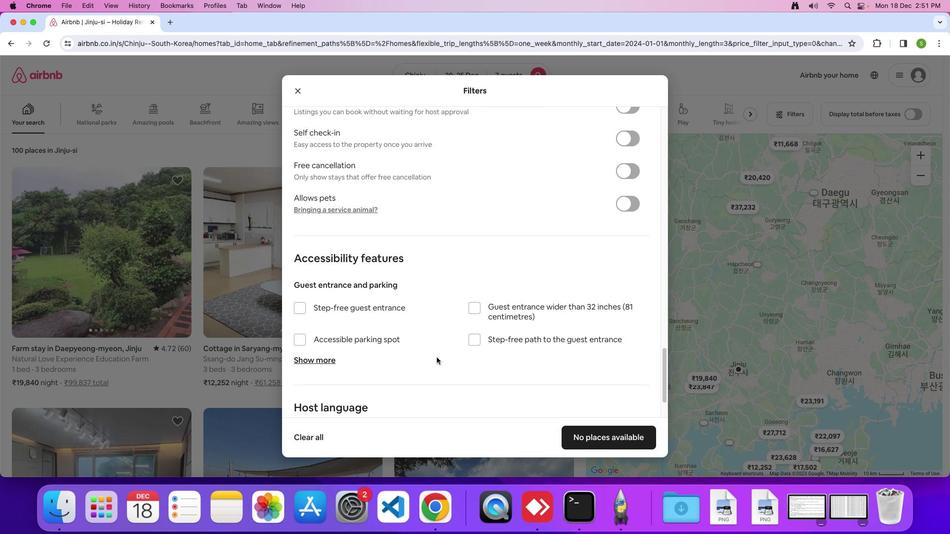 
Action: Mouse scrolled (436, 357) with delta (0, 0)
Screenshot: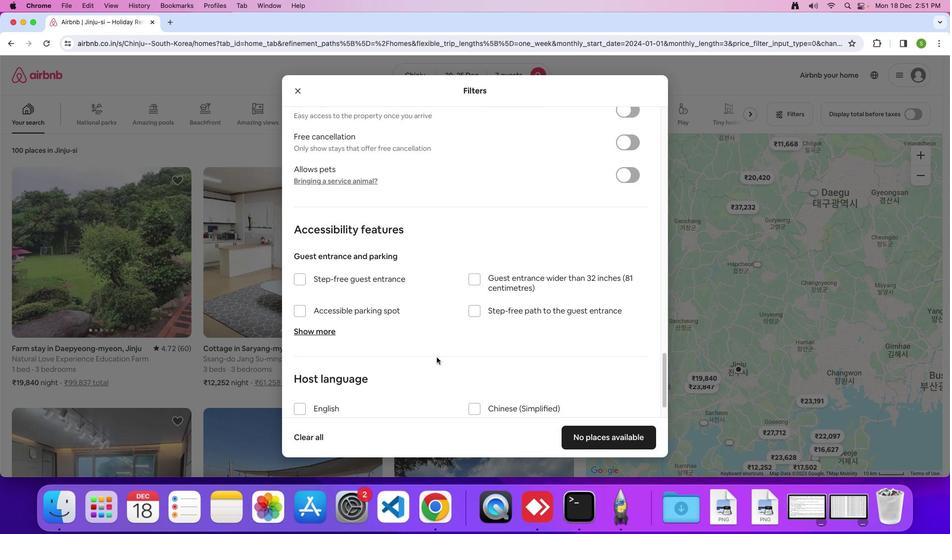 
Action: Mouse scrolled (436, 357) with delta (0, -1)
Screenshot: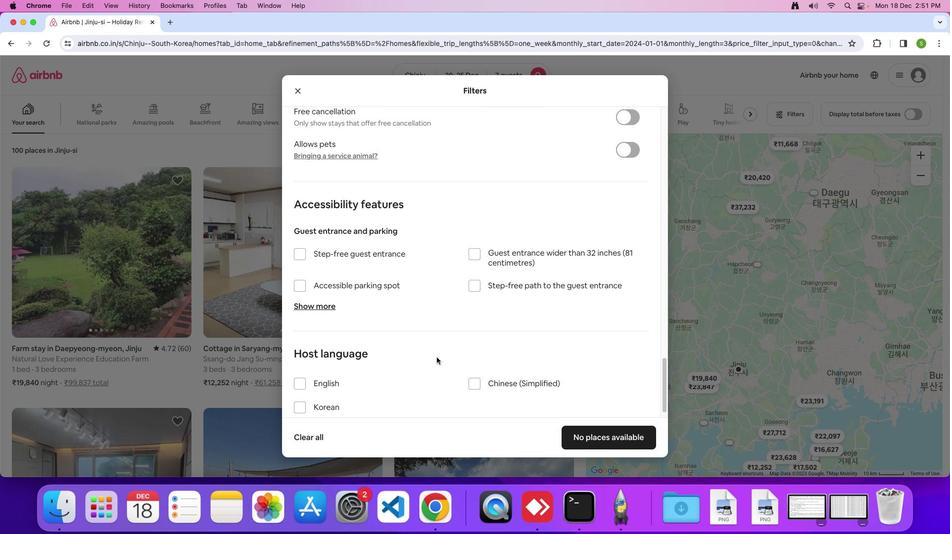 
Action: Mouse scrolled (436, 357) with delta (0, 0)
Screenshot: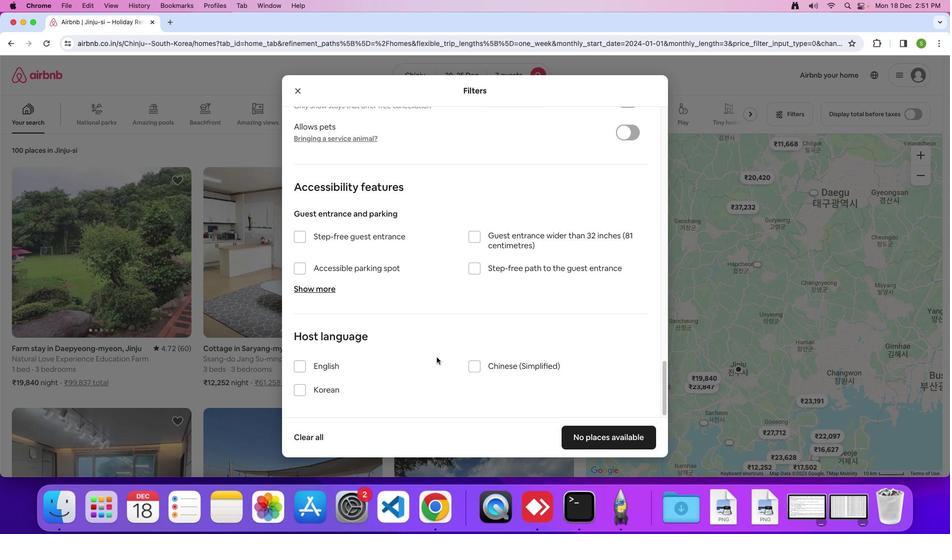 
Action: Mouse scrolled (436, 357) with delta (0, 0)
Screenshot: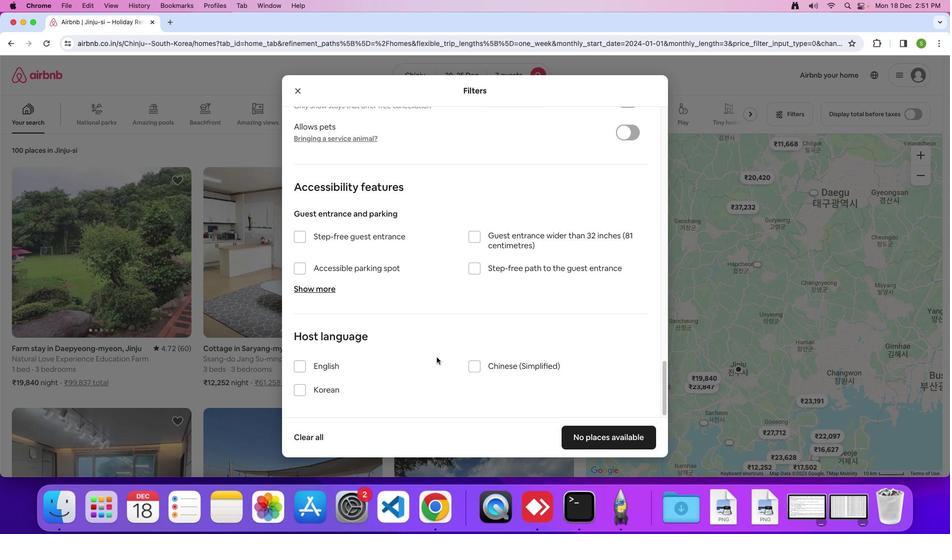 
Action: Mouse scrolled (436, 357) with delta (0, -1)
Screenshot: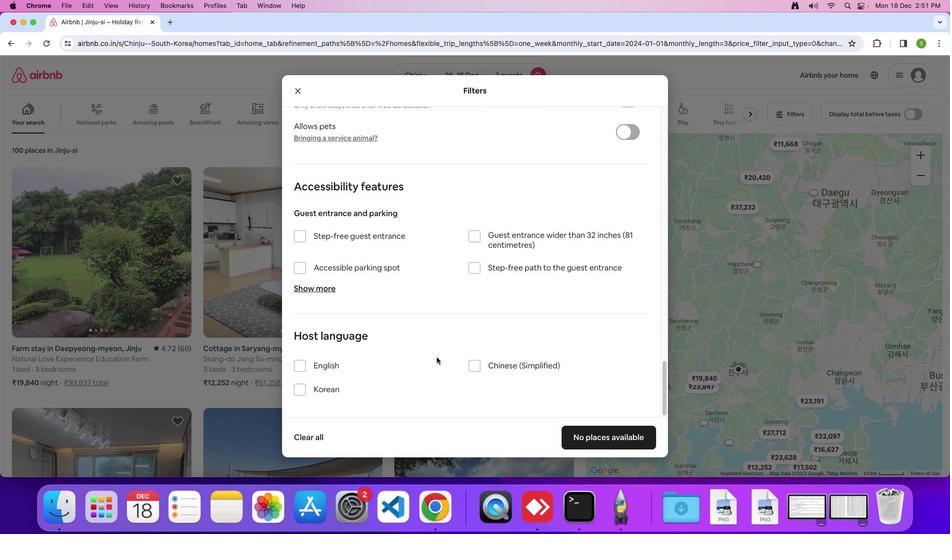 
Action: Mouse moved to (585, 433)
Screenshot: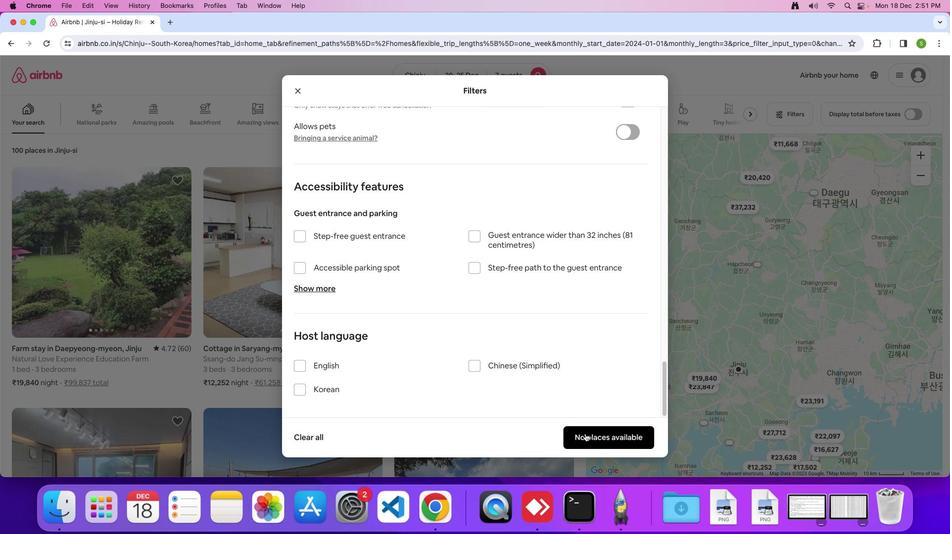 
Action: Mouse pressed left at (585, 433)
Screenshot: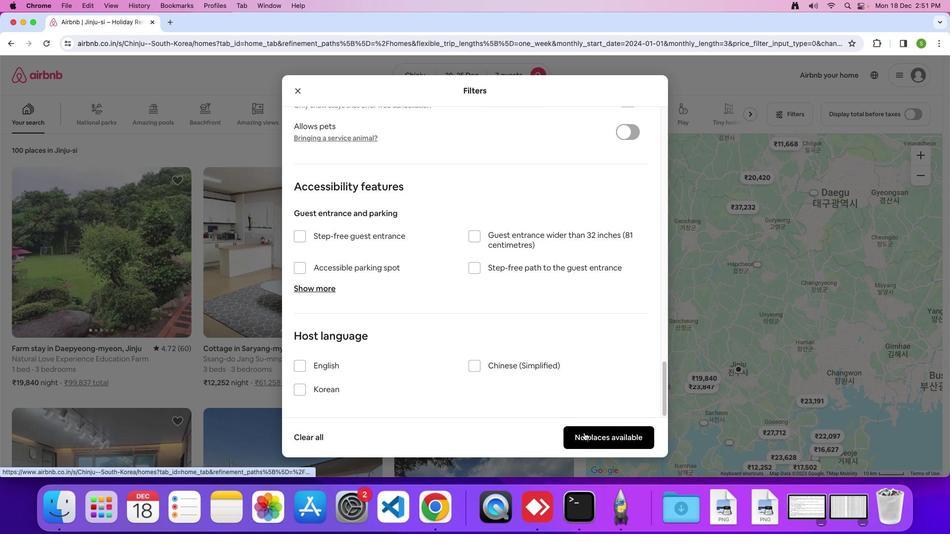 
Action: Mouse moved to (404, 285)
Screenshot: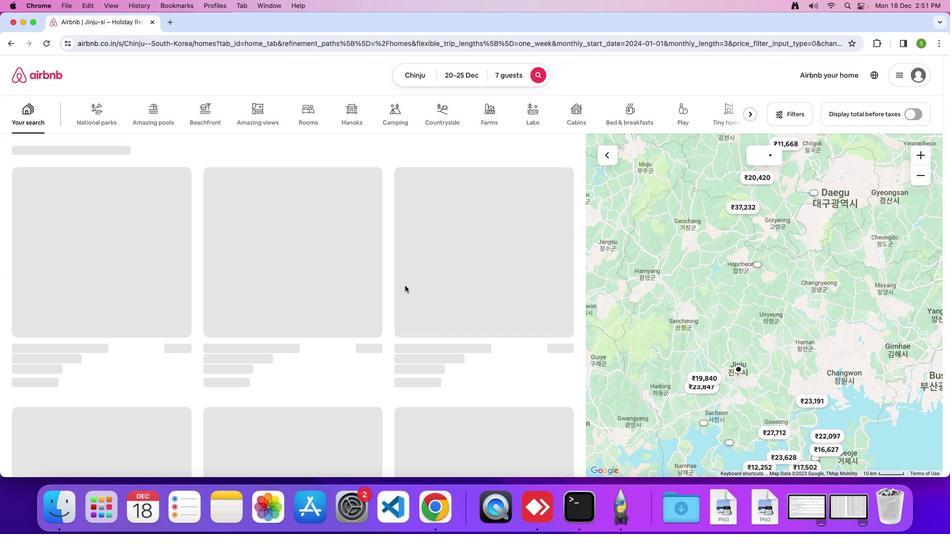 
